 Task: Find connections with filter location Igarapé with filter topic #entrepreneurwith filter profile language Spanish with filter current company Atout France - The France Tourism Development Agency with filter school RVS College of Engineering and Technology with filter industry Lime and Gypsum Products Manufacturing with filter service category Negotiation with filter keywords title C-Level or C-Suite.
Action: Mouse moved to (507, 97)
Screenshot: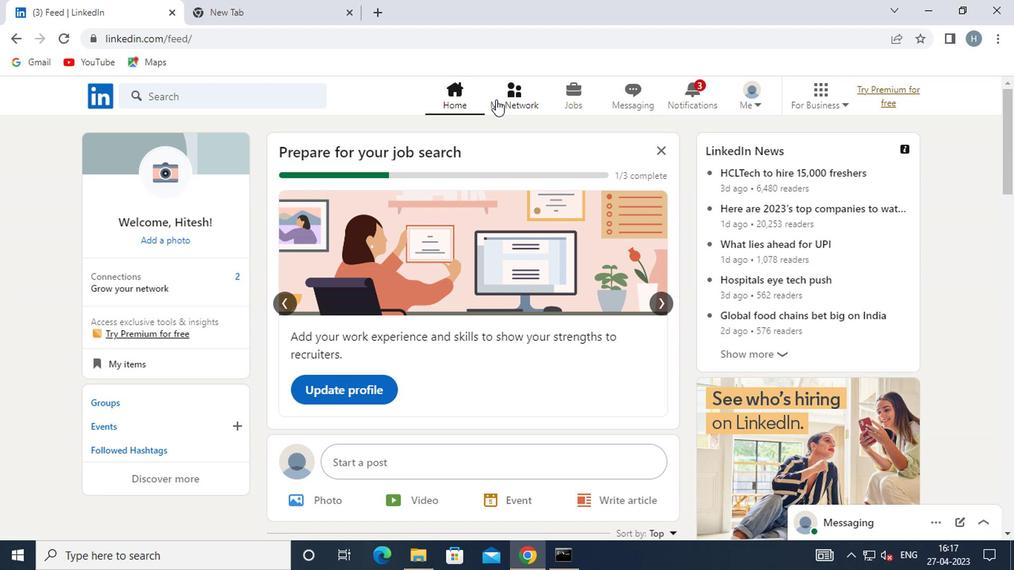 
Action: Mouse pressed left at (507, 97)
Screenshot: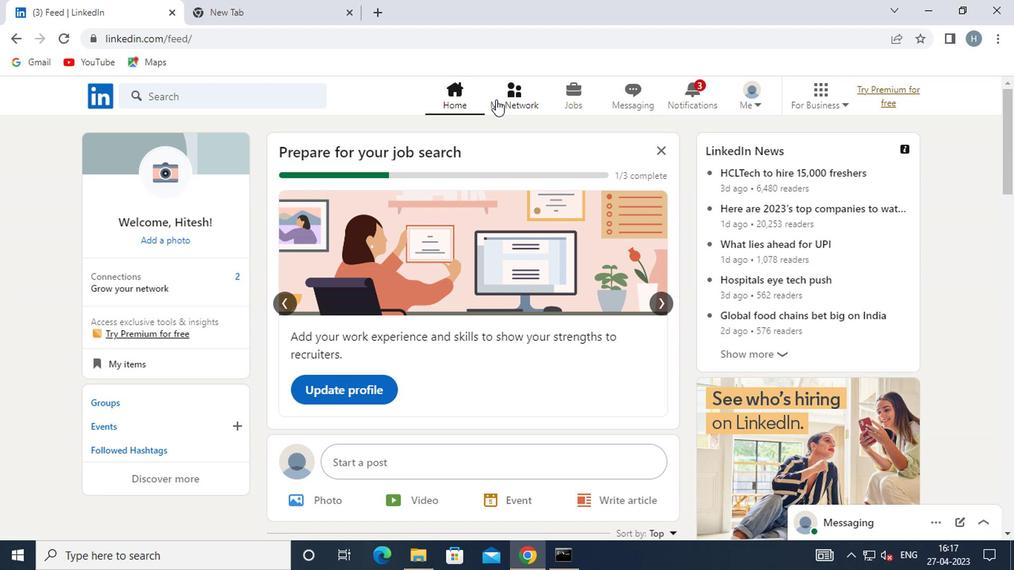 
Action: Mouse moved to (219, 176)
Screenshot: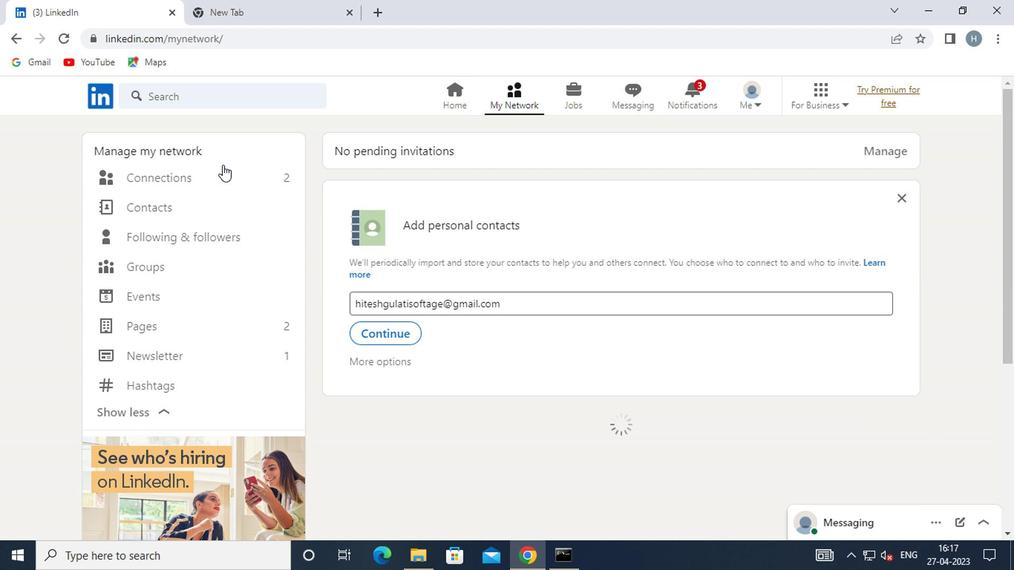 
Action: Mouse pressed left at (219, 176)
Screenshot: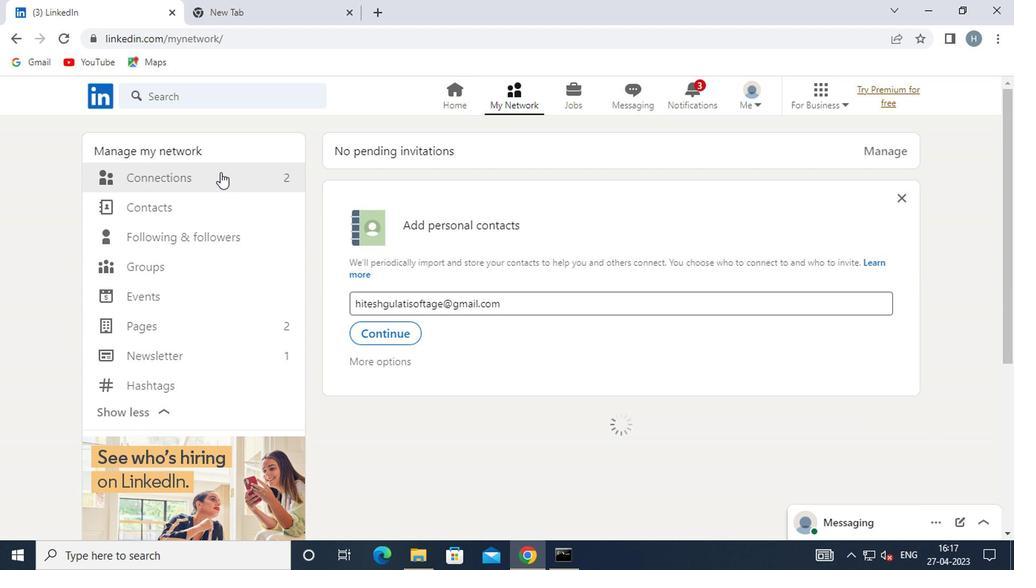 
Action: Mouse moved to (623, 181)
Screenshot: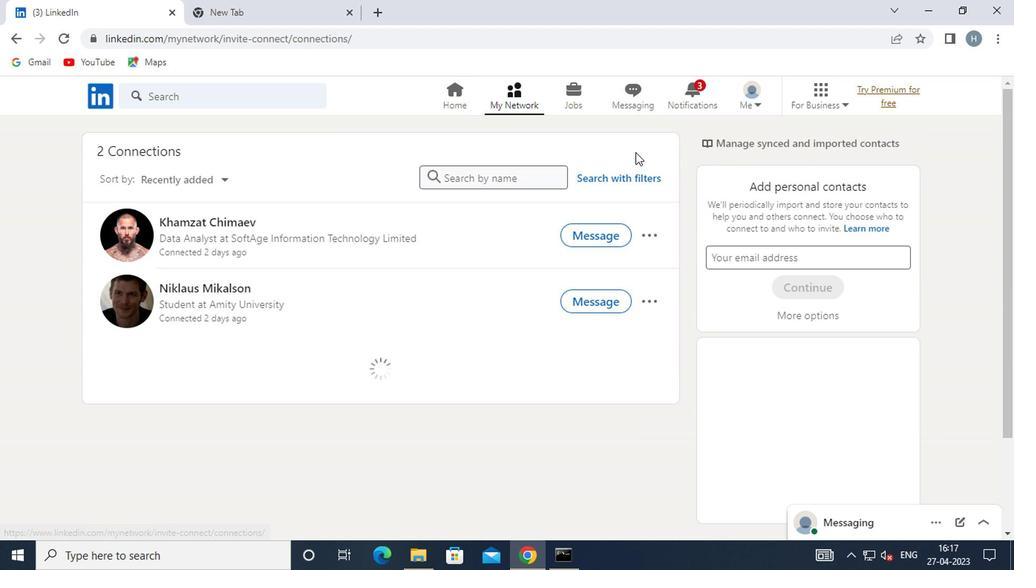 
Action: Mouse pressed left at (623, 181)
Screenshot: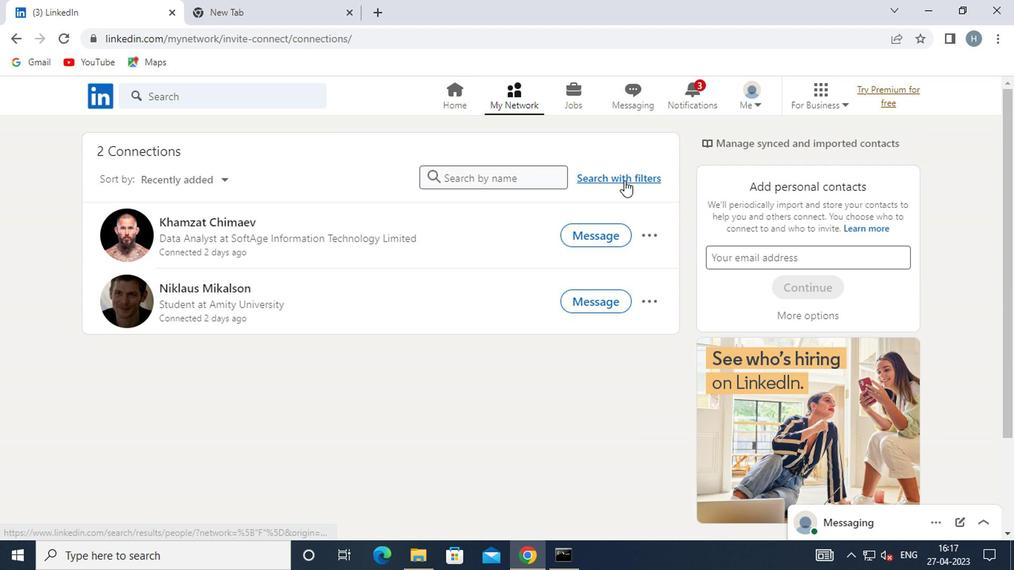 
Action: Mouse moved to (546, 132)
Screenshot: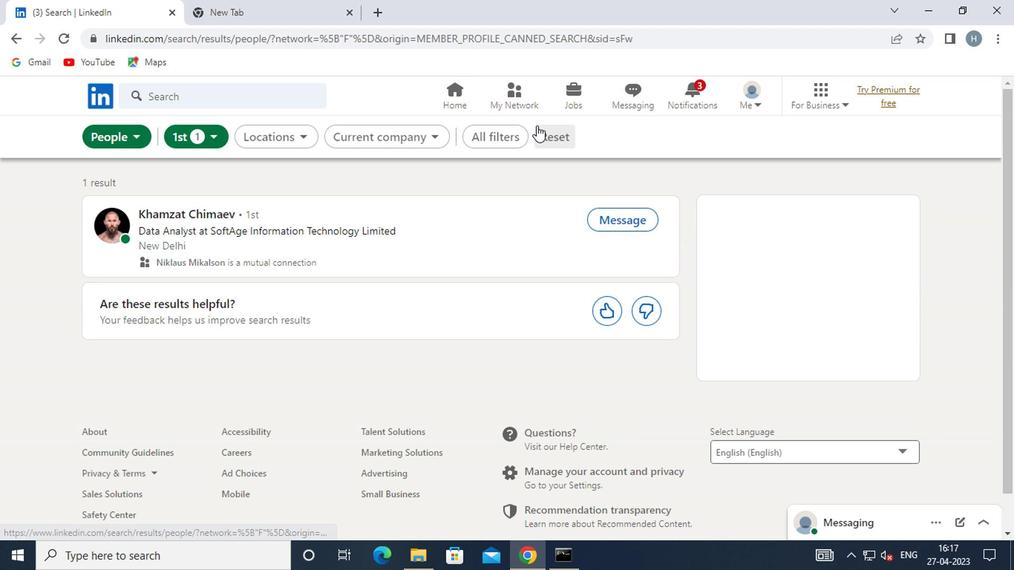 
Action: Mouse pressed left at (546, 132)
Screenshot: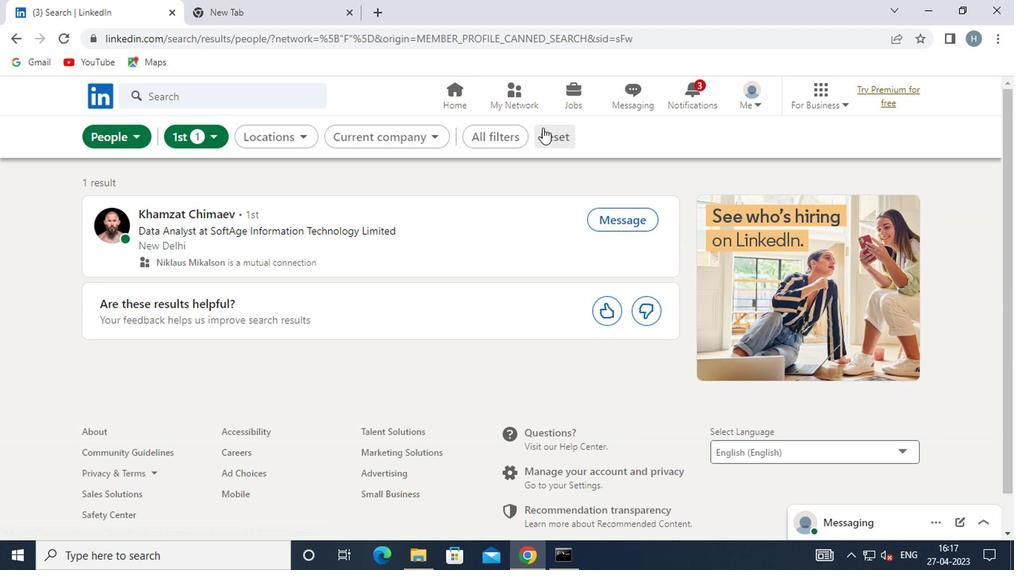 
Action: Mouse moved to (515, 133)
Screenshot: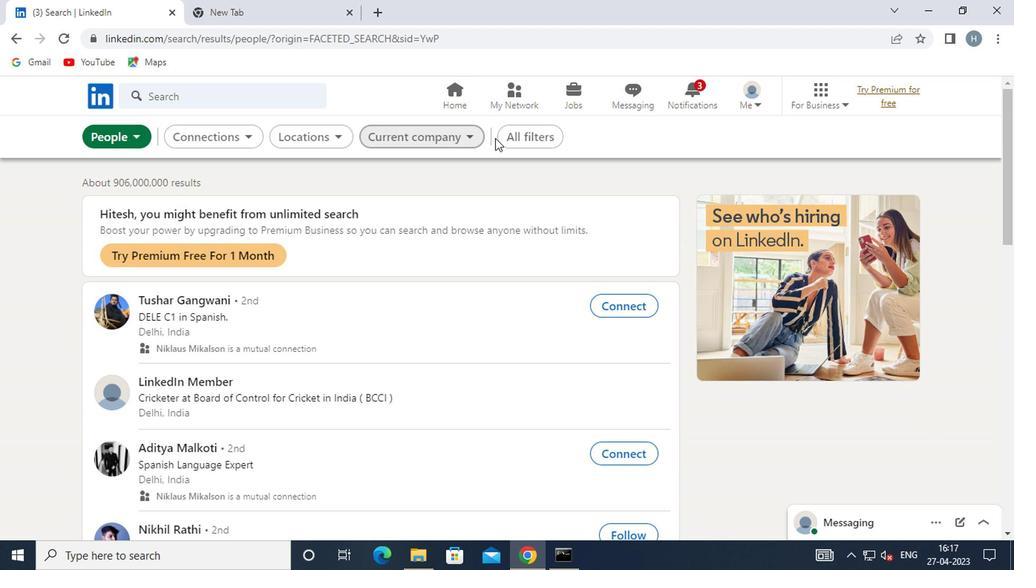 
Action: Mouse pressed left at (515, 133)
Screenshot: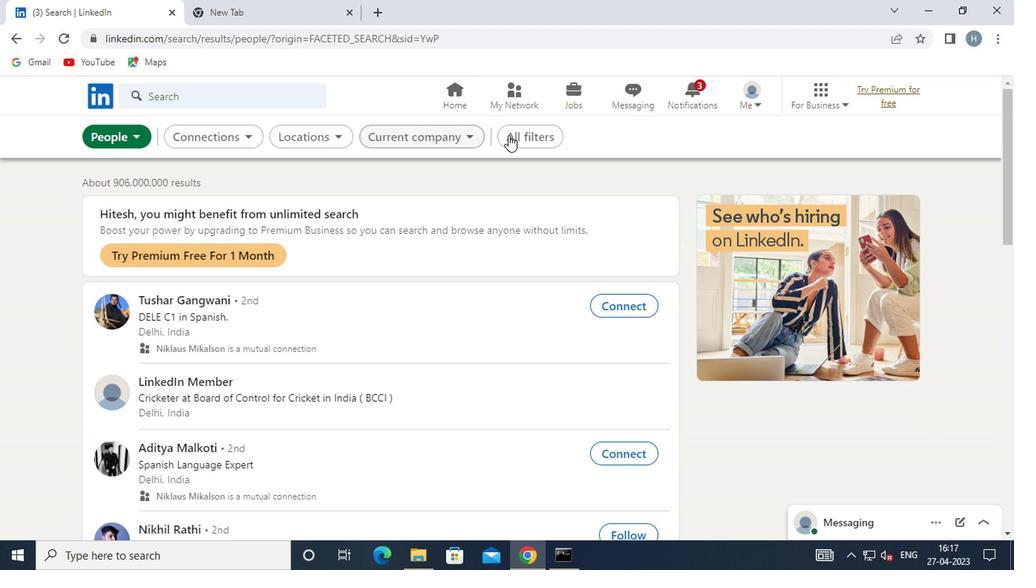 
Action: Mouse moved to (733, 282)
Screenshot: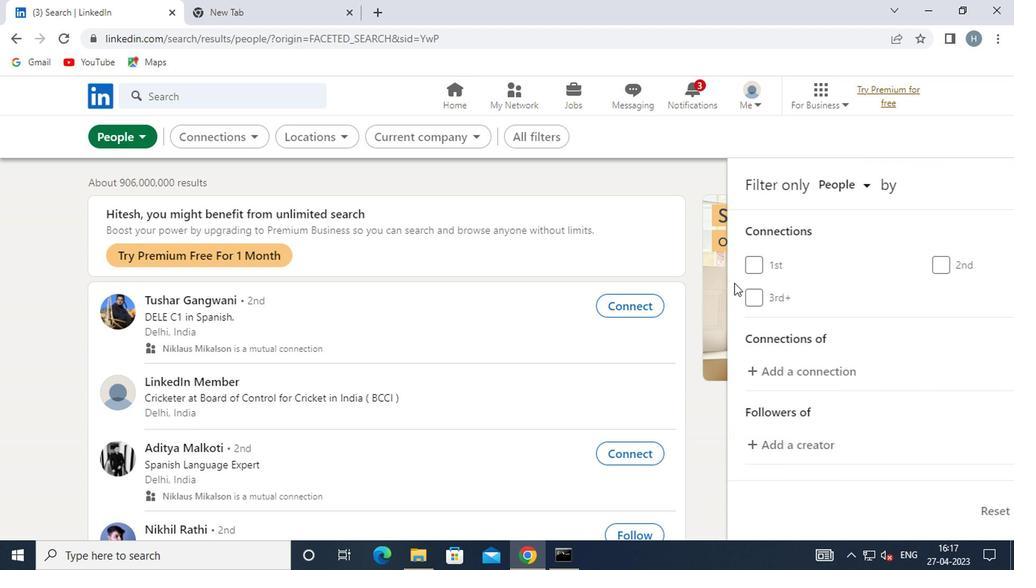 
Action: Mouse scrolled (733, 281) with delta (0, -1)
Screenshot: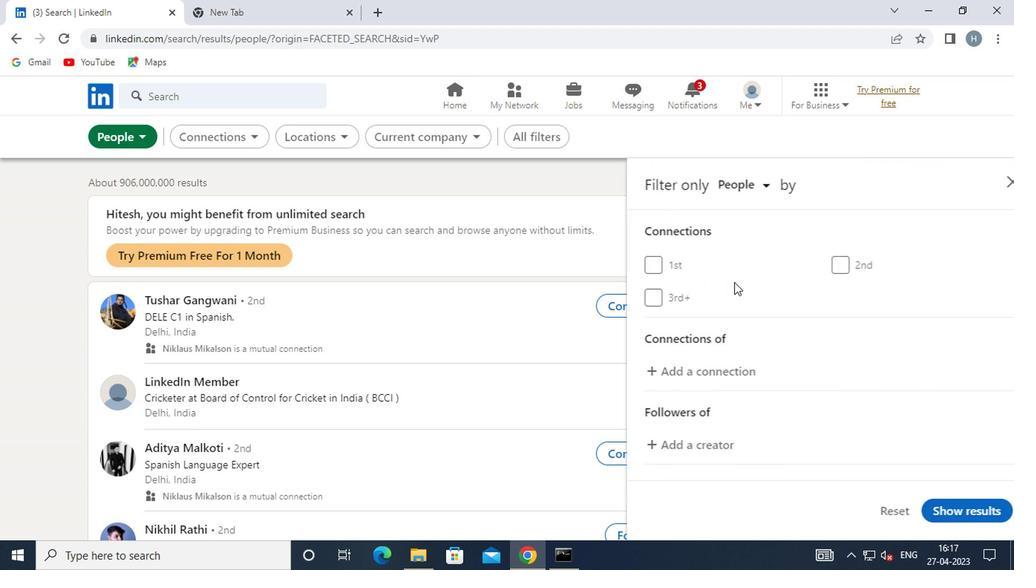 
Action: Mouse scrolled (733, 281) with delta (0, -1)
Screenshot: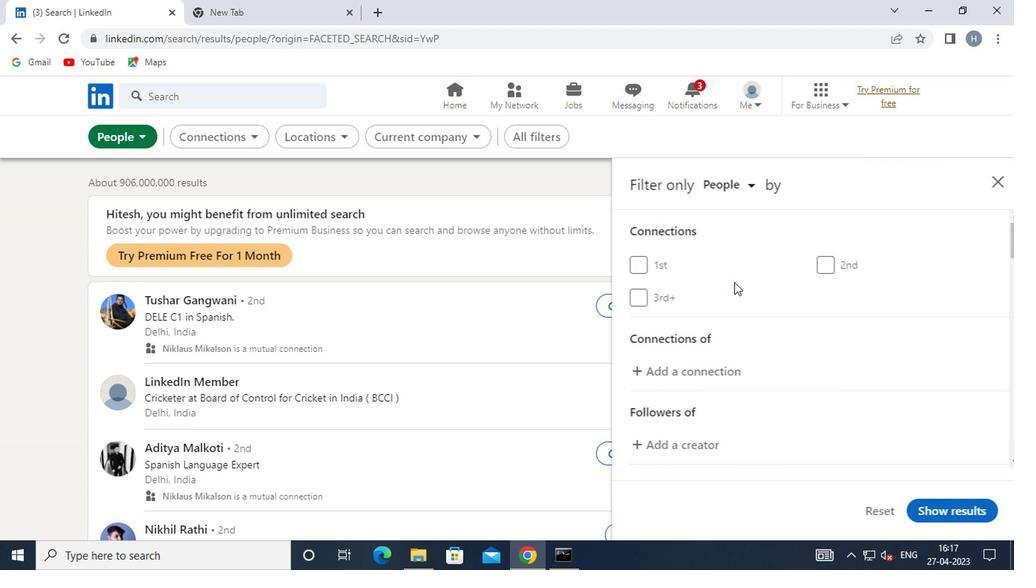 
Action: Mouse scrolled (733, 281) with delta (0, -1)
Screenshot: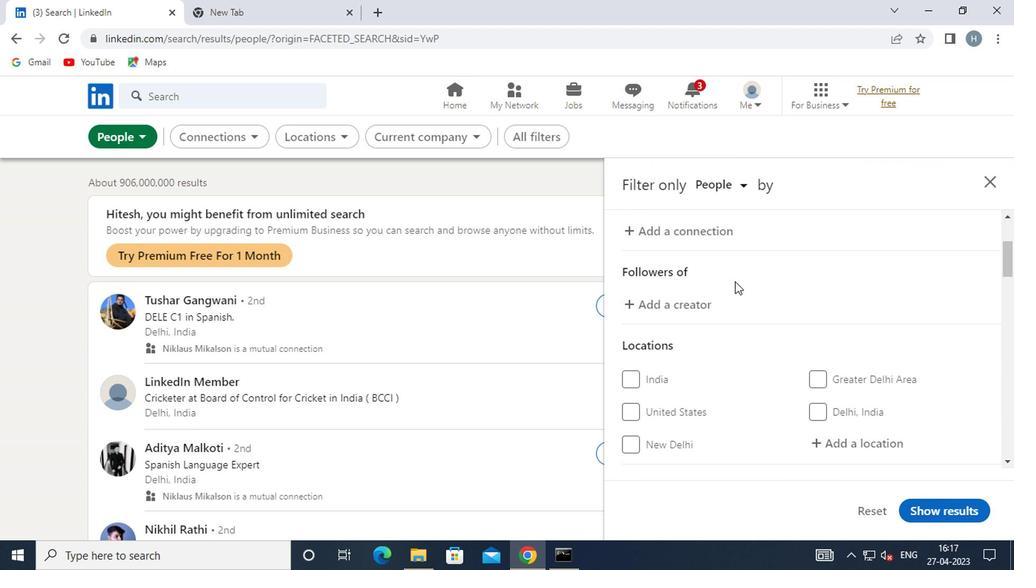 
Action: Mouse moved to (837, 356)
Screenshot: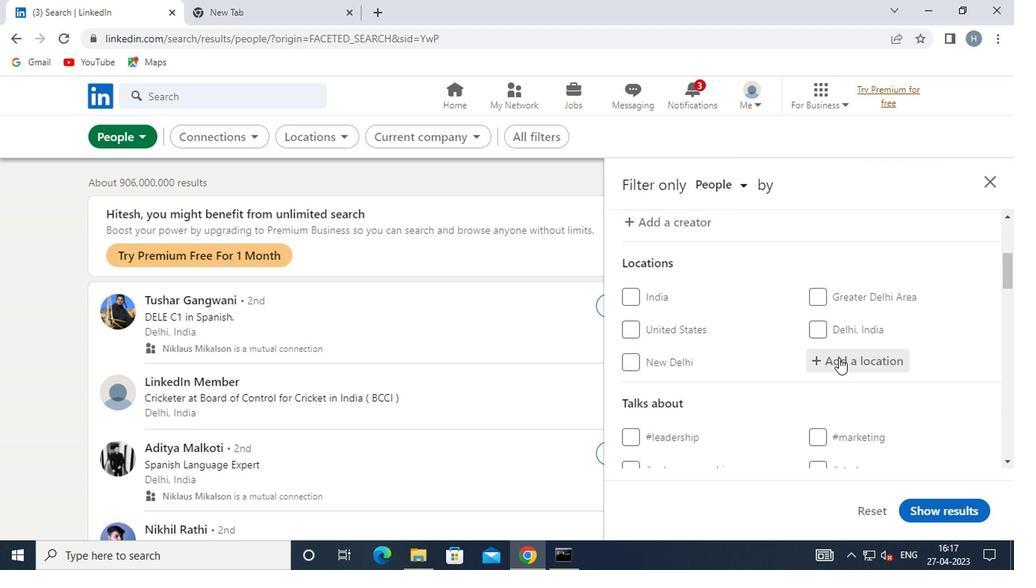 
Action: Mouse pressed left at (837, 356)
Screenshot: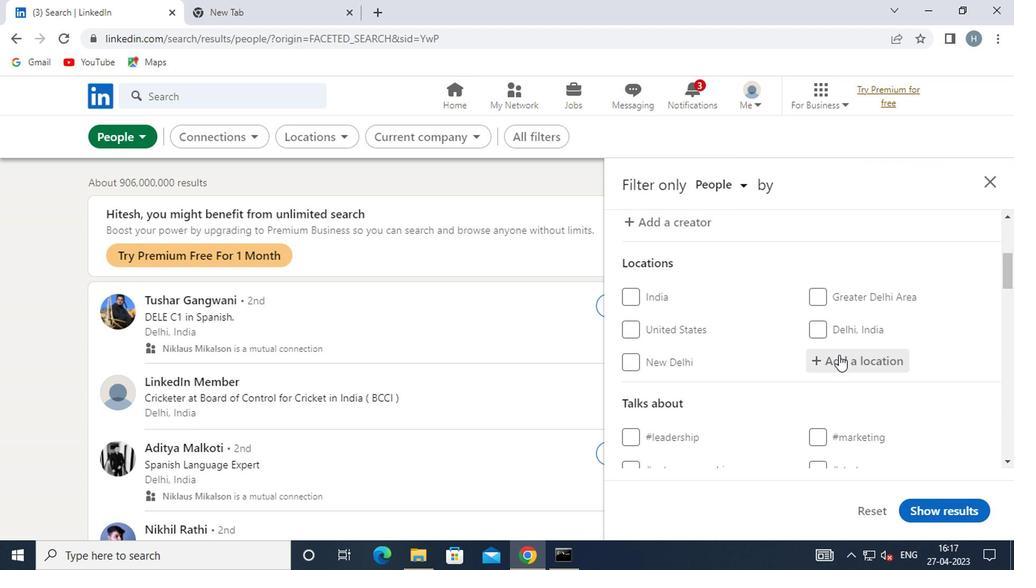 
Action: Mouse moved to (840, 352)
Screenshot: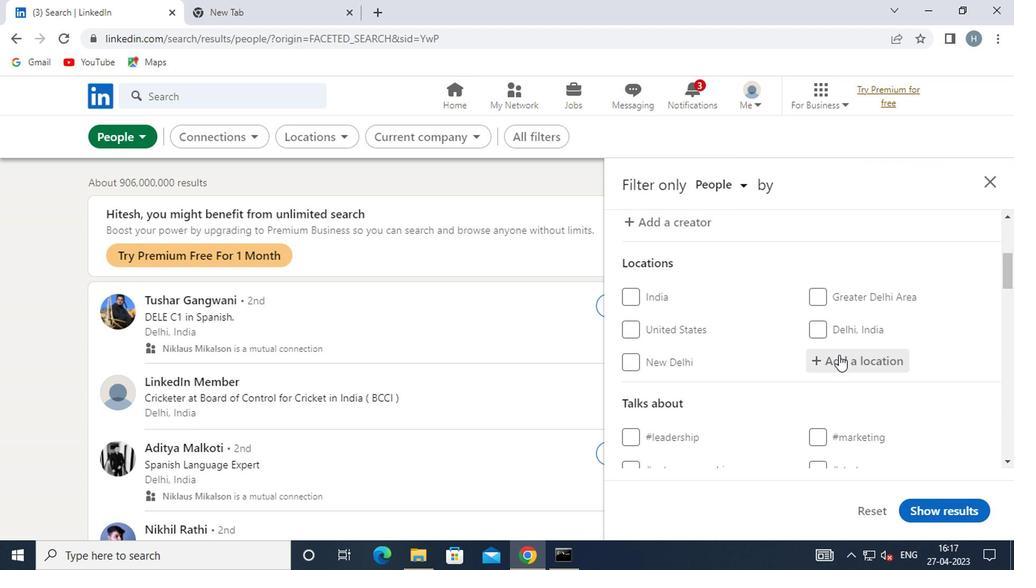 
Action: Key pressed <Key.shift>IGARAPE
Screenshot: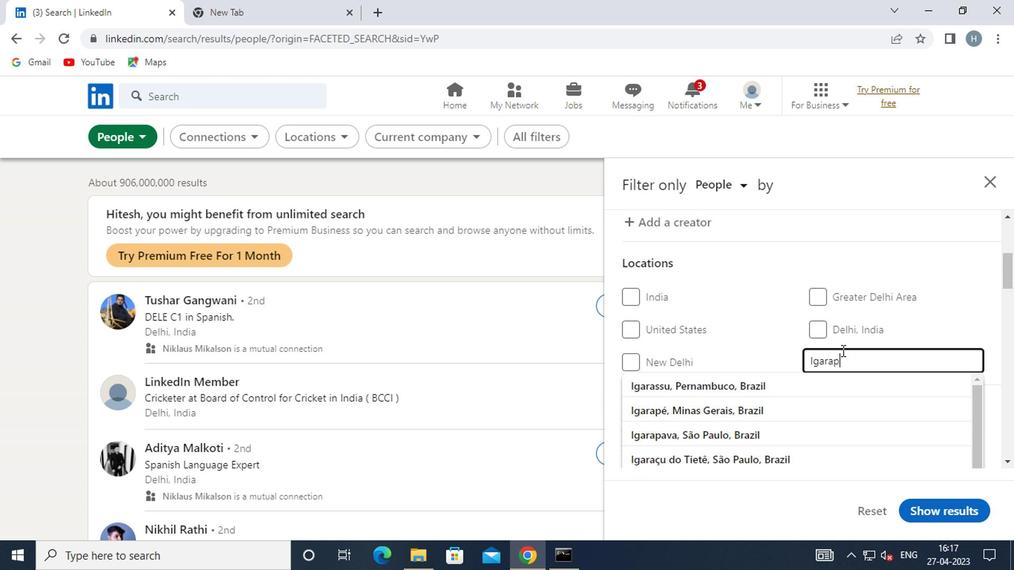 
Action: Mouse moved to (951, 302)
Screenshot: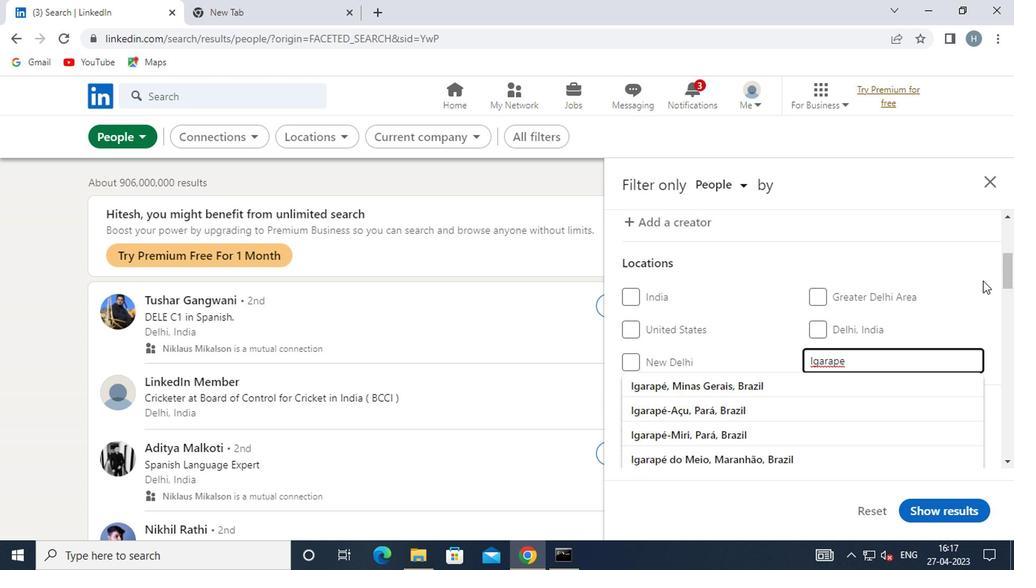 
Action: Mouse pressed left at (951, 302)
Screenshot: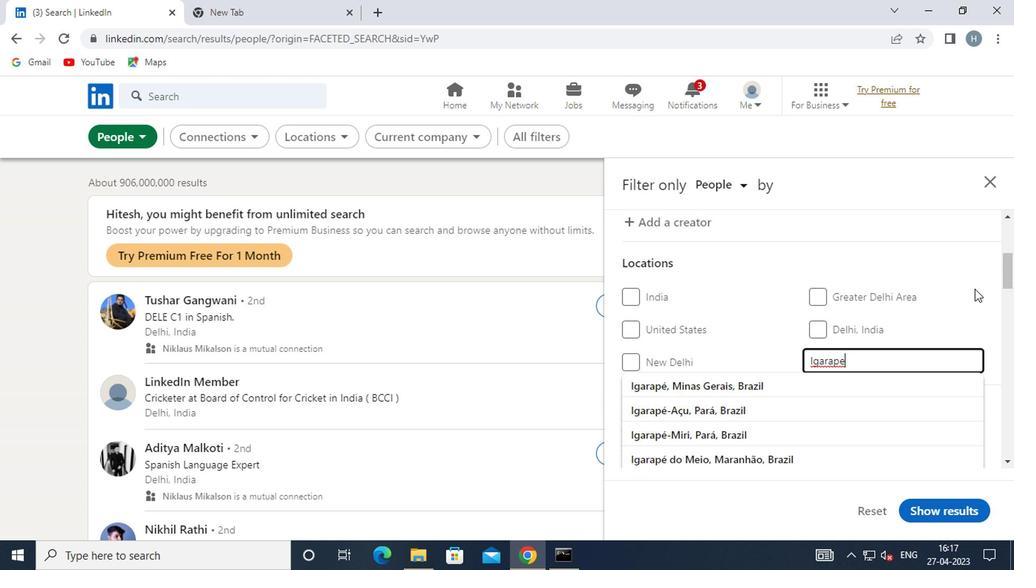 
Action: Mouse scrolled (951, 301) with delta (0, -1)
Screenshot: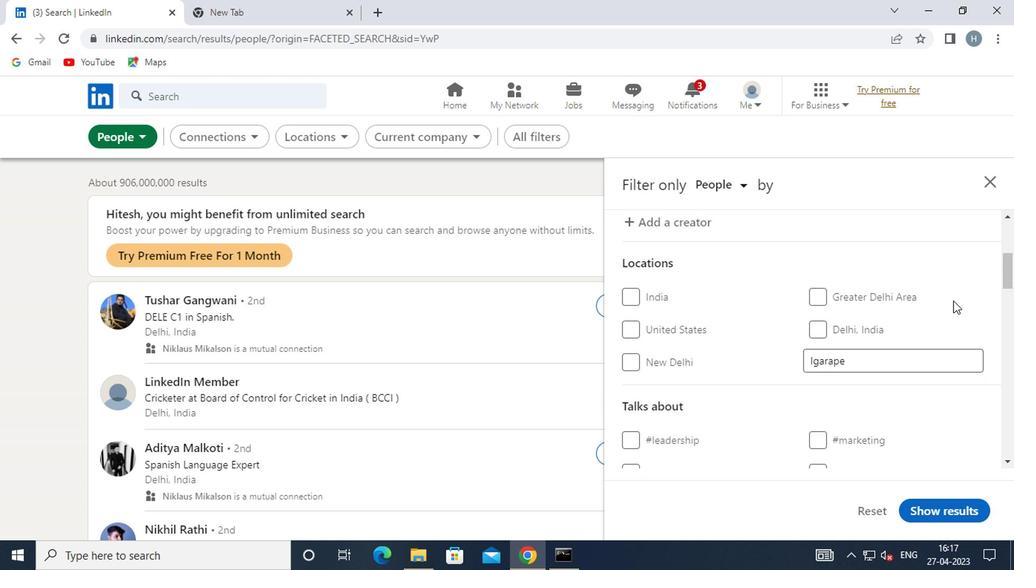 
Action: Mouse scrolled (951, 301) with delta (0, -1)
Screenshot: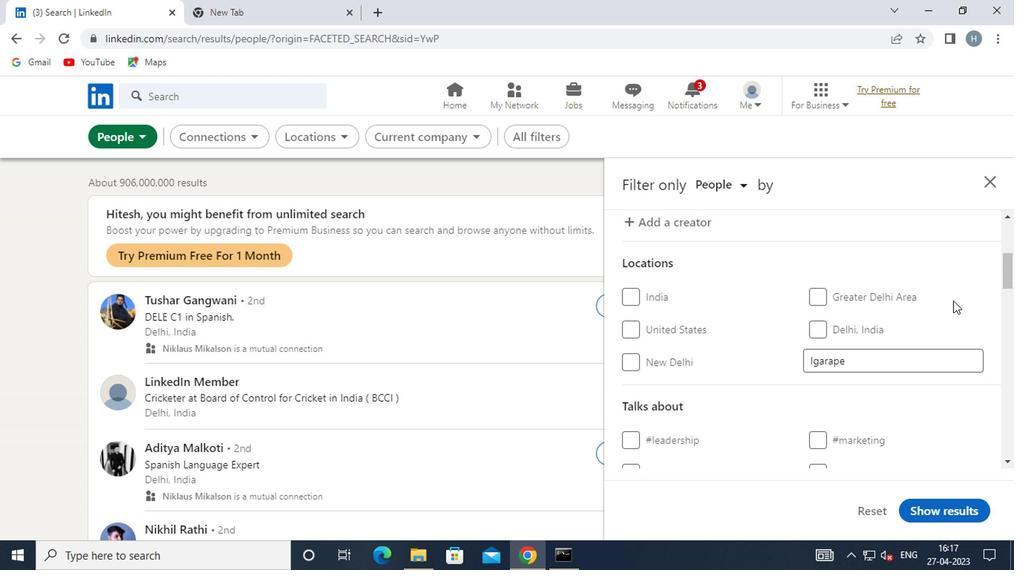
Action: Mouse moved to (946, 297)
Screenshot: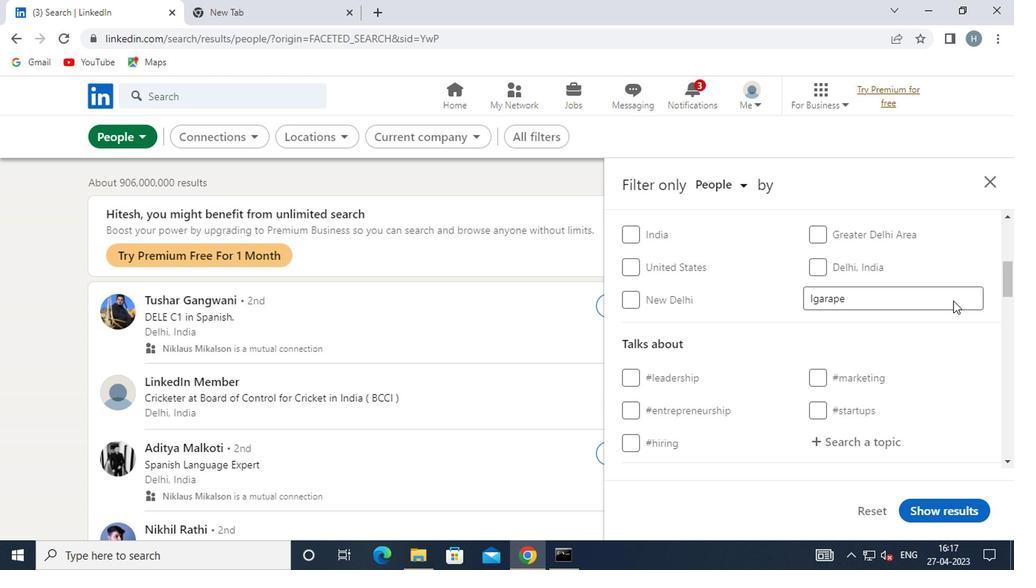 
Action: Mouse scrolled (946, 297) with delta (0, 0)
Screenshot: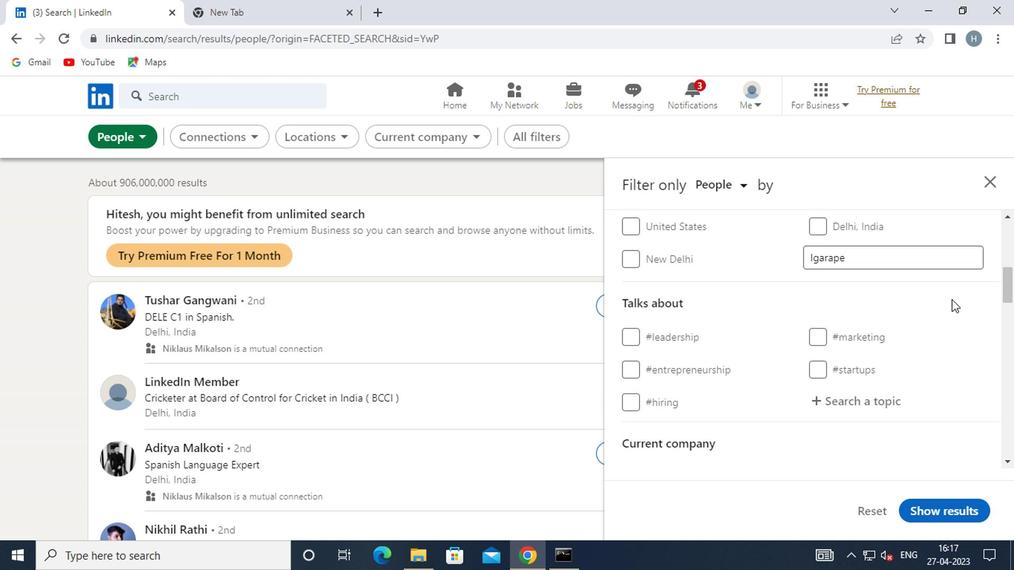 
Action: Mouse moved to (891, 276)
Screenshot: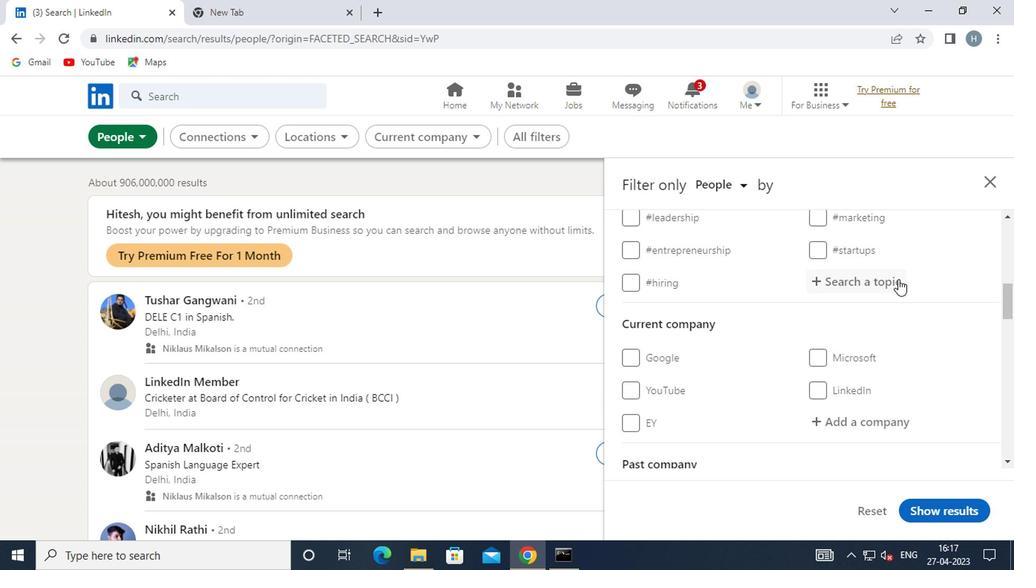 
Action: Mouse pressed left at (891, 276)
Screenshot: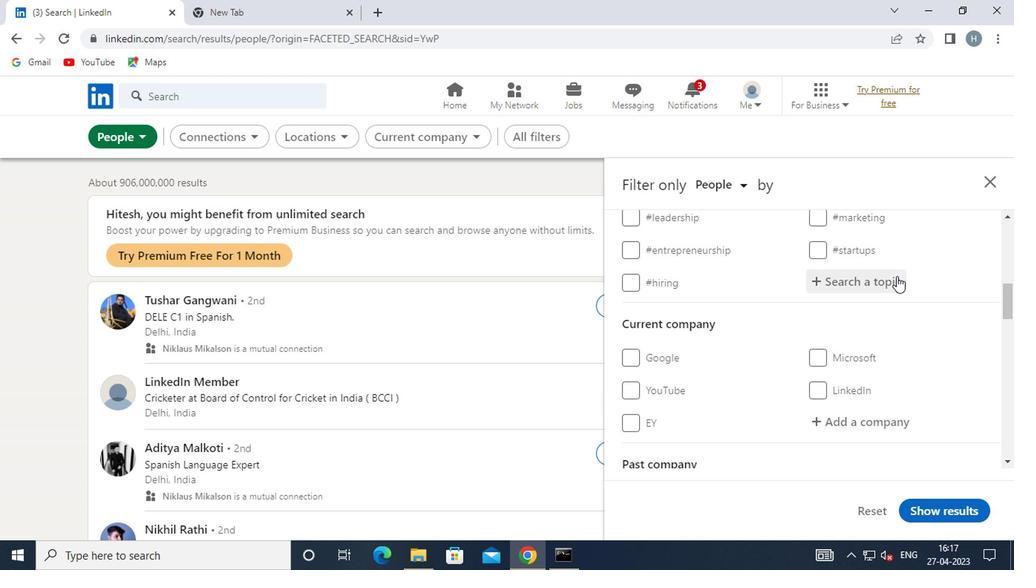 
Action: Mouse moved to (889, 276)
Screenshot: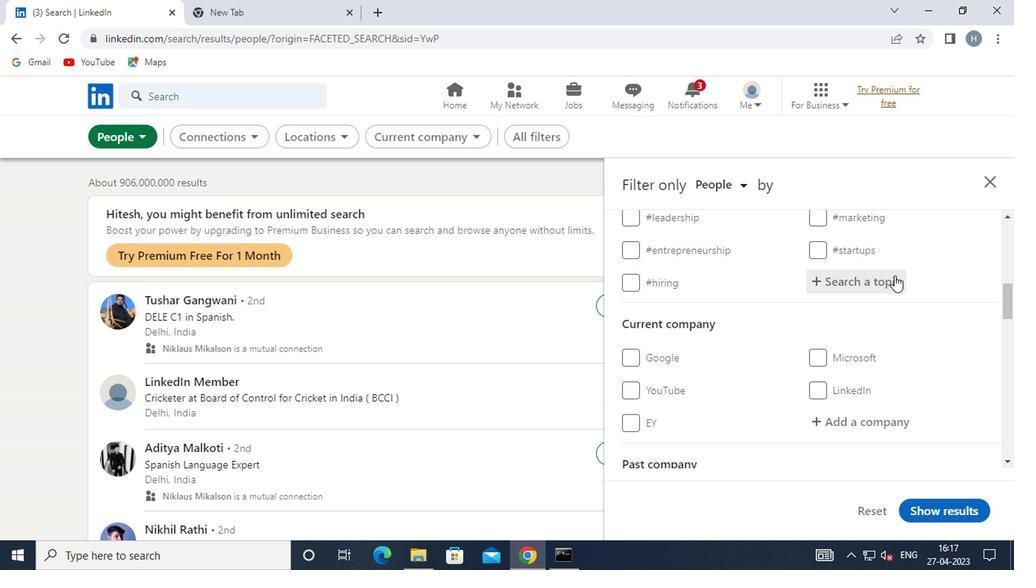 
Action: Key pressed <Key.shift><Key.shift><Key.shift><Key.shift><Key.shift>#ENTREPRENEURWITH
Screenshot: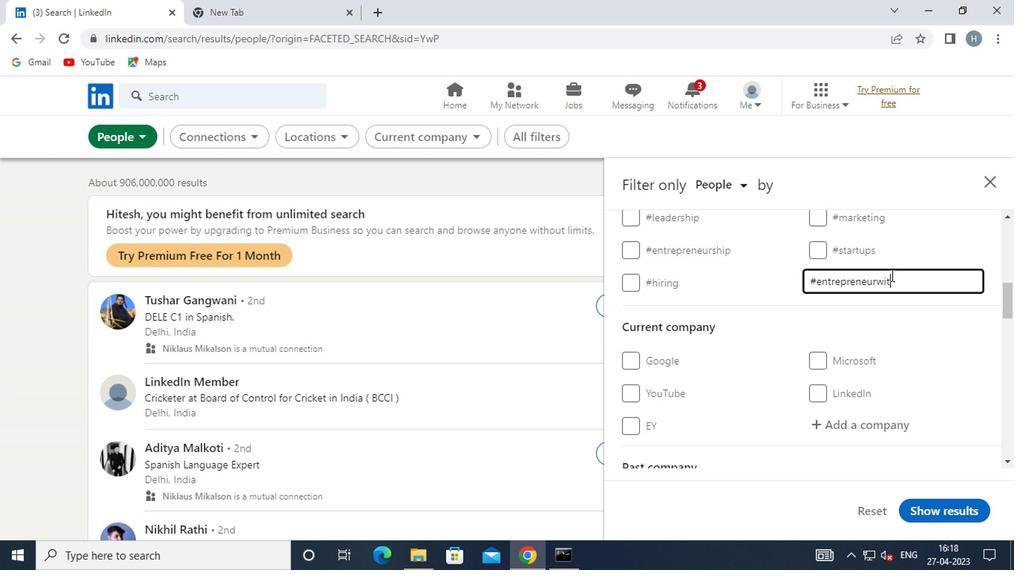 
Action: Mouse moved to (956, 243)
Screenshot: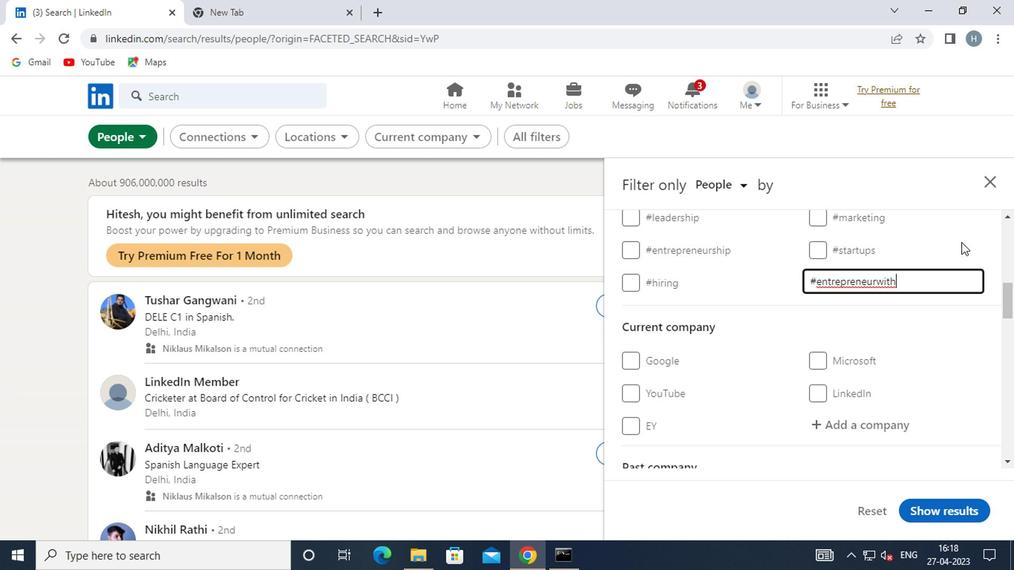
Action: Mouse pressed left at (956, 243)
Screenshot: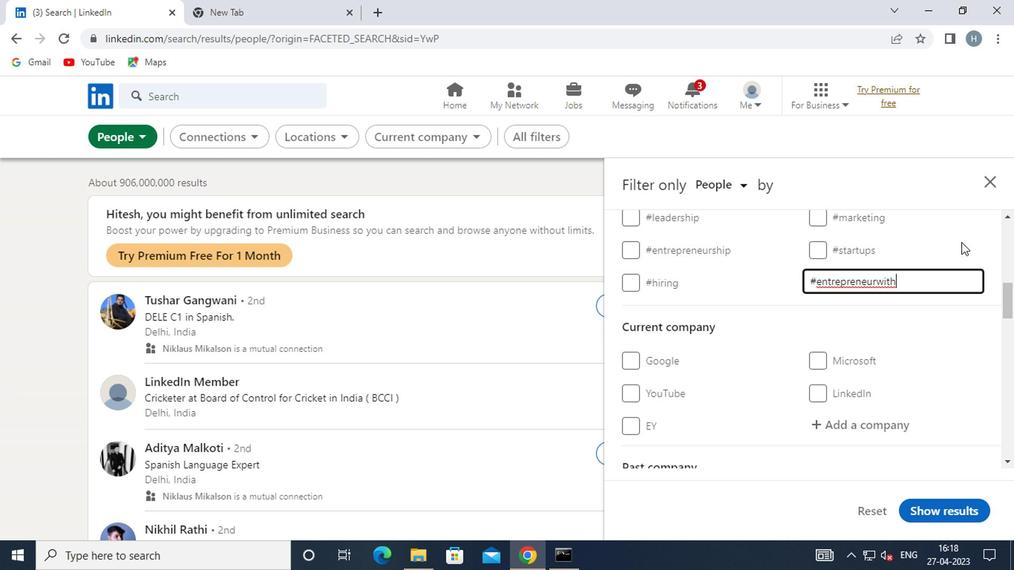 
Action: Mouse moved to (885, 275)
Screenshot: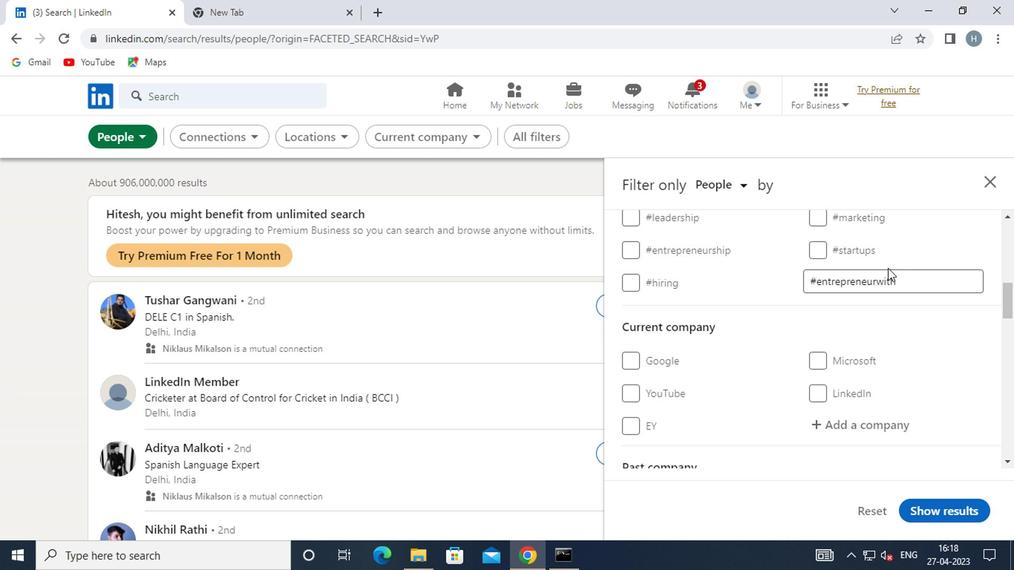
Action: Mouse scrolled (885, 274) with delta (0, -1)
Screenshot: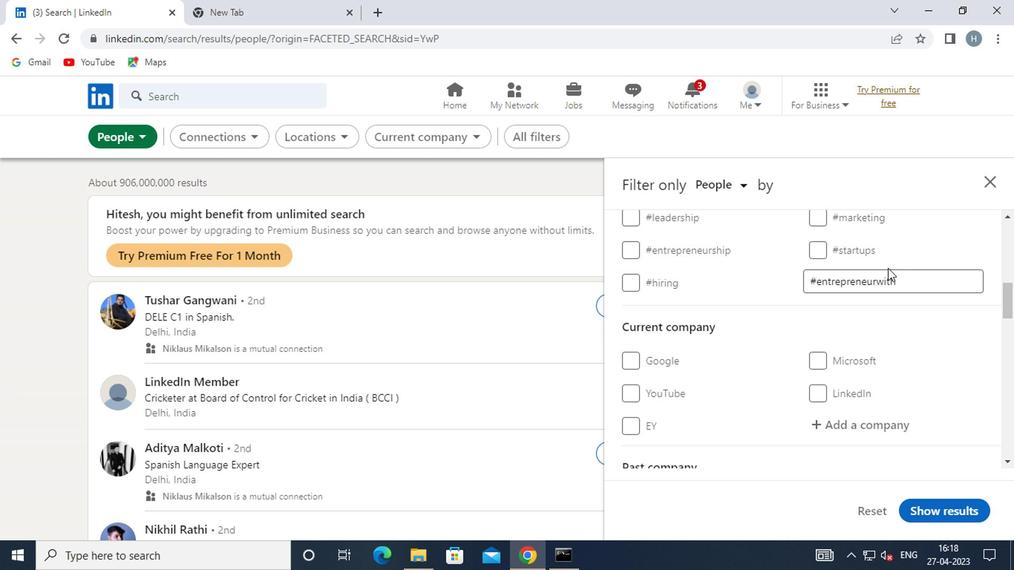 
Action: Mouse moved to (885, 278)
Screenshot: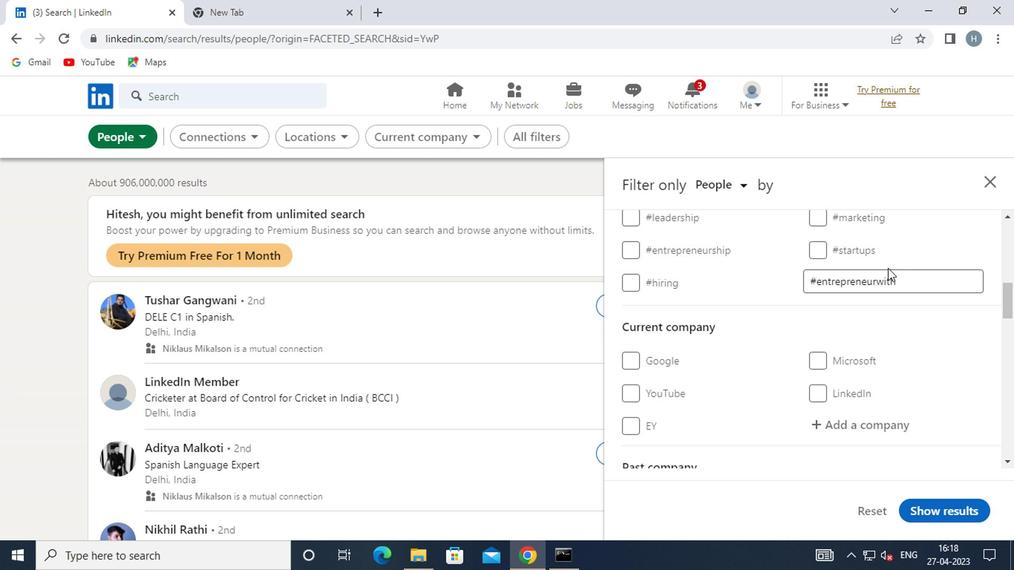 
Action: Mouse scrolled (885, 277) with delta (0, 0)
Screenshot: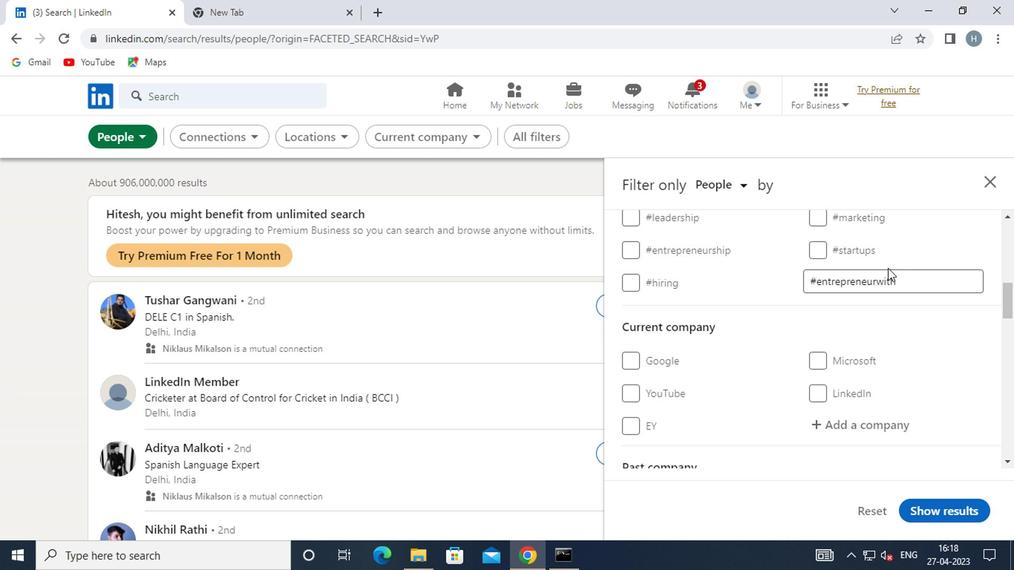 
Action: Mouse scrolled (885, 277) with delta (0, 0)
Screenshot: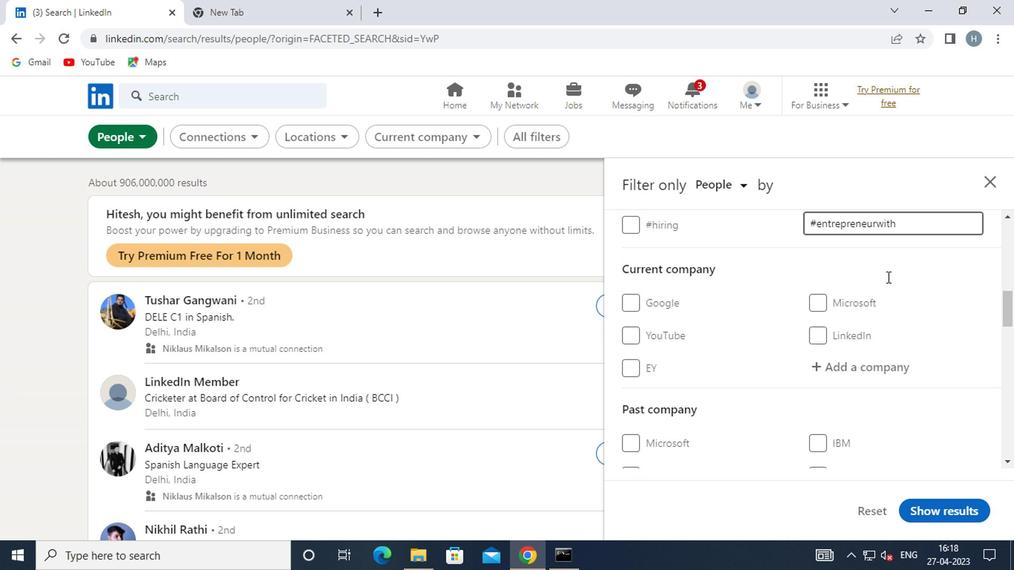 
Action: Mouse scrolled (885, 277) with delta (0, 0)
Screenshot: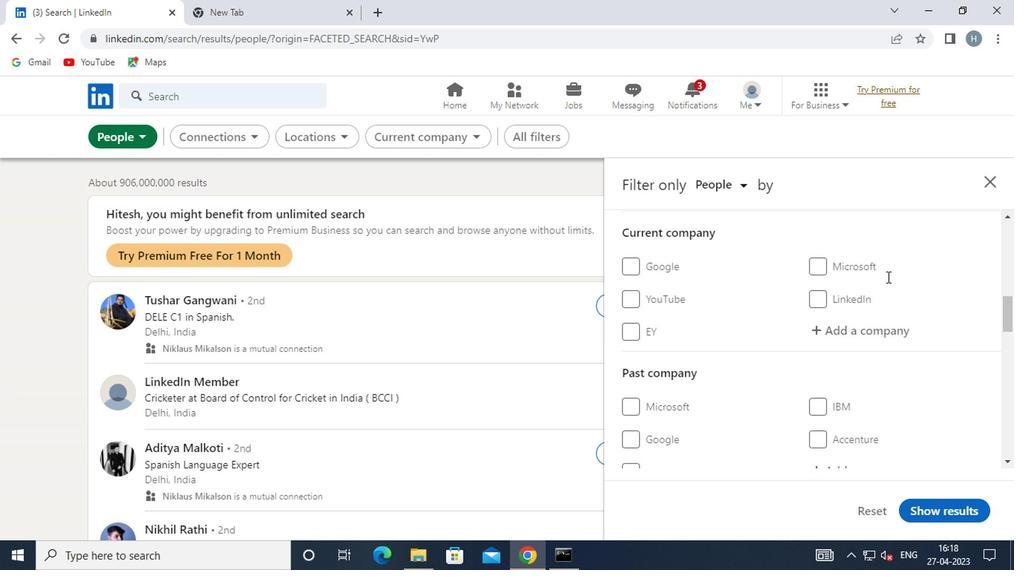 
Action: Mouse moved to (886, 279)
Screenshot: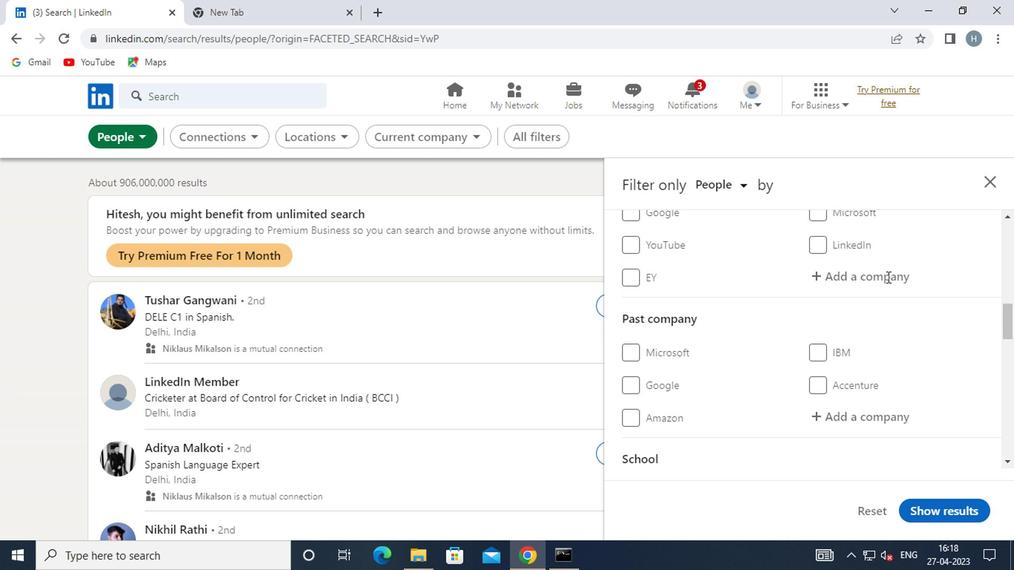 
Action: Mouse scrolled (886, 278) with delta (0, -1)
Screenshot: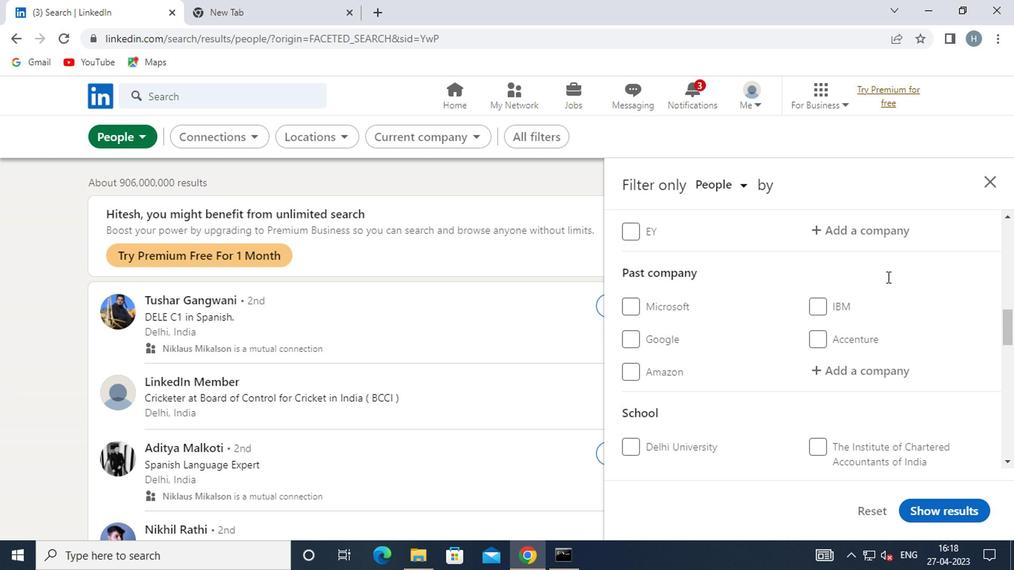 
Action: Mouse moved to (886, 279)
Screenshot: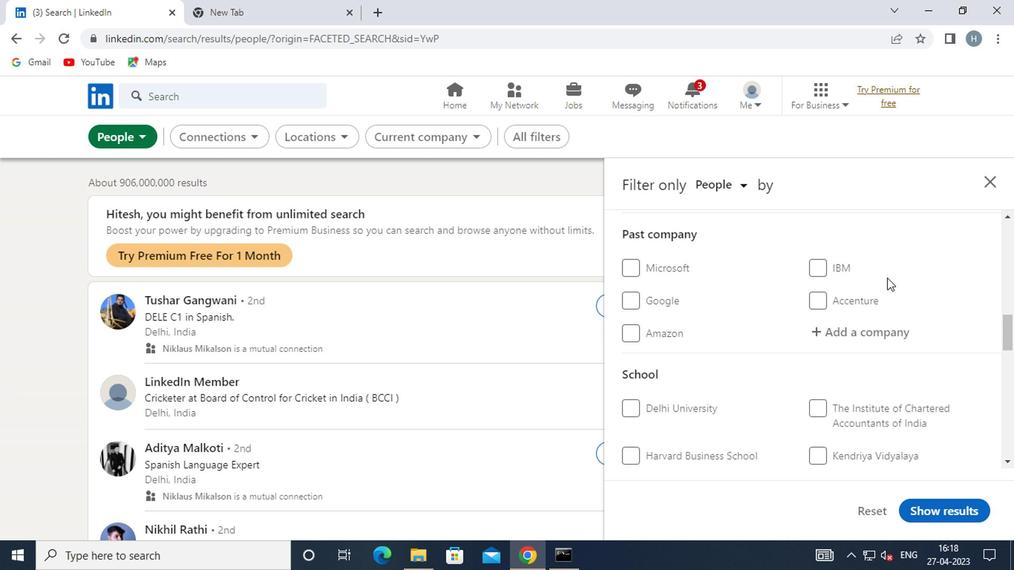 
Action: Mouse scrolled (886, 278) with delta (0, -1)
Screenshot: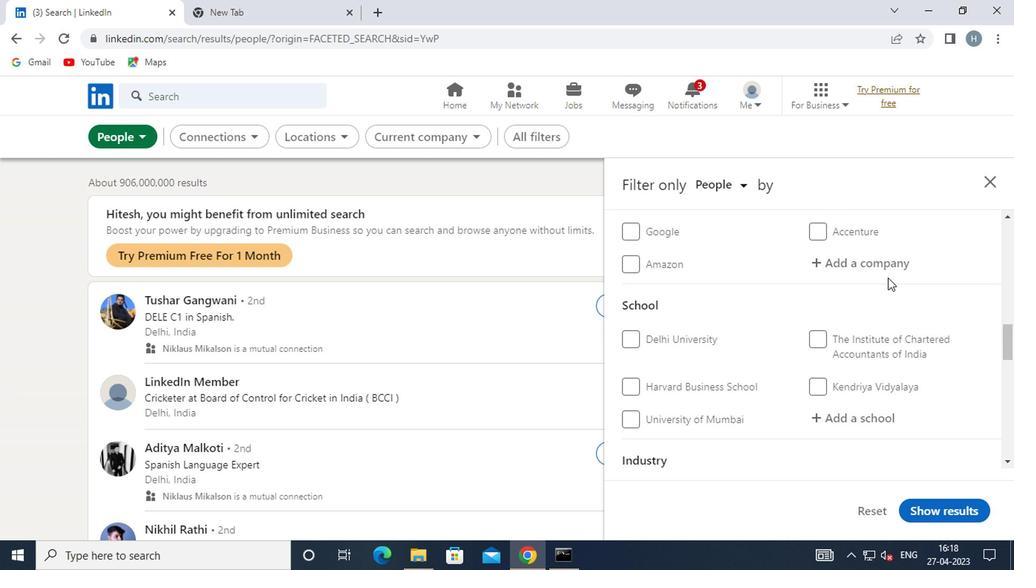 
Action: Mouse scrolled (886, 278) with delta (0, -1)
Screenshot: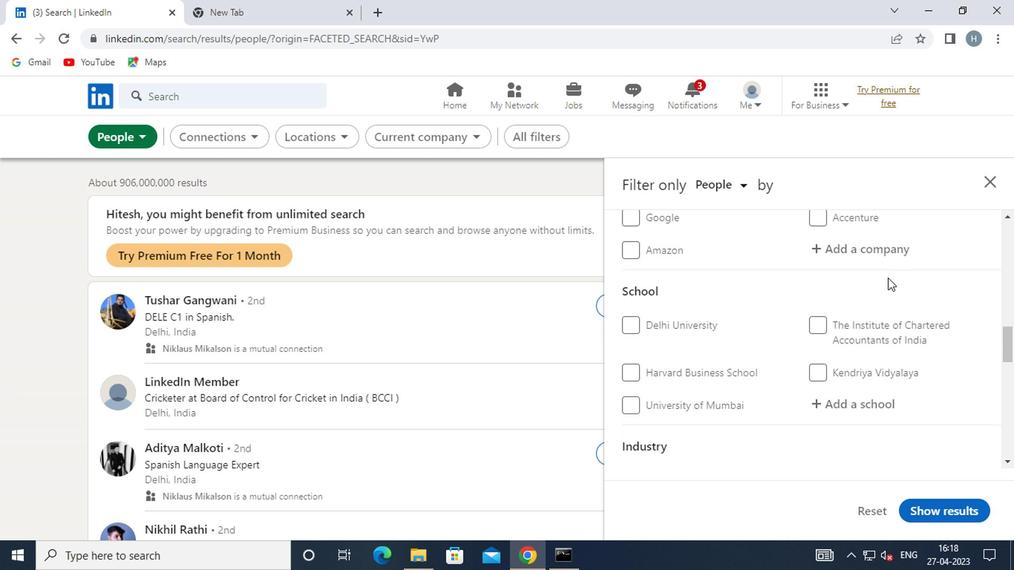 
Action: Mouse moved to (887, 279)
Screenshot: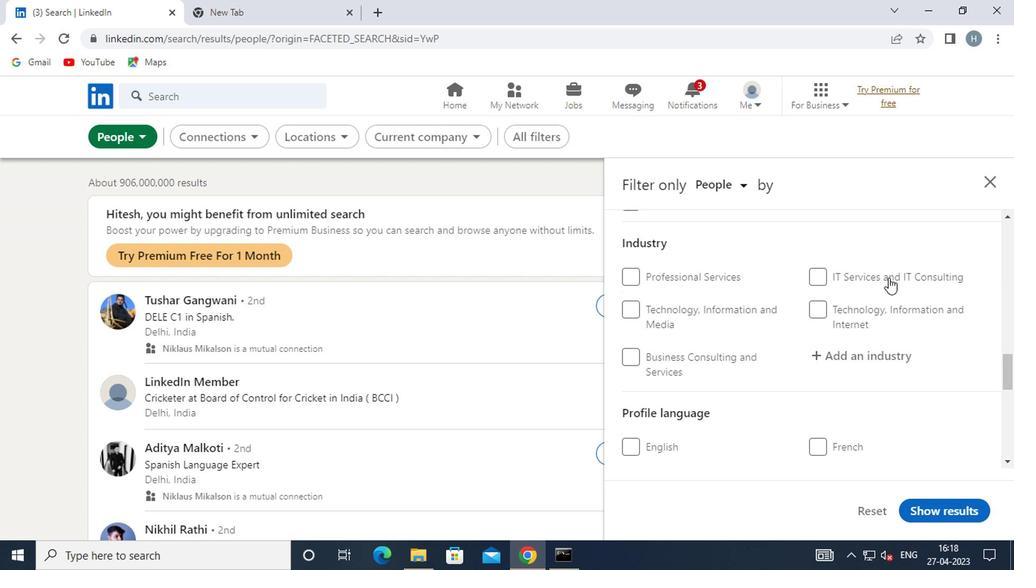 
Action: Mouse scrolled (887, 278) with delta (0, -1)
Screenshot: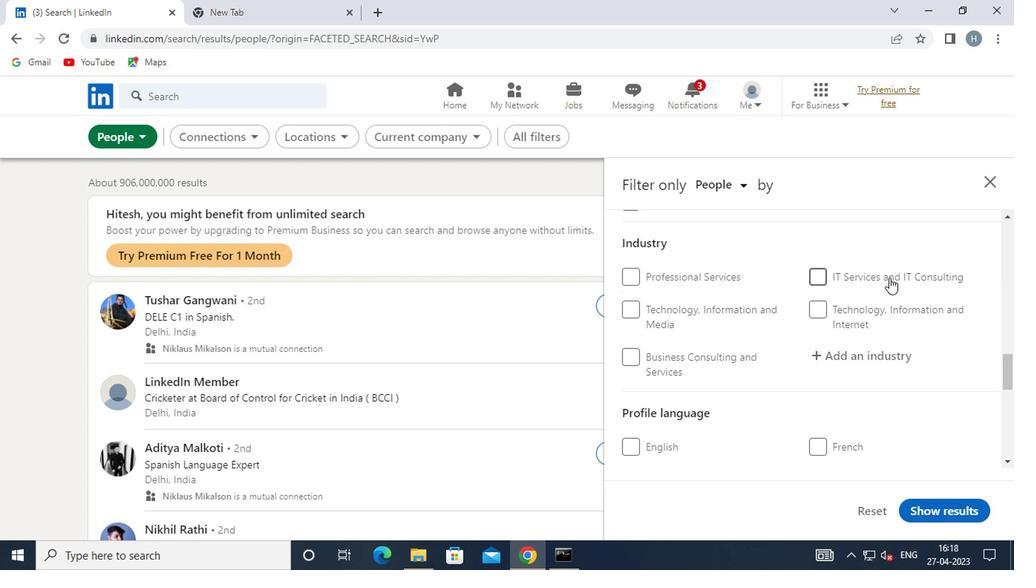 
Action: Mouse moved to (669, 406)
Screenshot: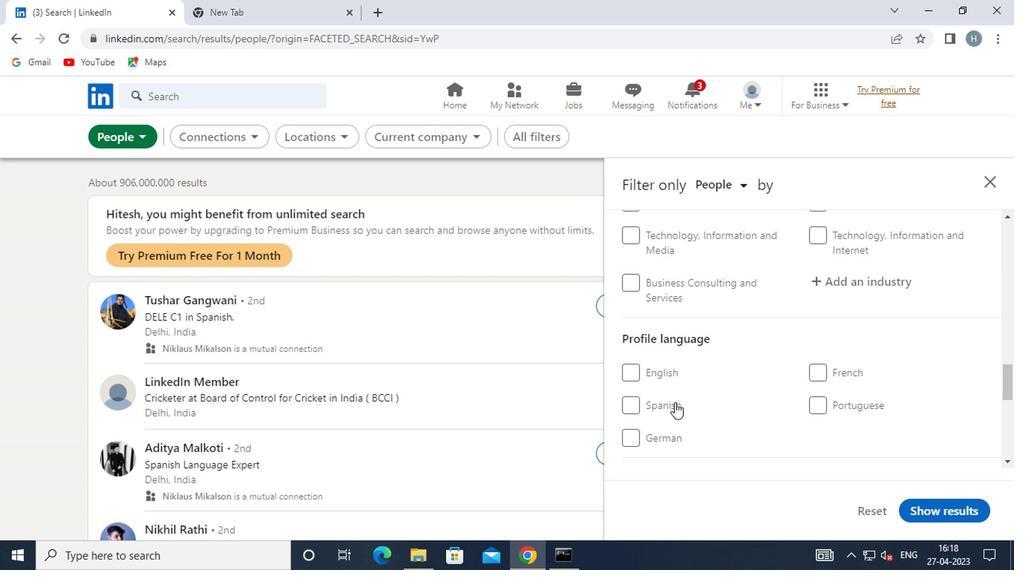 
Action: Mouse pressed left at (669, 406)
Screenshot: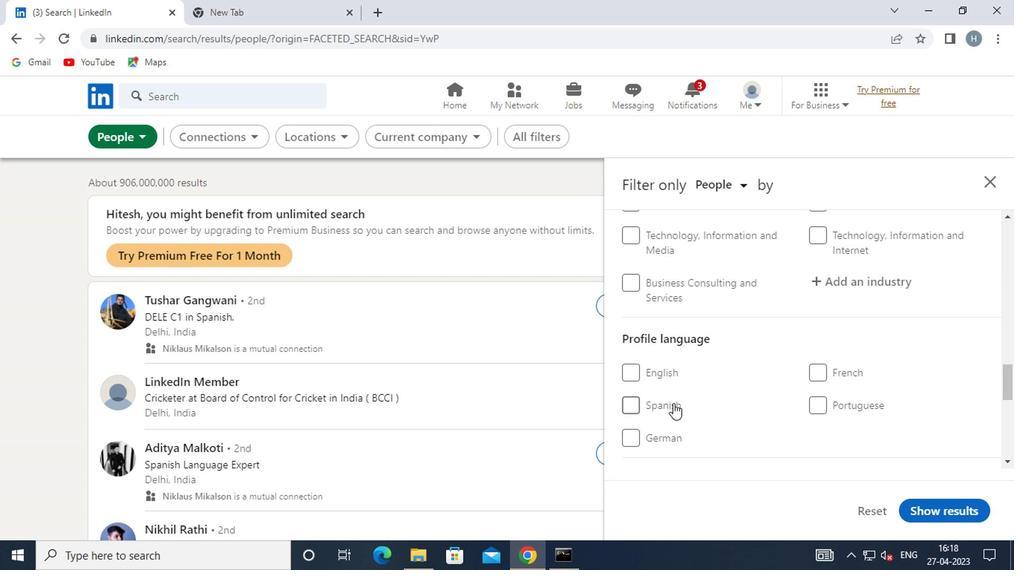 
Action: Mouse moved to (854, 357)
Screenshot: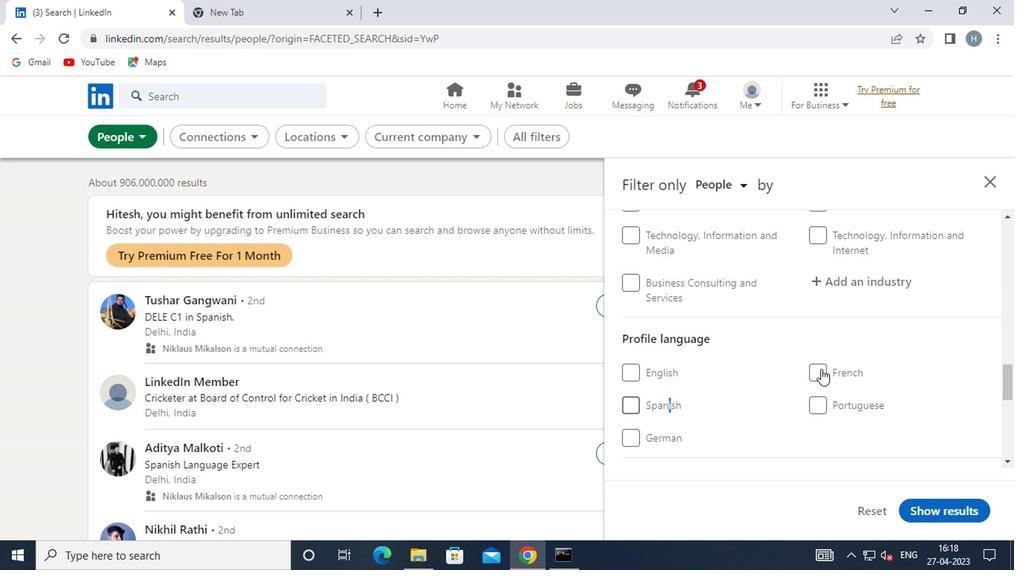 
Action: Mouse scrolled (854, 357) with delta (0, 0)
Screenshot: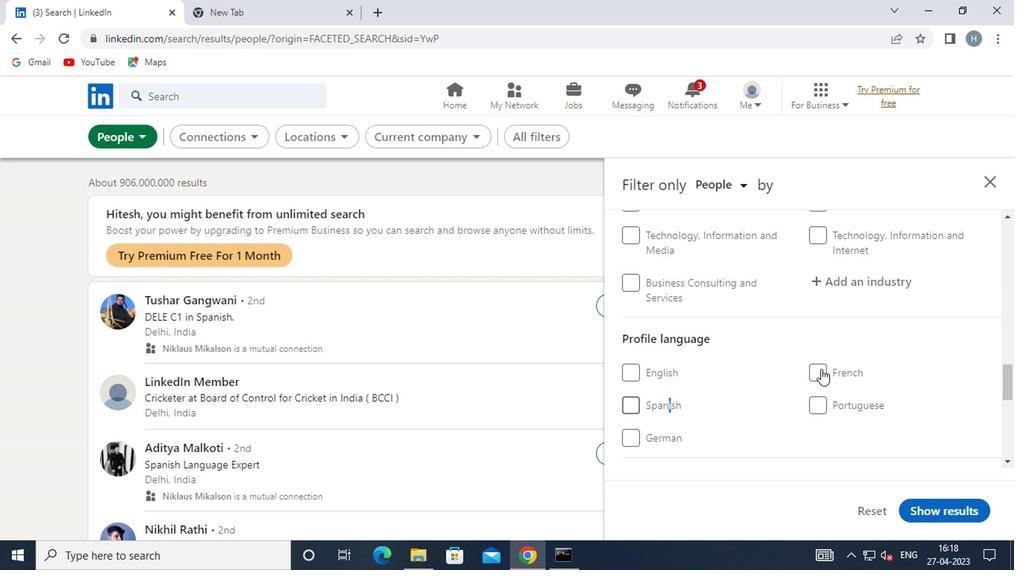 
Action: Mouse moved to (854, 356)
Screenshot: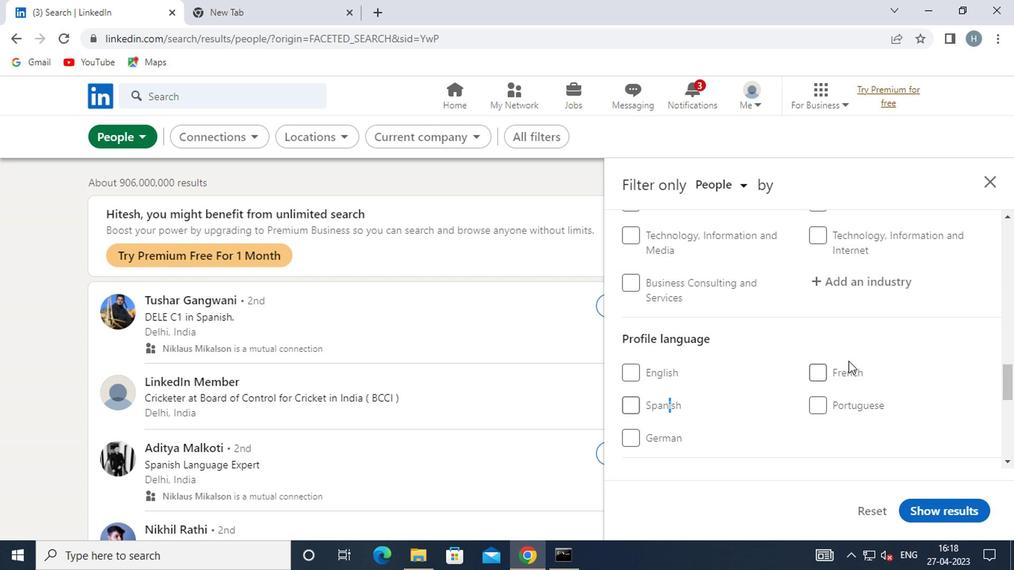 
Action: Mouse scrolled (854, 357) with delta (0, 0)
Screenshot: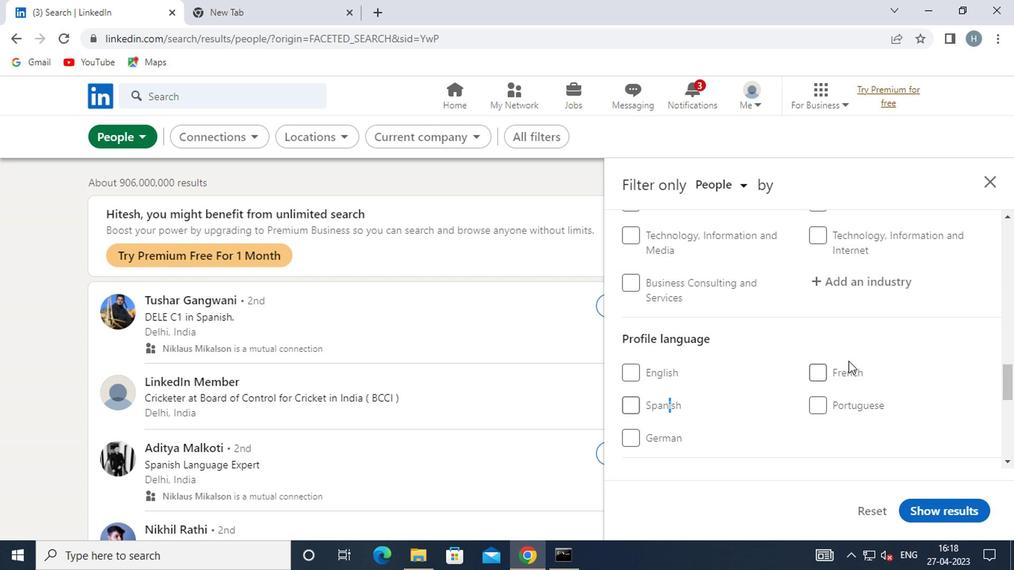 
Action: Mouse scrolled (854, 357) with delta (0, 0)
Screenshot: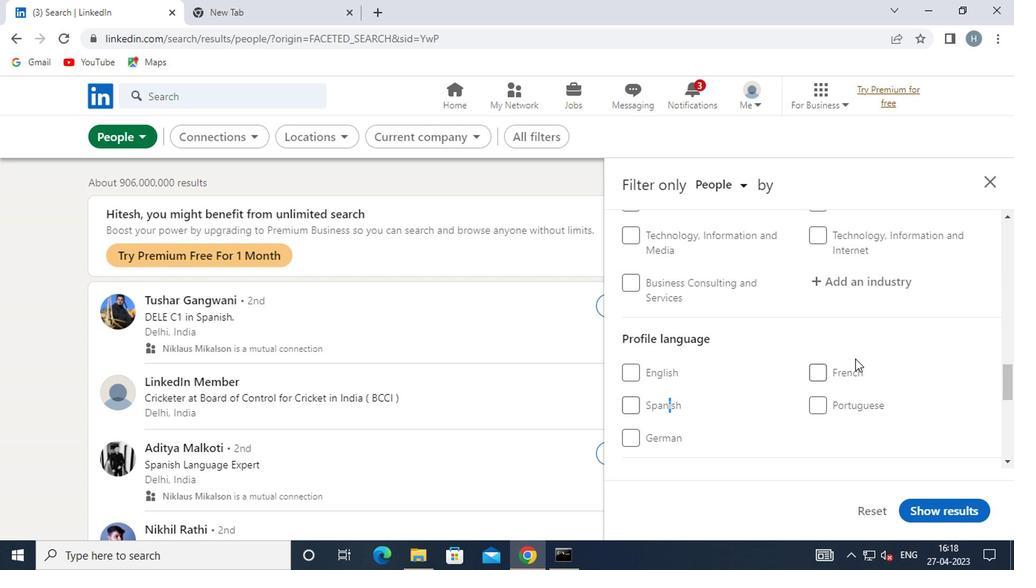 
Action: Mouse scrolled (854, 357) with delta (0, 0)
Screenshot: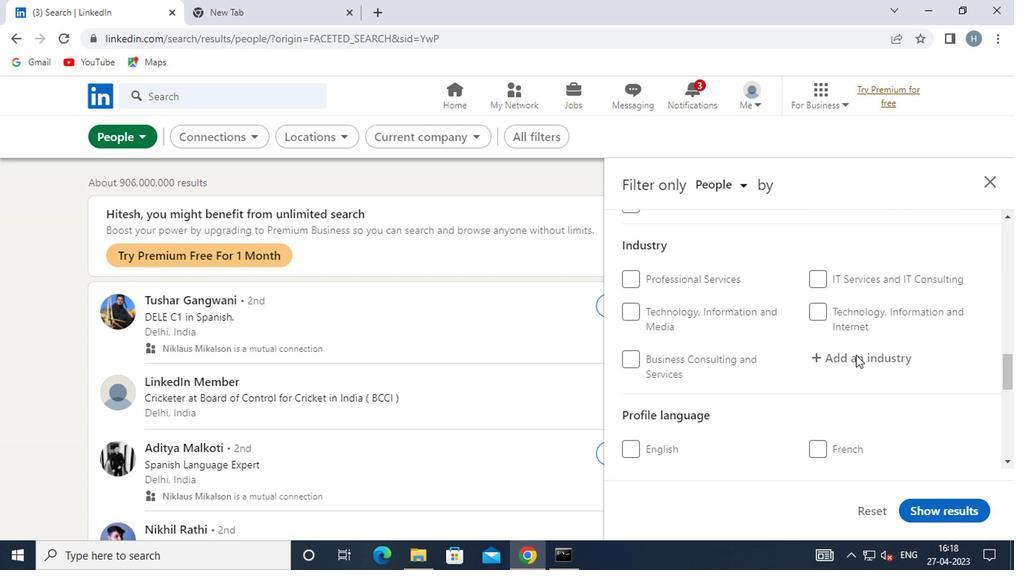 
Action: Mouse scrolled (854, 357) with delta (0, 0)
Screenshot: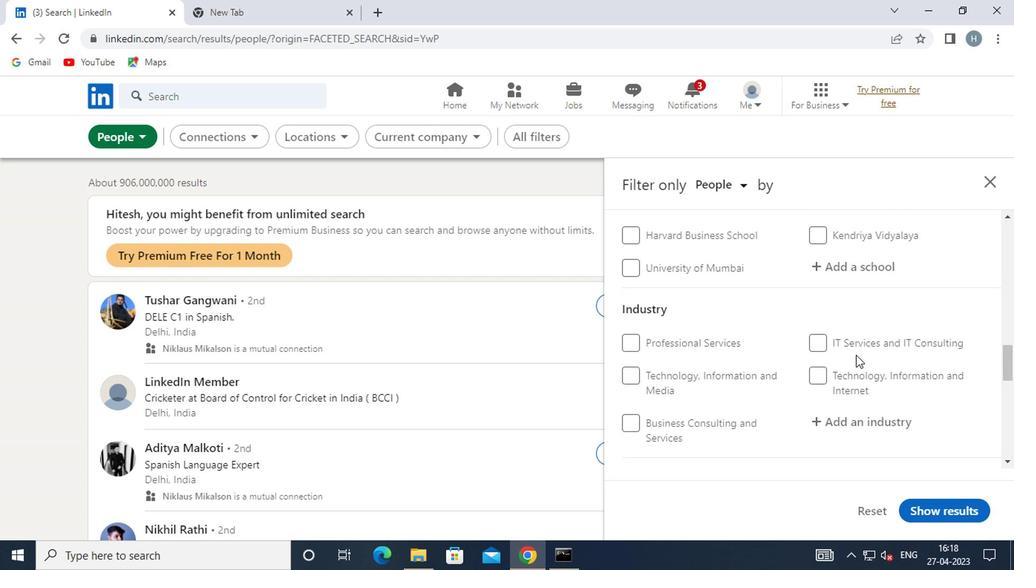 
Action: Mouse scrolled (854, 357) with delta (0, 0)
Screenshot: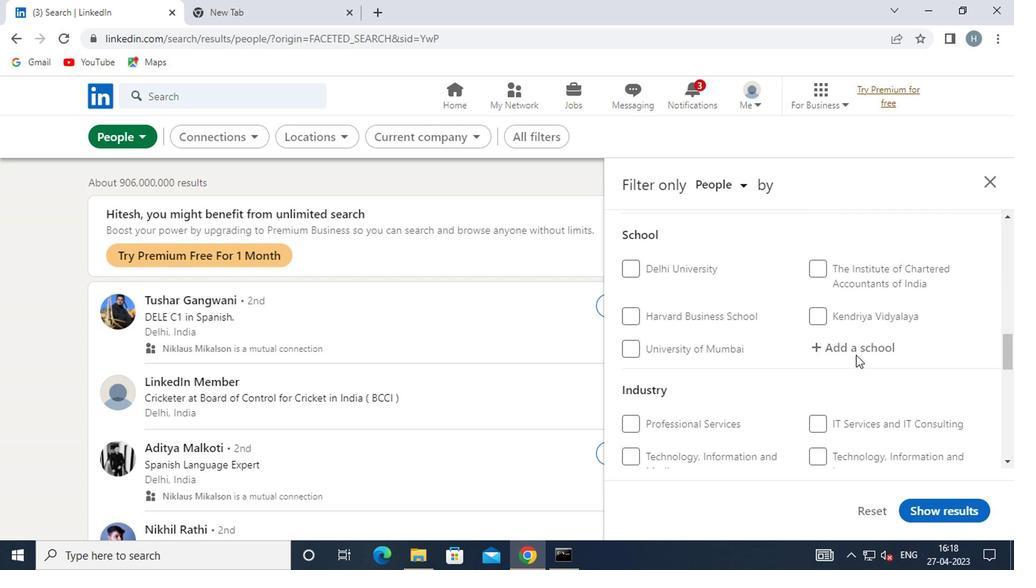 
Action: Mouse moved to (855, 355)
Screenshot: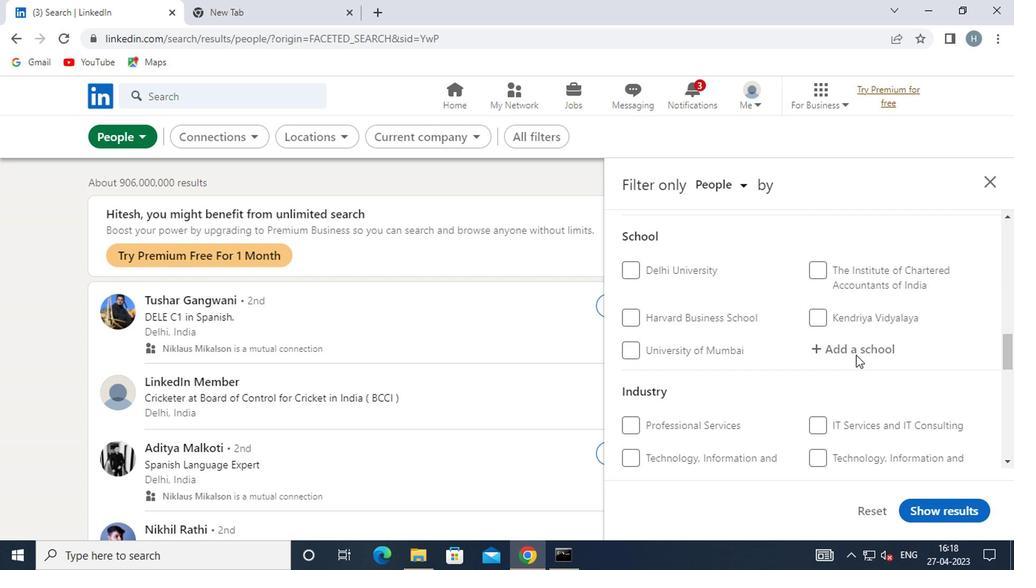 
Action: Mouse scrolled (855, 355) with delta (0, 0)
Screenshot: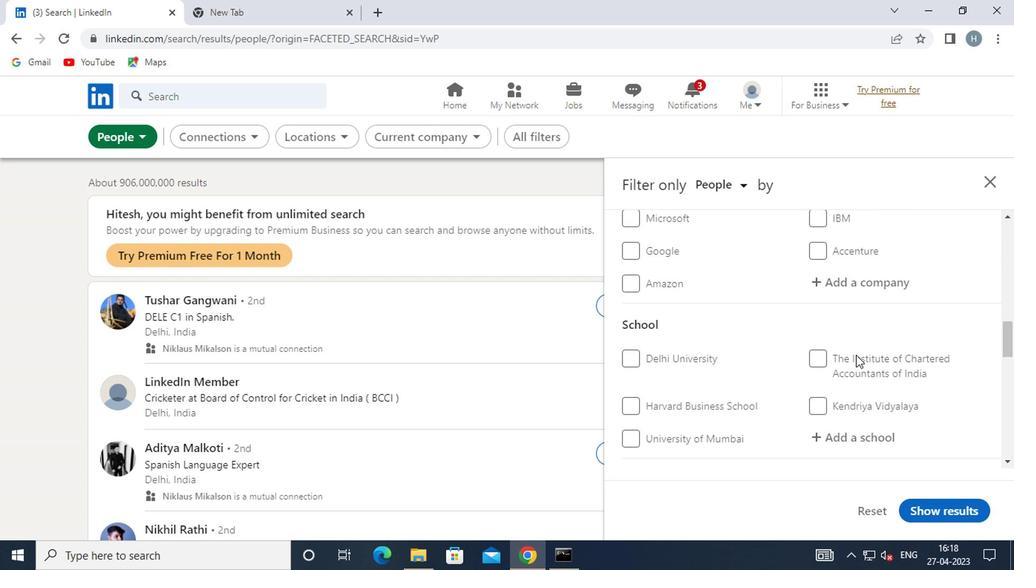 
Action: Mouse scrolled (855, 355) with delta (0, 0)
Screenshot: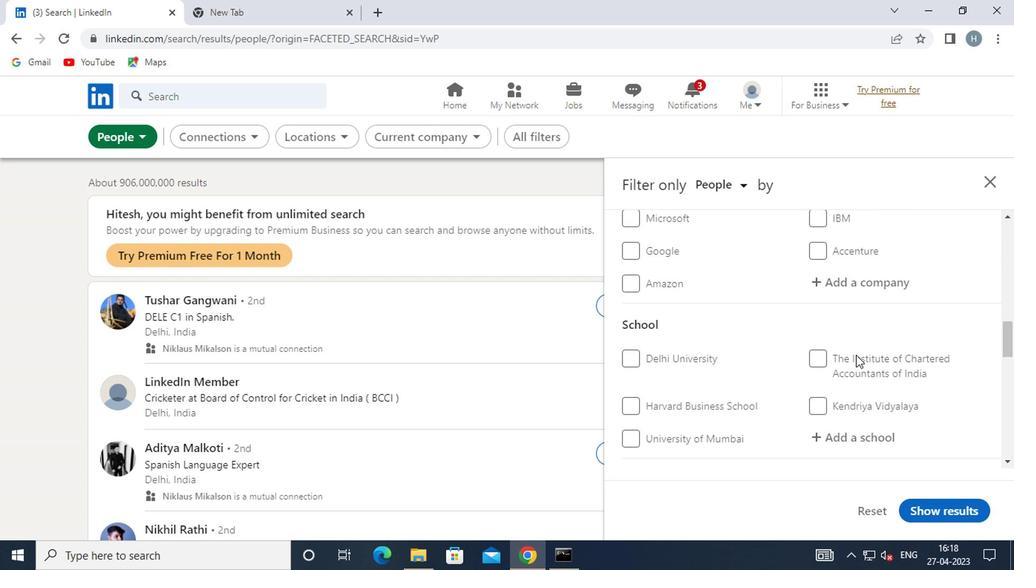 
Action: Mouse scrolled (855, 355) with delta (0, 0)
Screenshot: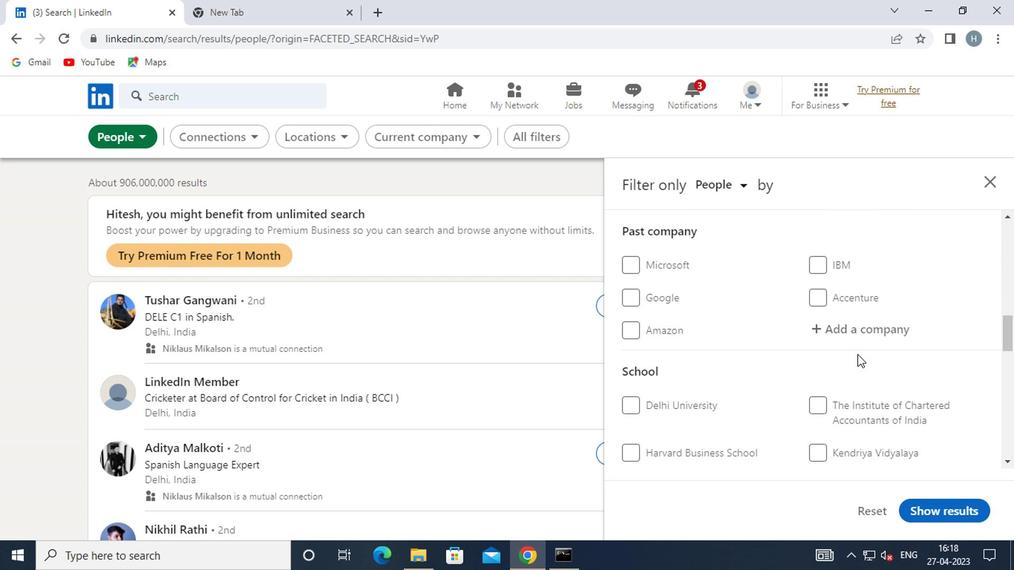
Action: Mouse scrolled (855, 355) with delta (0, 0)
Screenshot: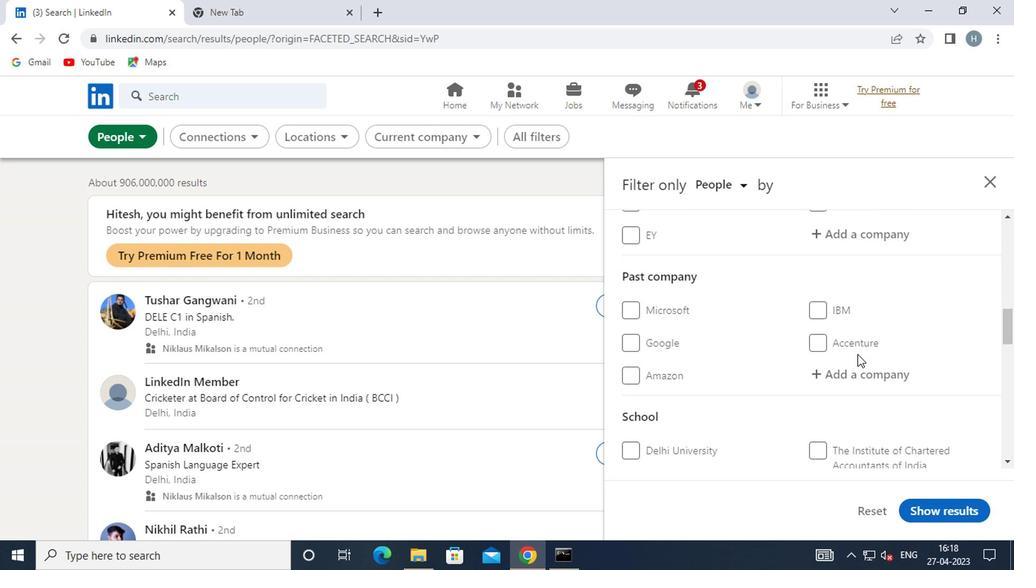 
Action: Mouse moved to (855, 353)
Screenshot: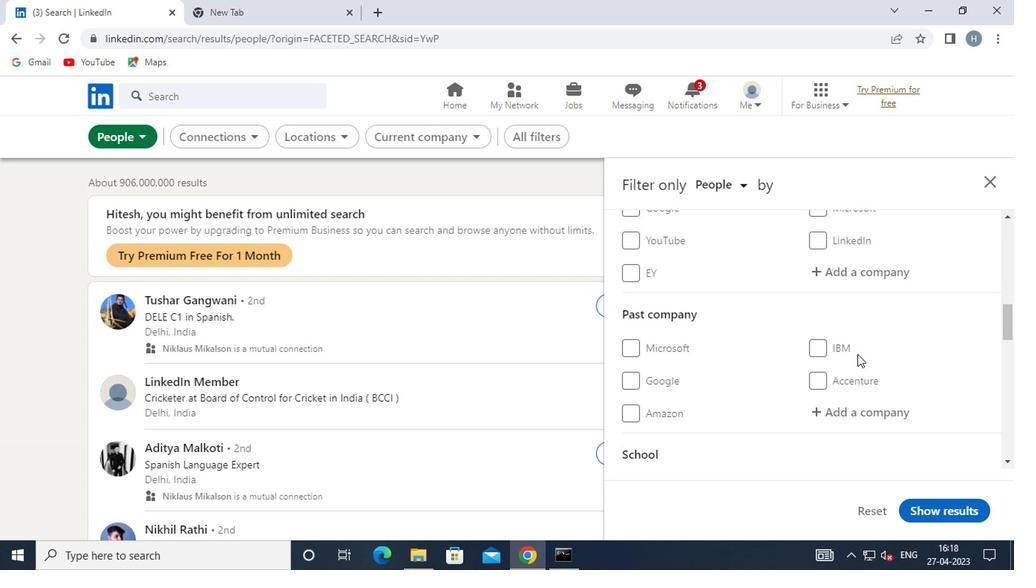 
Action: Mouse scrolled (855, 353) with delta (0, 0)
Screenshot: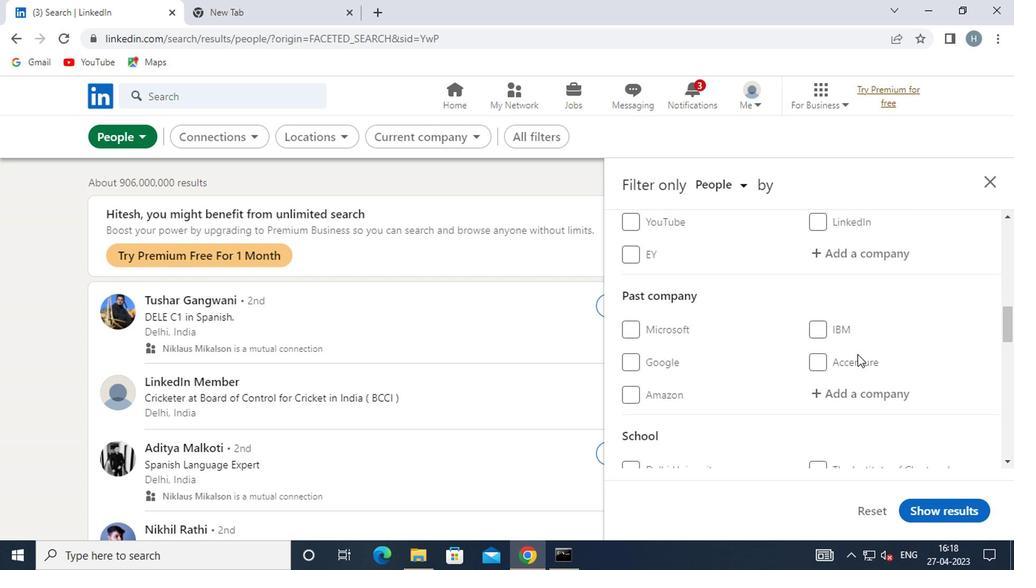 
Action: Mouse moved to (853, 353)
Screenshot: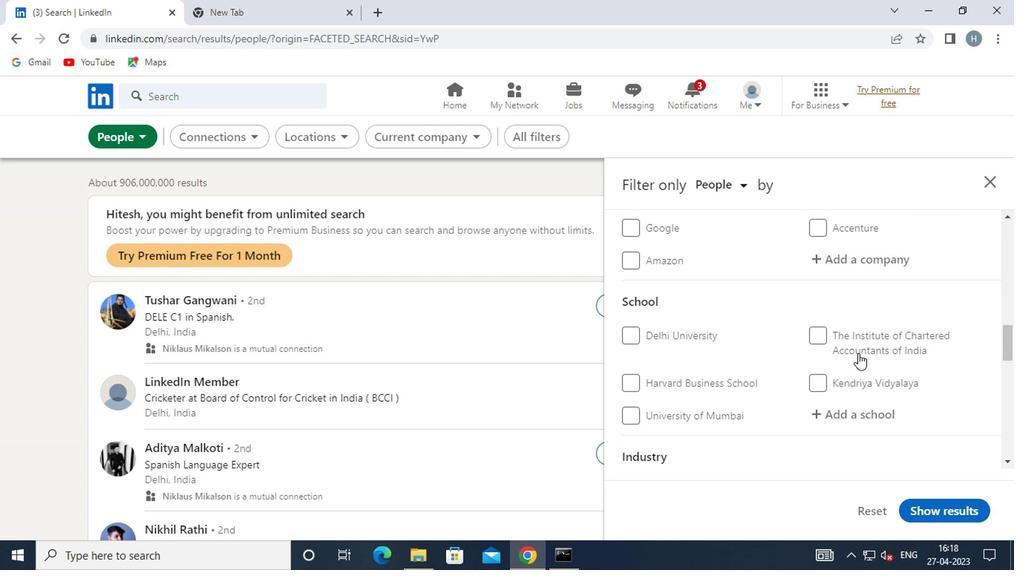 
Action: Mouse scrolled (853, 353) with delta (0, 0)
Screenshot: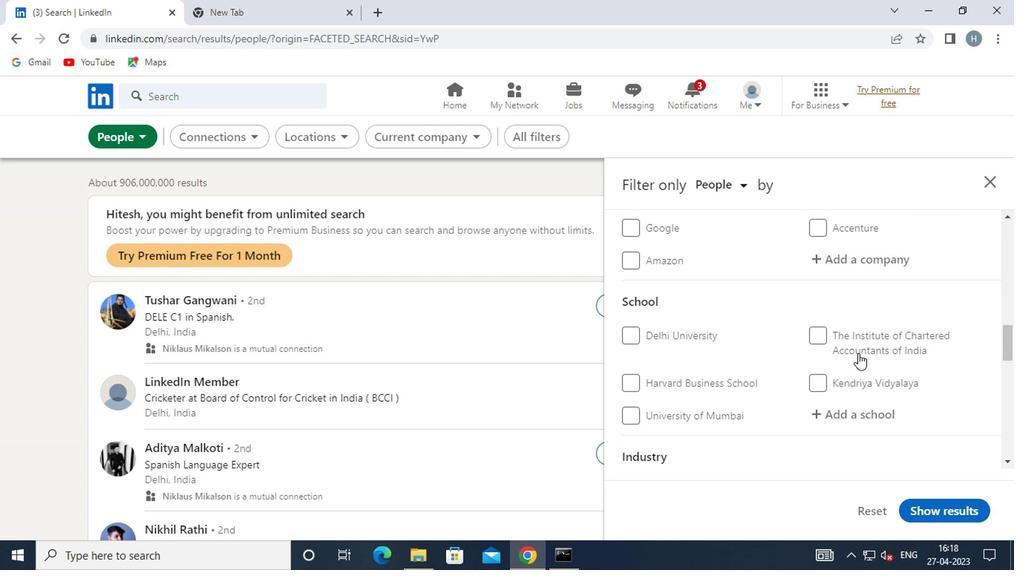 
Action: Mouse moved to (851, 353)
Screenshot: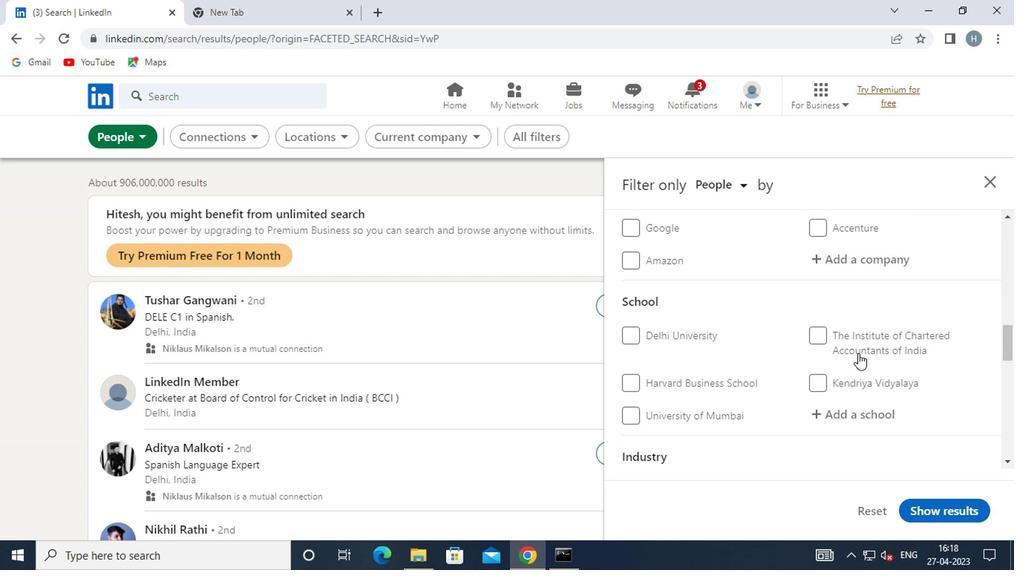 
Action: Mouse scrolled (851, 353) with delta (0, 0)
Screenshot: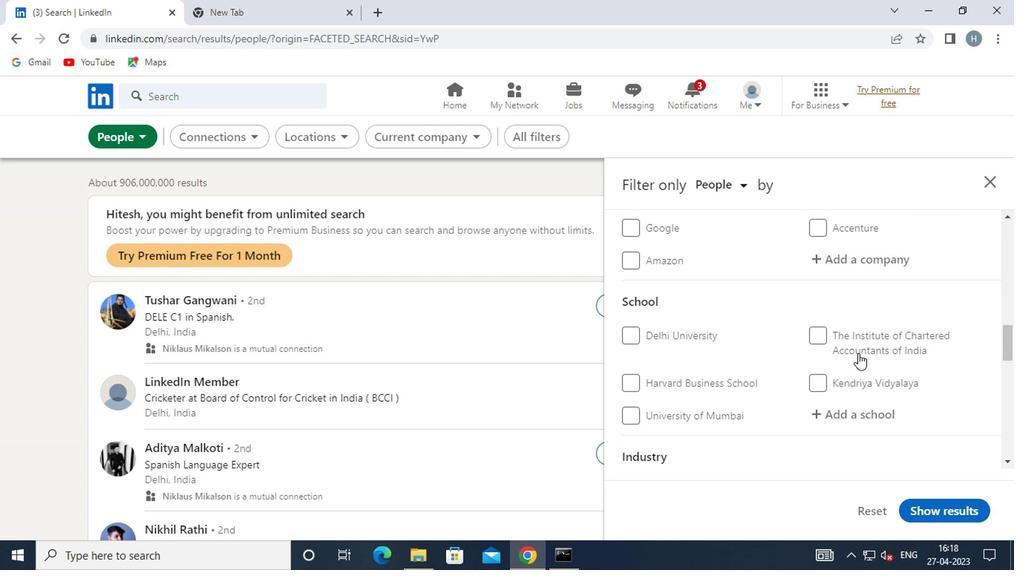 
Action: Mouse moved to (846, 353)
Screenshot: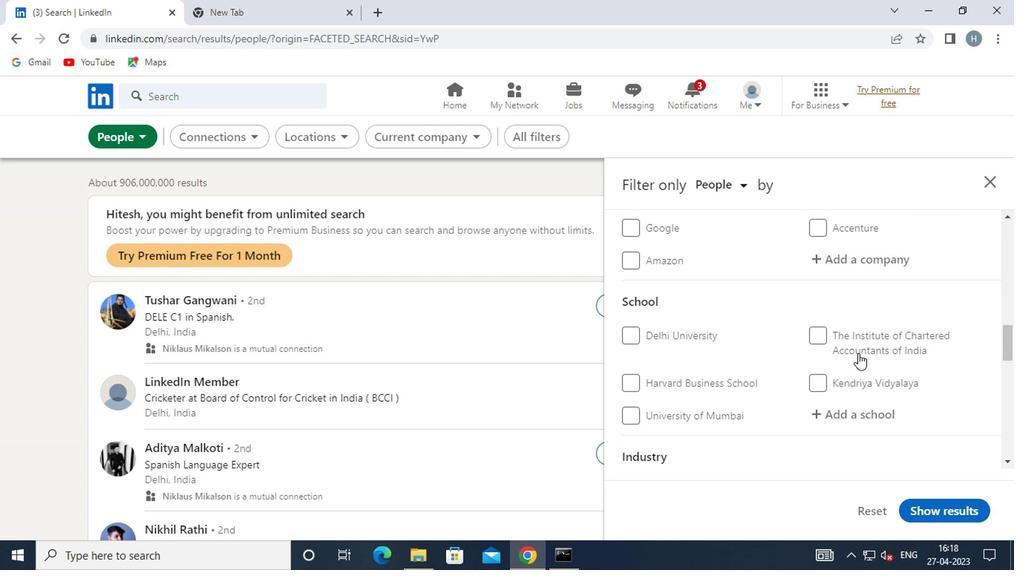 
Action: Mouse scrolled (846, 353) with delta (0, 0)
Screenshot: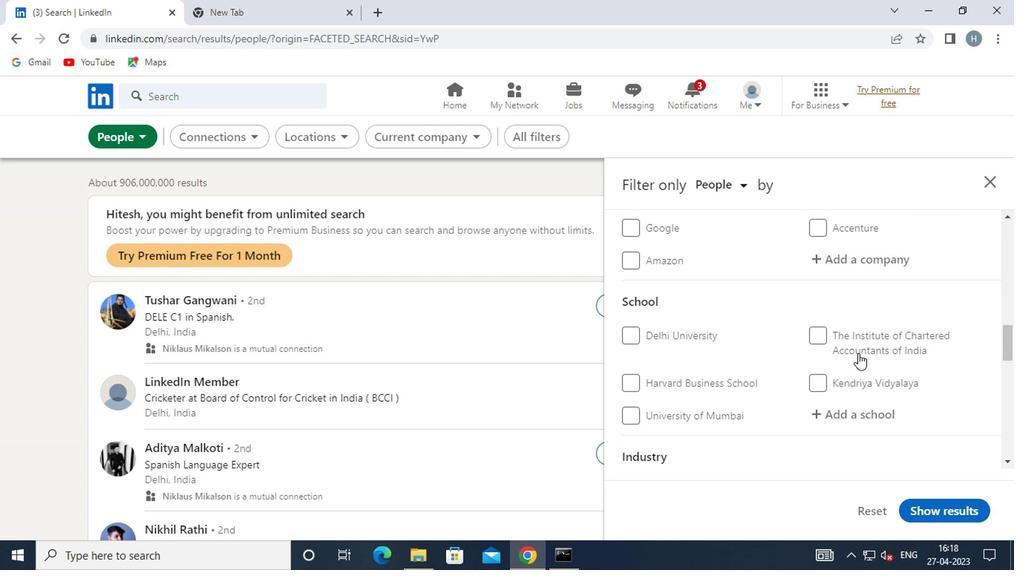 
Action: Mouse moved to (831, 357)
Screenshot: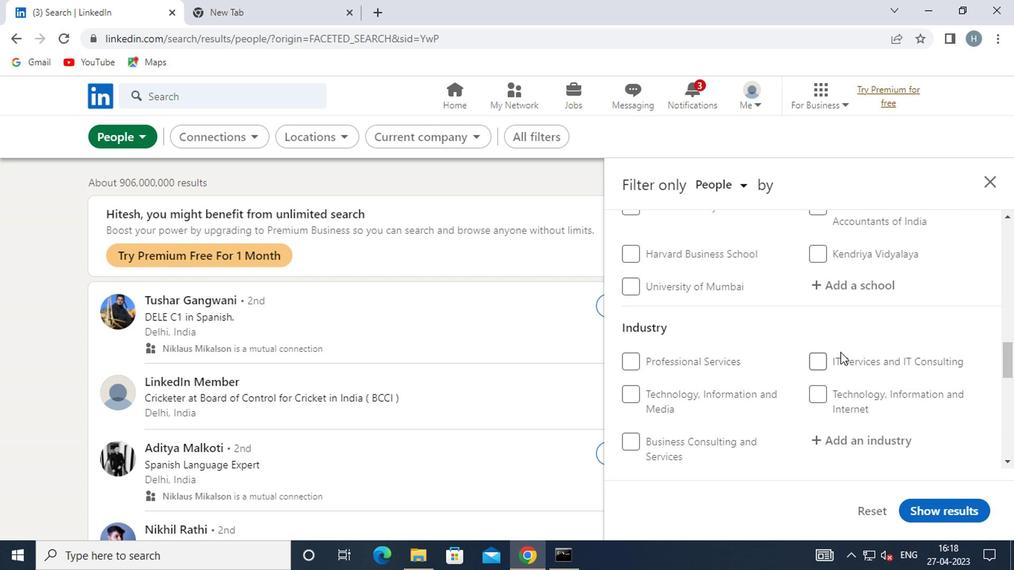 
Action: Mouse scrolled (831, 357) with delta (0, 0)
Screenshot: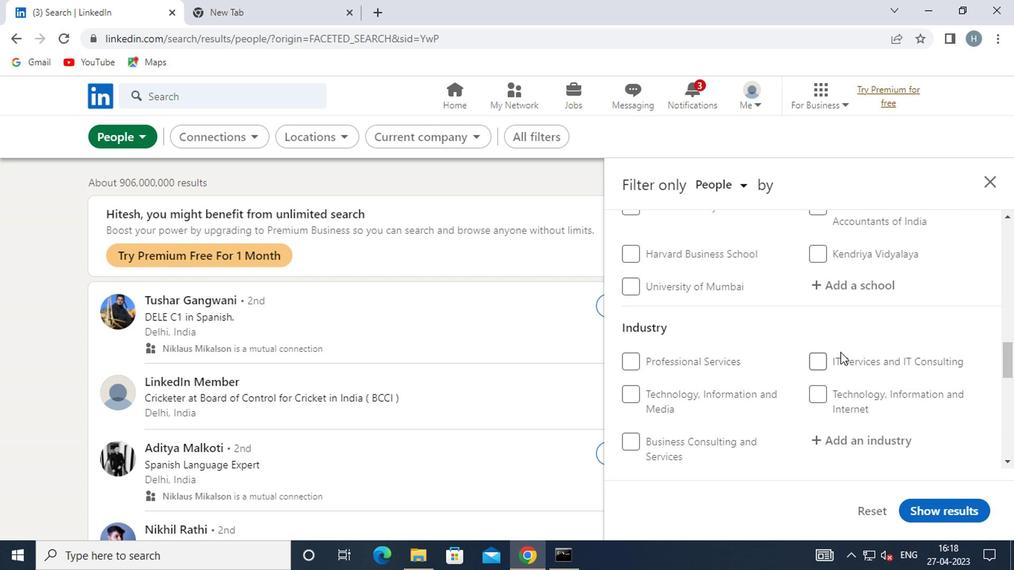 
Action: Mouse moved to (827, 361)
Screenshot: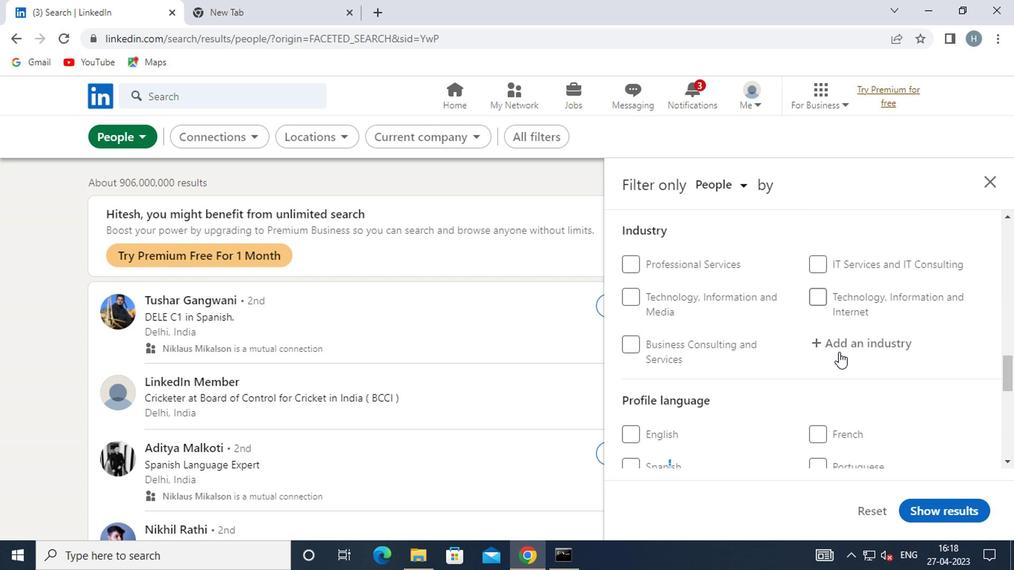 
Action: Mouse scrolled (827, 361) with delta (0, 0)
Screenshot: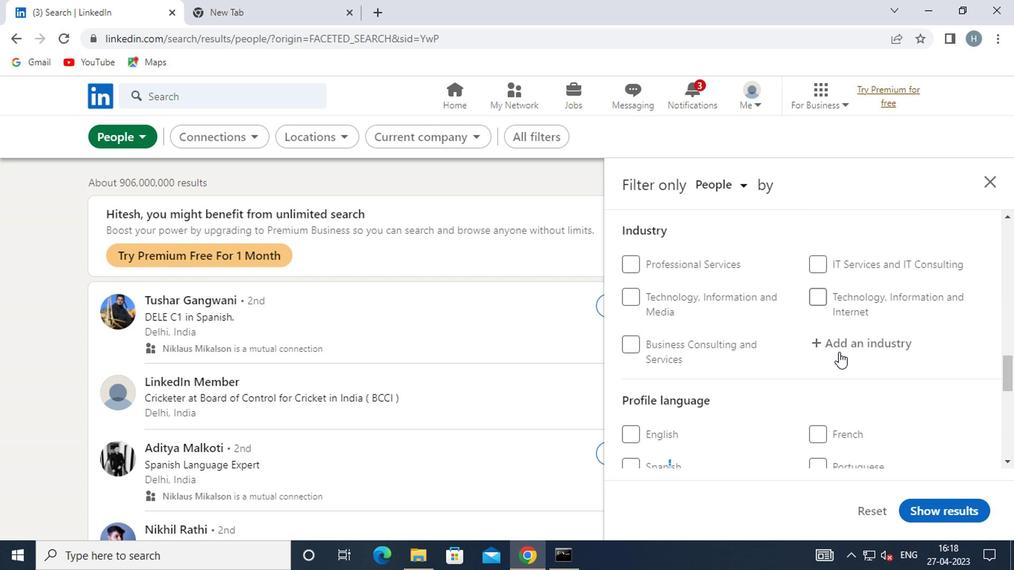 
Action: Mouse moved to (613, 404)
Screenshot: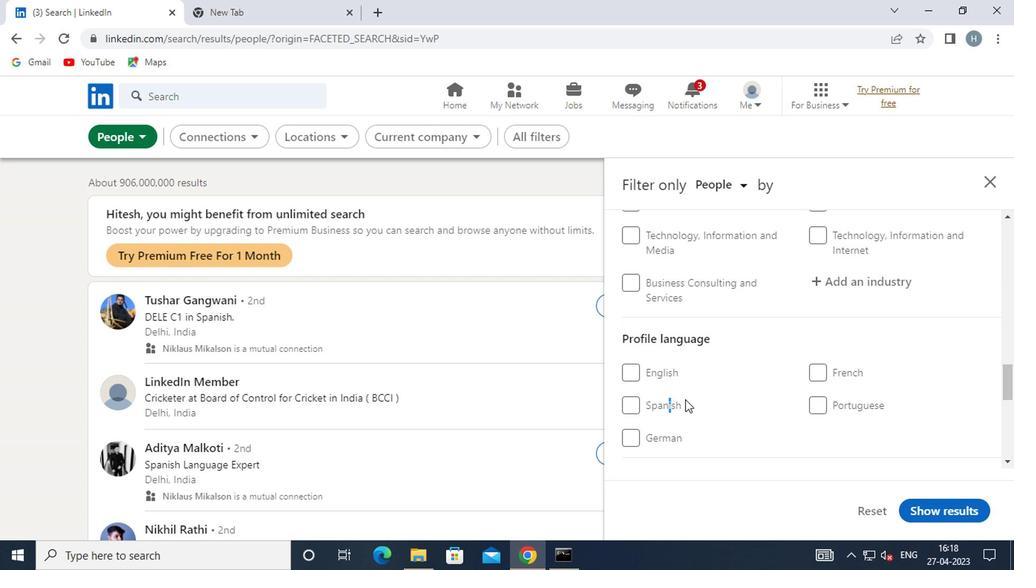 
Action: Mouse pressed left at (613, 404)
Screenshot: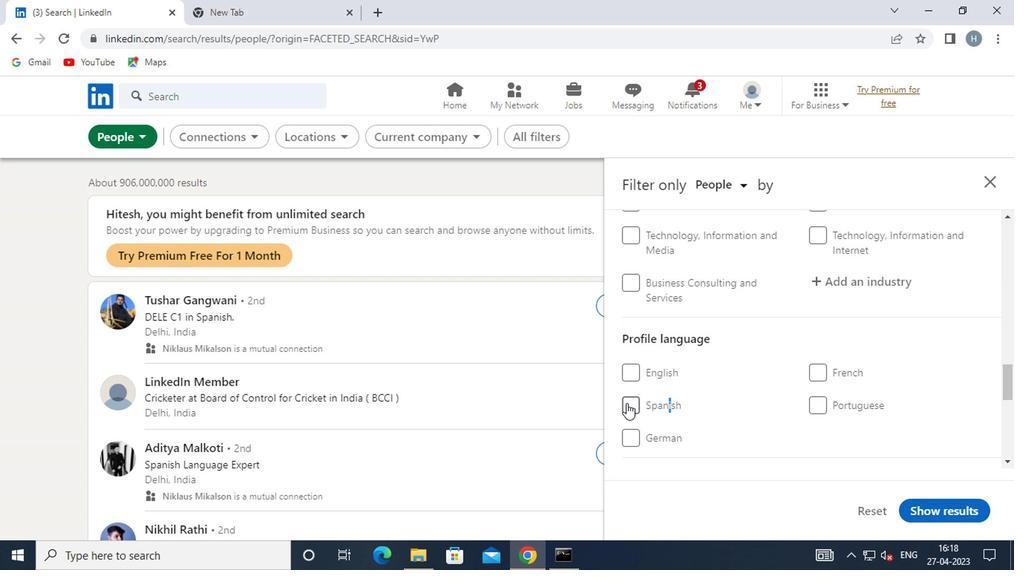 
Action: Mouse moved to (635, 404)
Screenshot: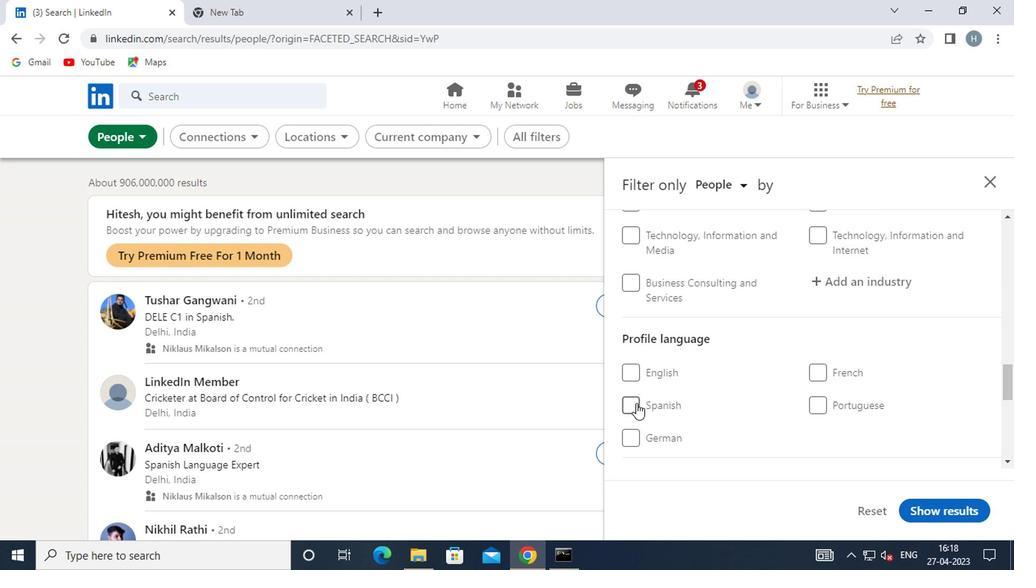 
Action: Mouse pressed left at (635, 404)
Screenshot: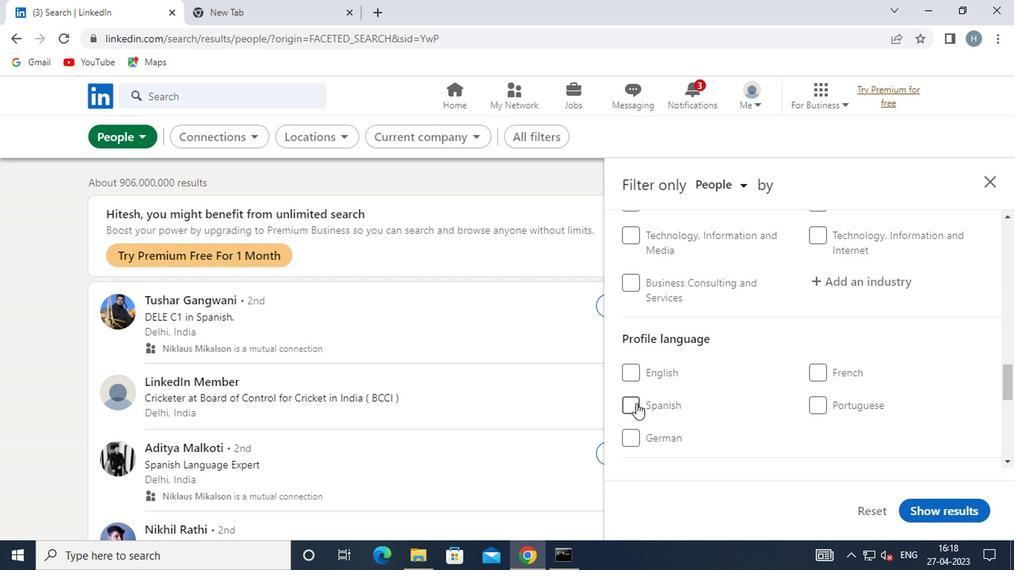 
Action: Mouse moved to (723, 386)
Screenshot: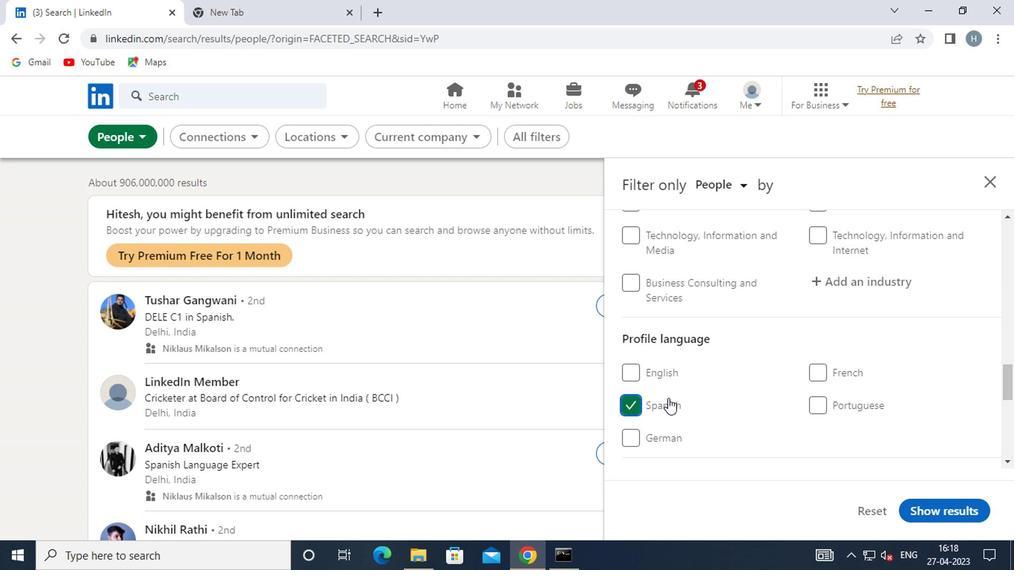 
Action: Mouse scrolled (723, 388) with delta (0, 1)
Screenshot: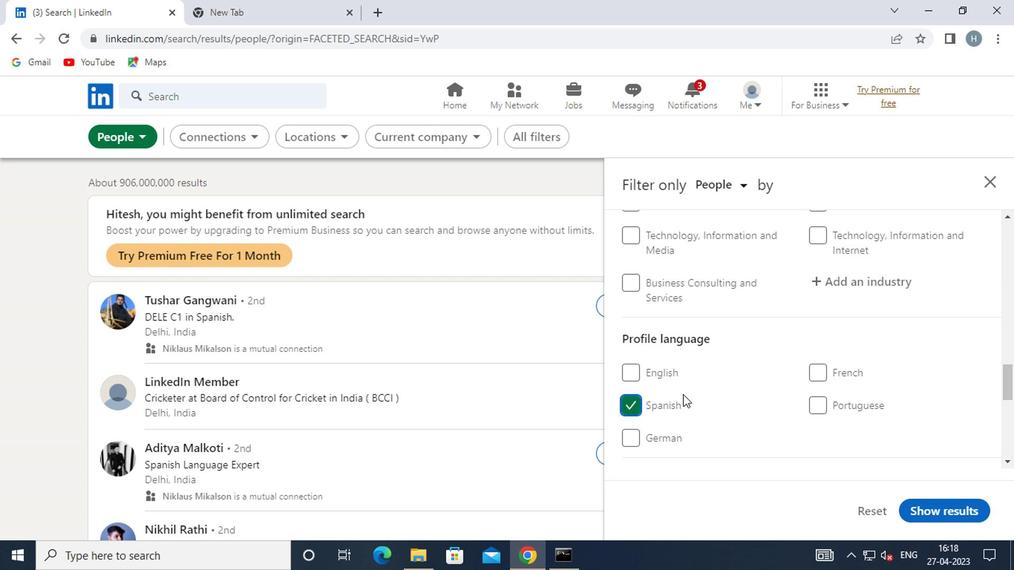 
Action: Mouse scrolled (723, 388) with delta (0, 1)
Screenshot: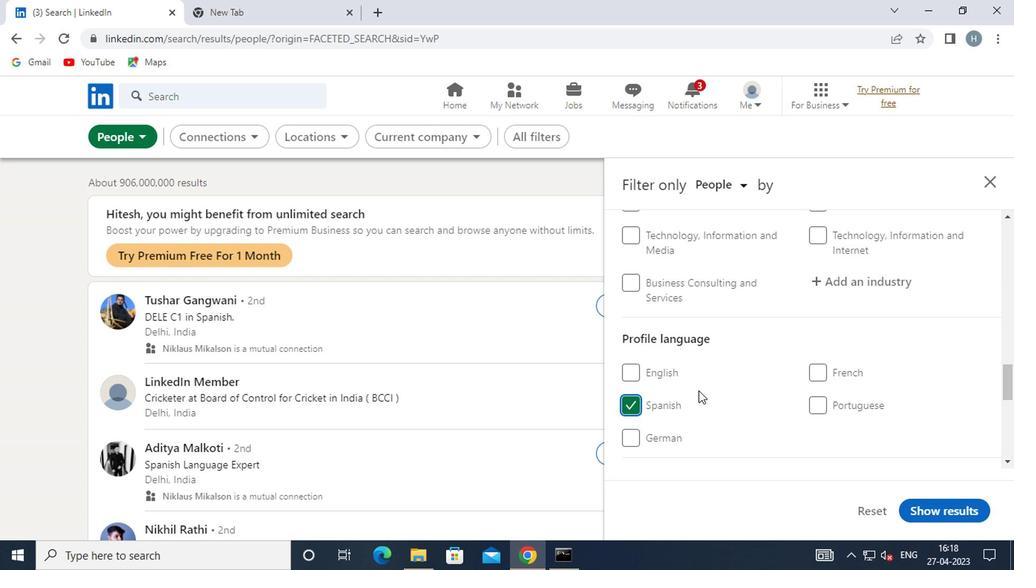
Action: Mouse moved to (724, 386)
Screenshot: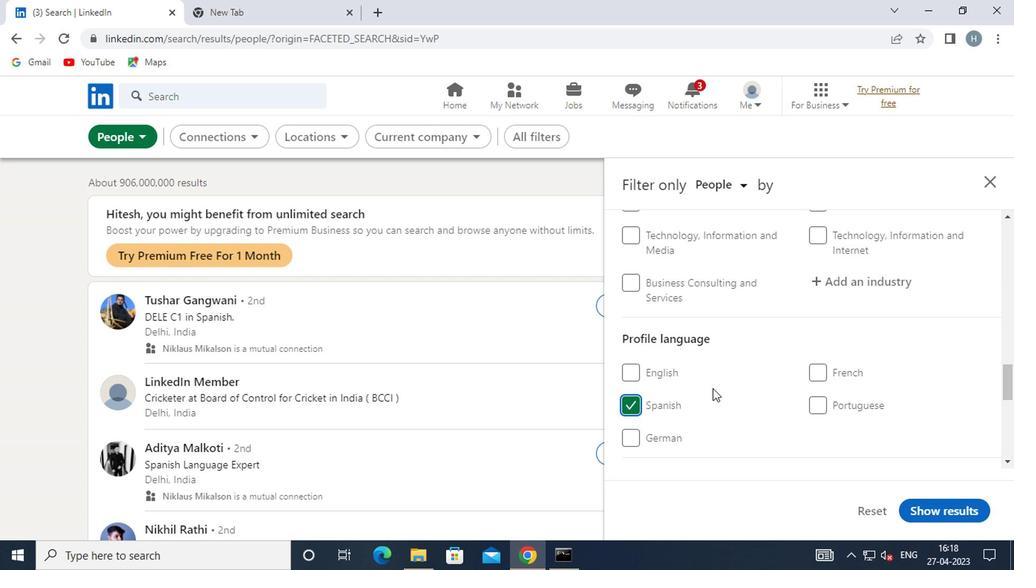 
Action: Mouse scrolled (724, 386) with delta (0, 0)
Screenshot: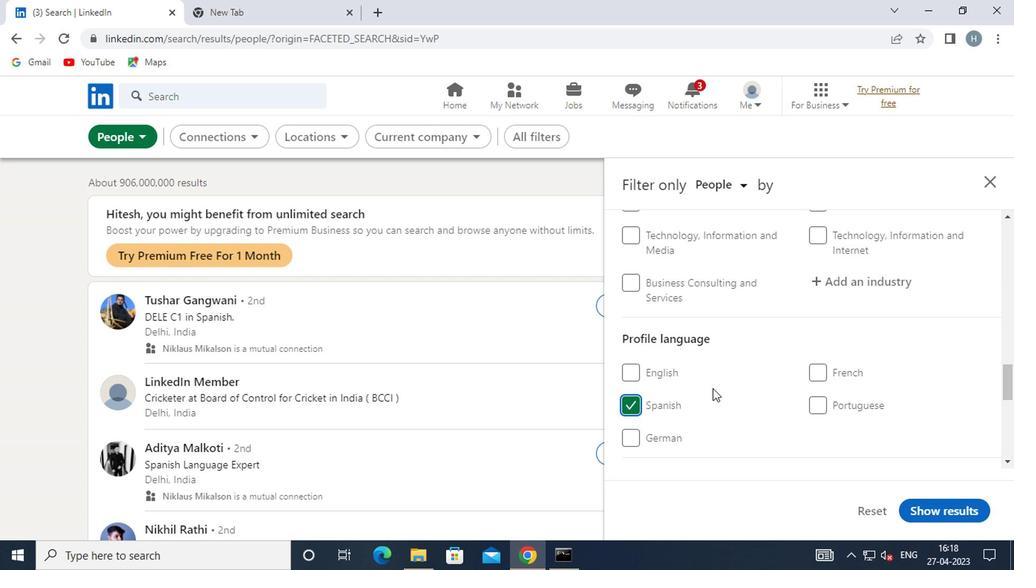 
Action: Mouse moved to (751, 376)
Screenshot: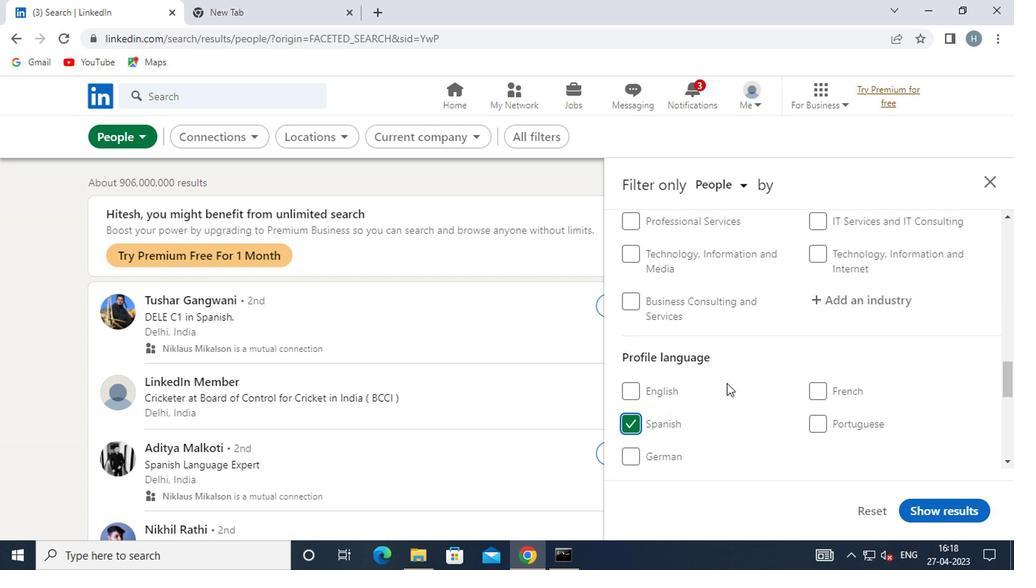 
Action: Mouse scrolled (751, 377) with delta (0, 0)
Screenshot: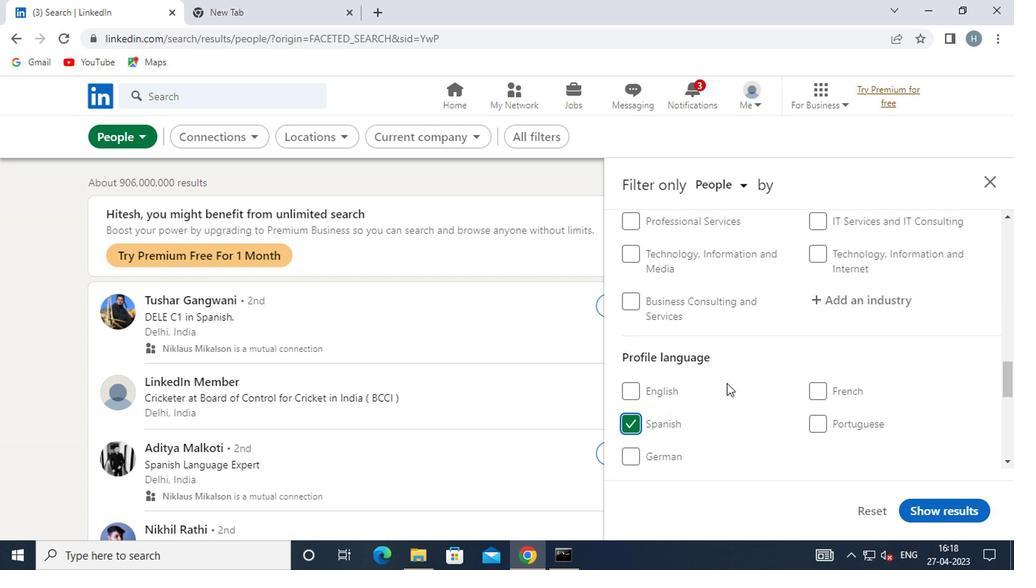 
Action: Mouse scrolled (751, 377) with delta (0, 0)
Screenshot: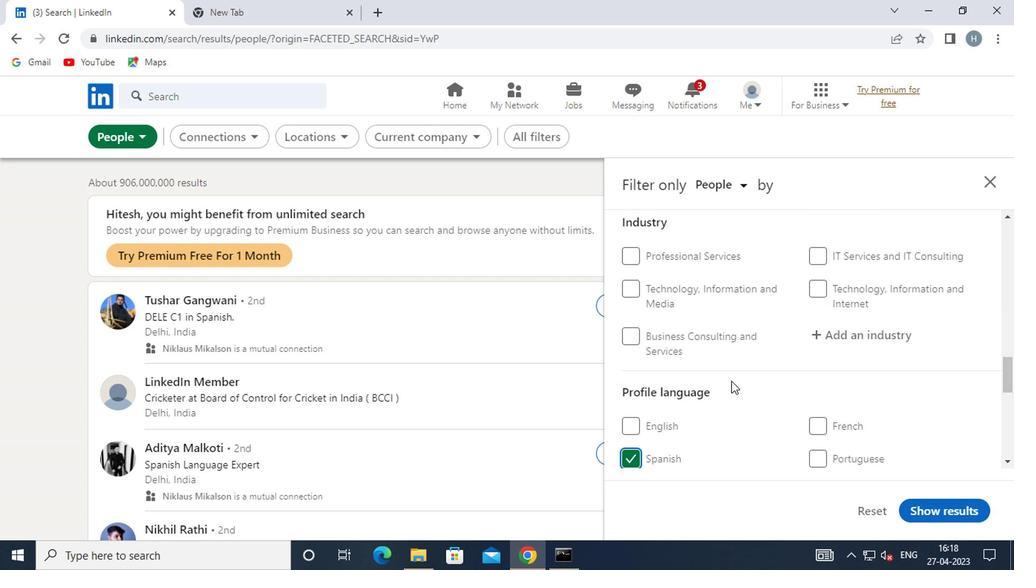 
Action: Mouse scrolled (751, 377) with delta (0, 0)
Screenshot: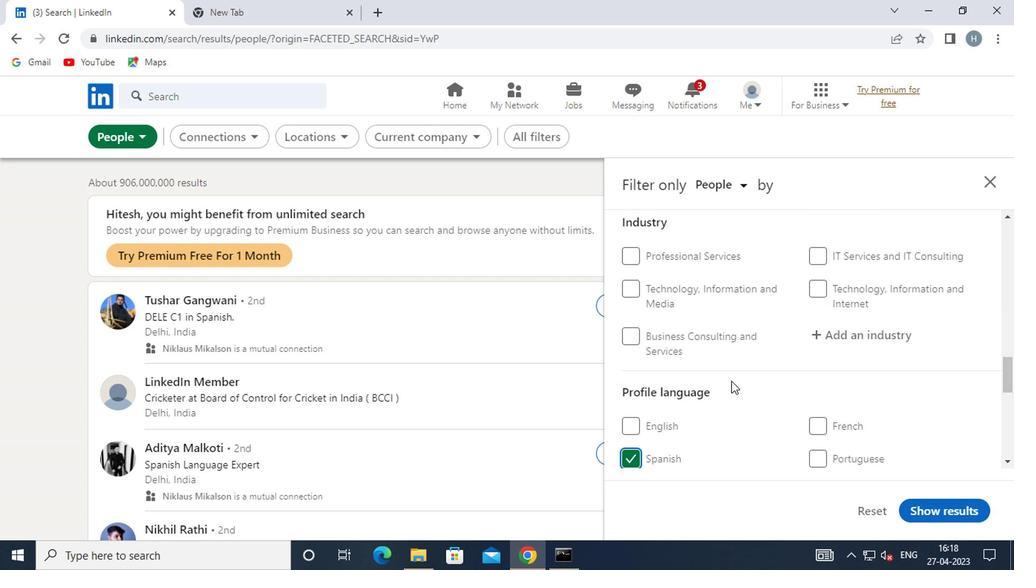 
Action: Mouse moved to (754, 372)
Screenshot: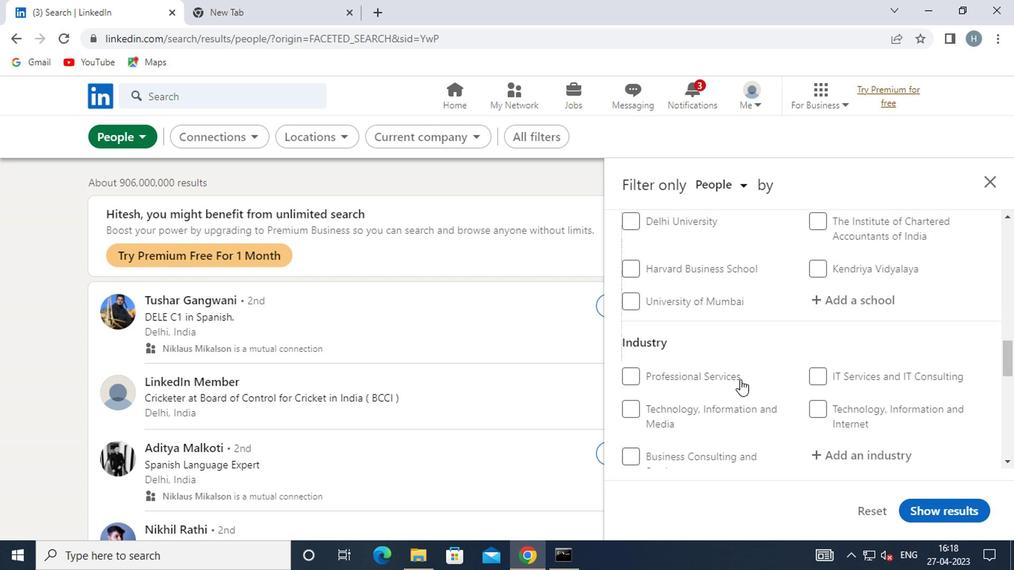
Action: Mouse scrolled (754, 373) with delta (0, 1)
Screenshot: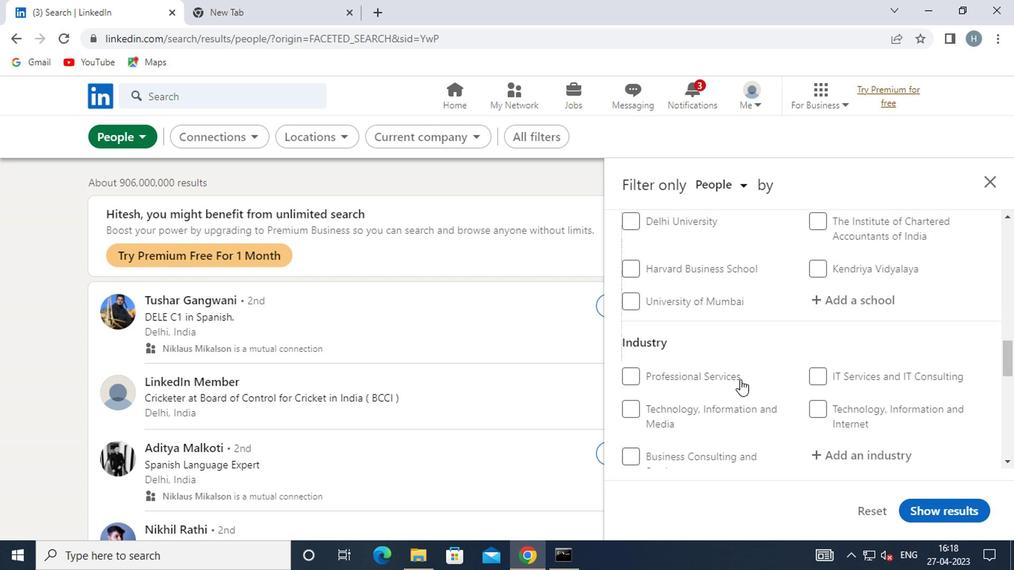 
Action: Mouse moved to (756, 370)
Screenshot: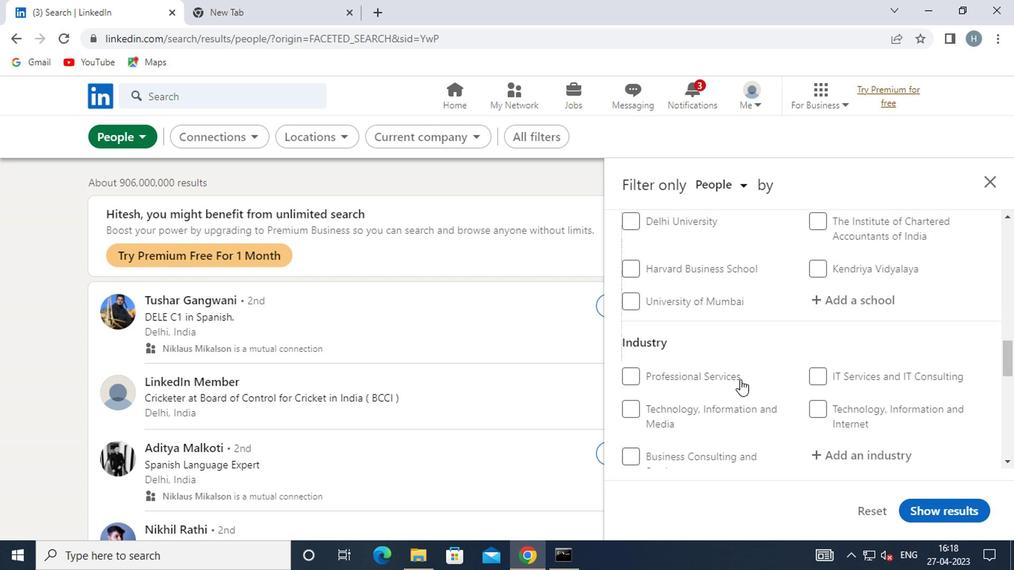 
Action: Mouse scrolled (756, 371) with delta (0, 1)
Screenshot: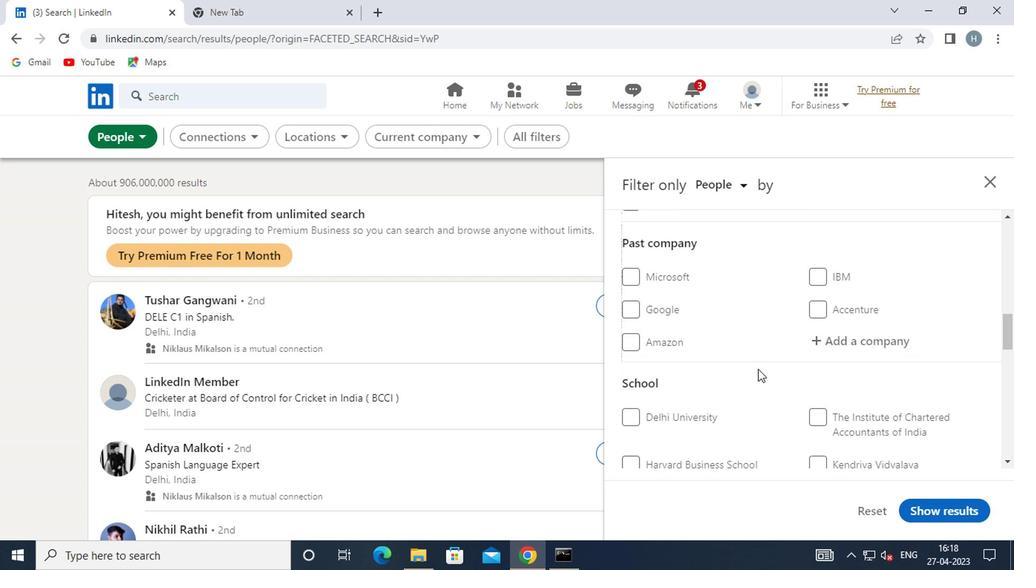 
Action: Mouse moved to (770, 377)
Screenshot: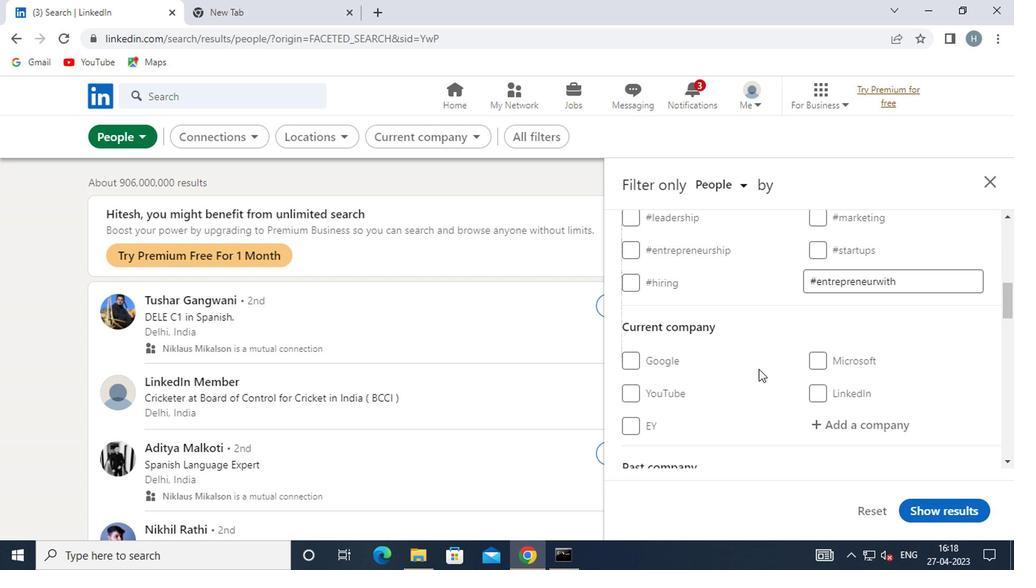 
Action: Mouse scrolled (770, 376) with delta (0, 0)
Screenshot: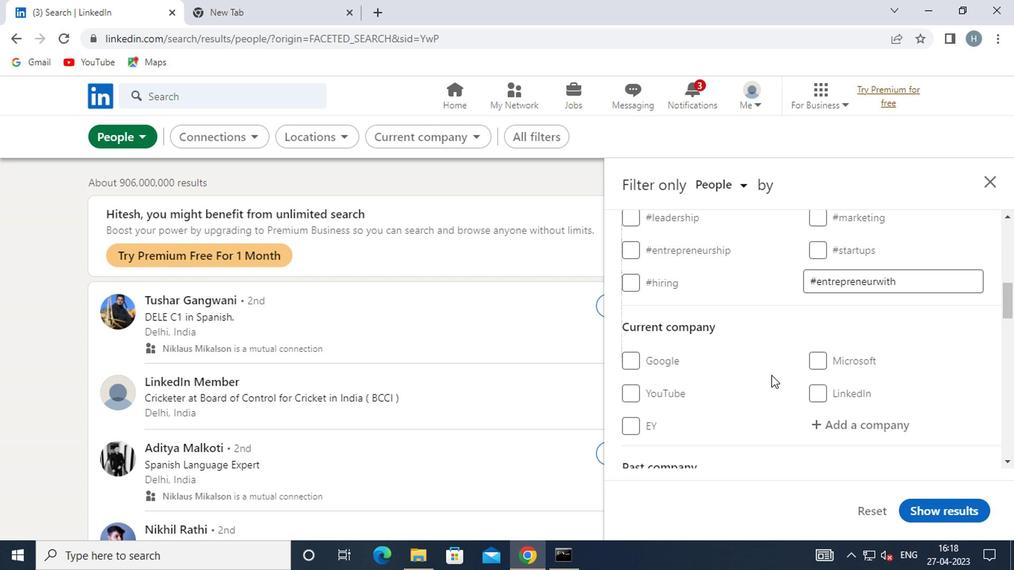 
Action: Mouse moved to (826, 353)
Screenshot: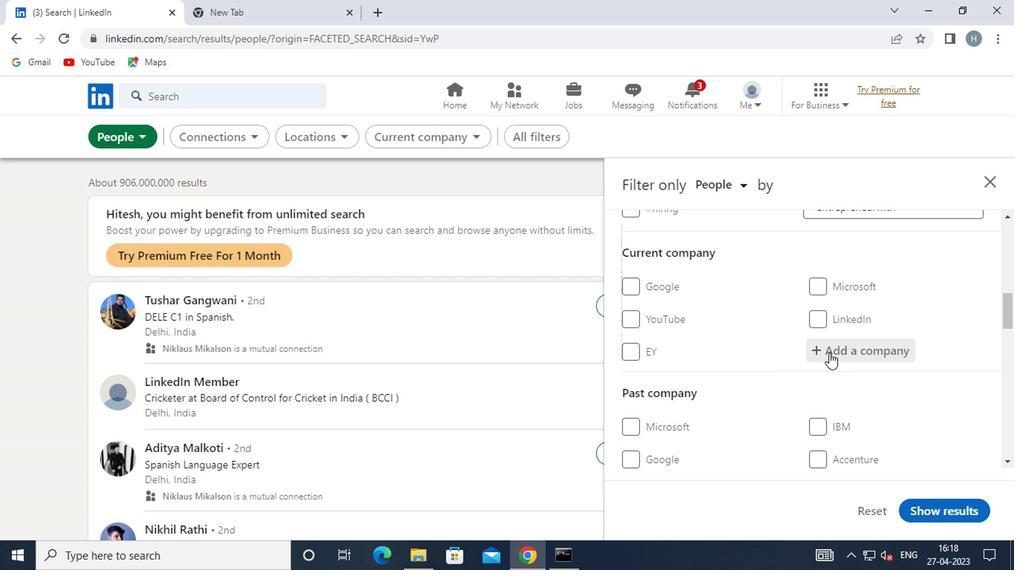 
Action: Mouse pressed left at (826, 353)
Screenshot: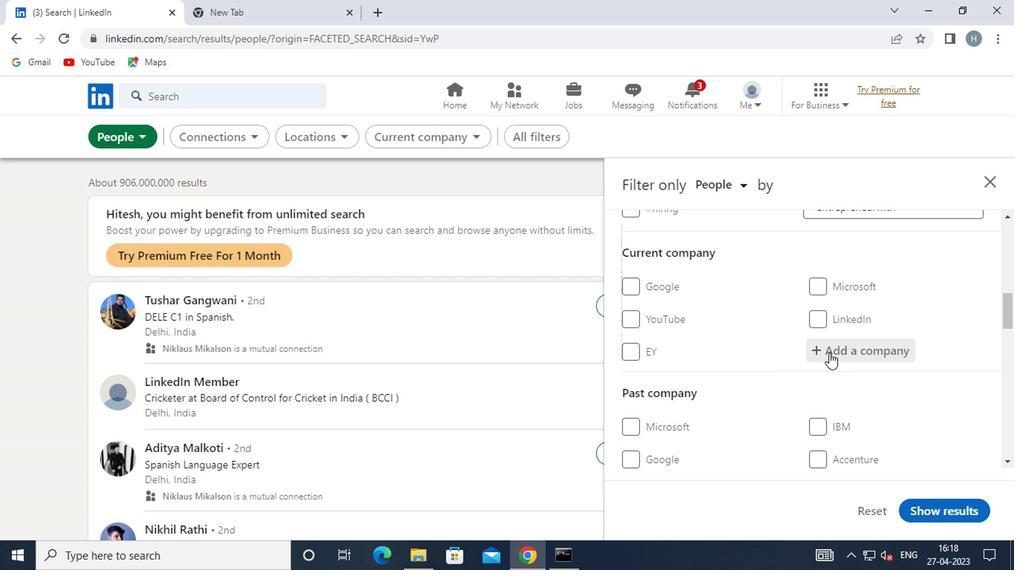 
Action: Mouse moved to (824, 348)
Screenshot: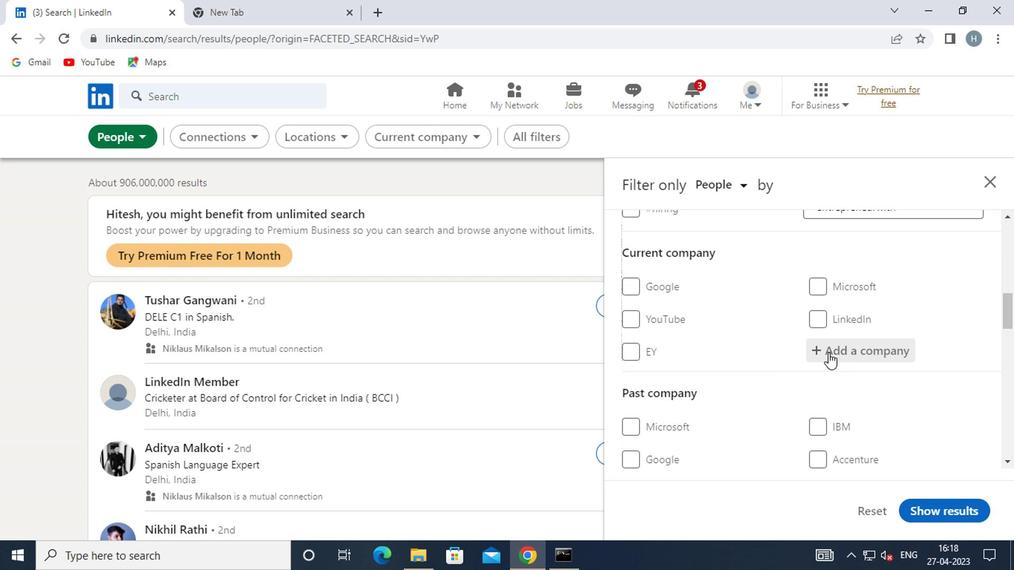 
Action: Key pressed <Key.shift>ATOUT
Screenshot: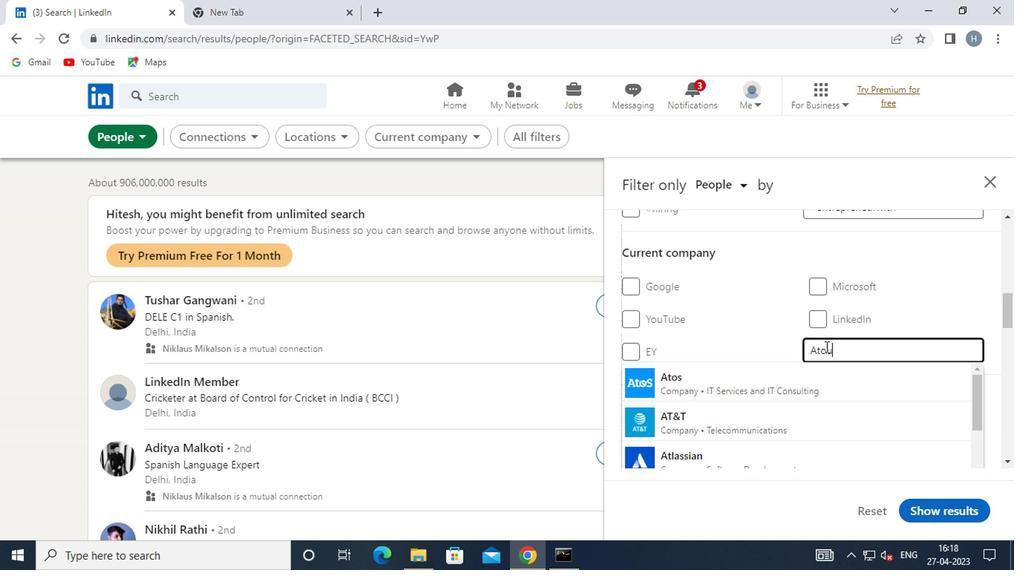 
Action: Mouse moved to (830, 346)
Screenshot: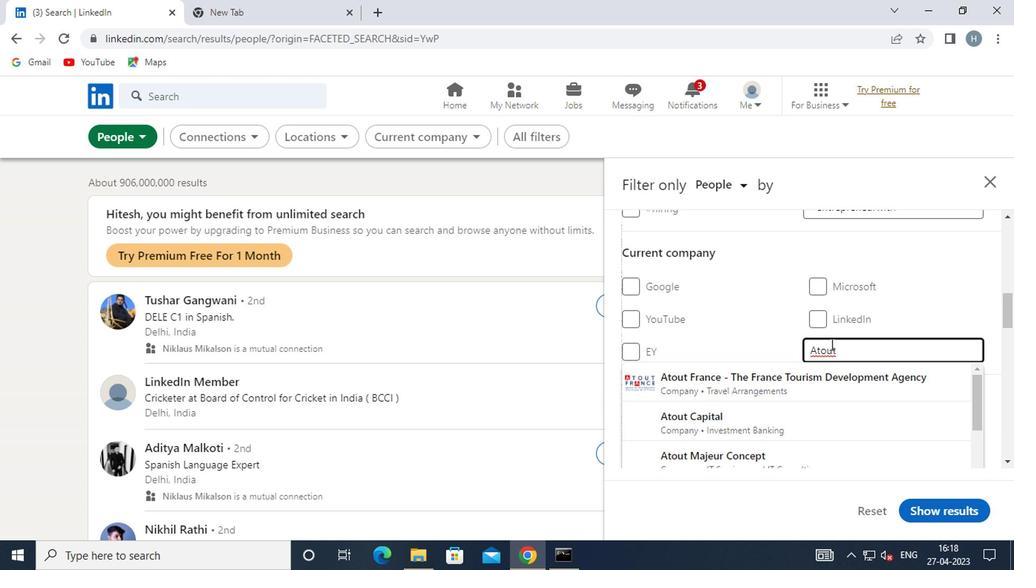 
Action: Key pressed <Key.space><Key.shift>FR
Screenshot: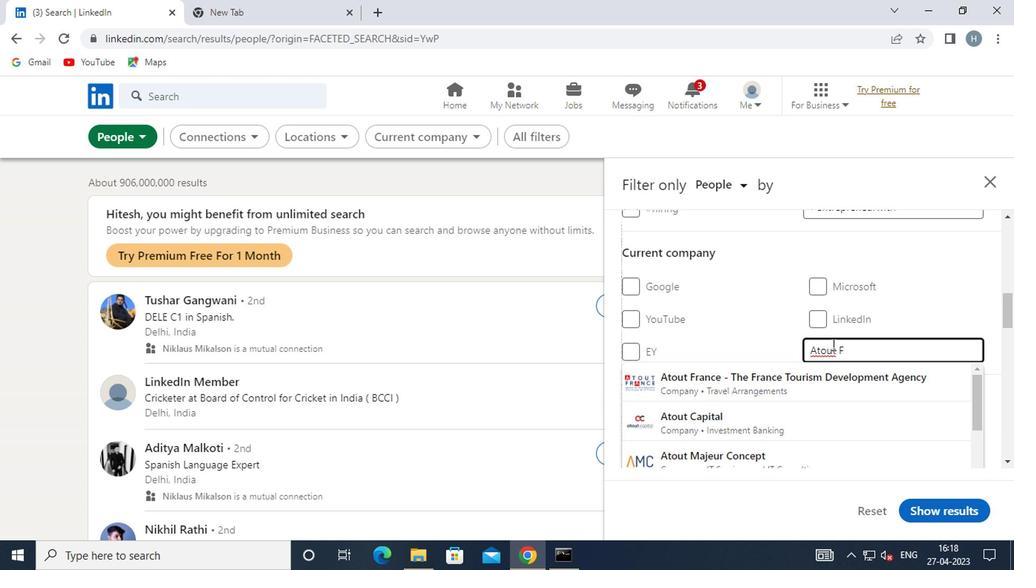 
Action: Mouse moved to (822, 379)
Screenshot: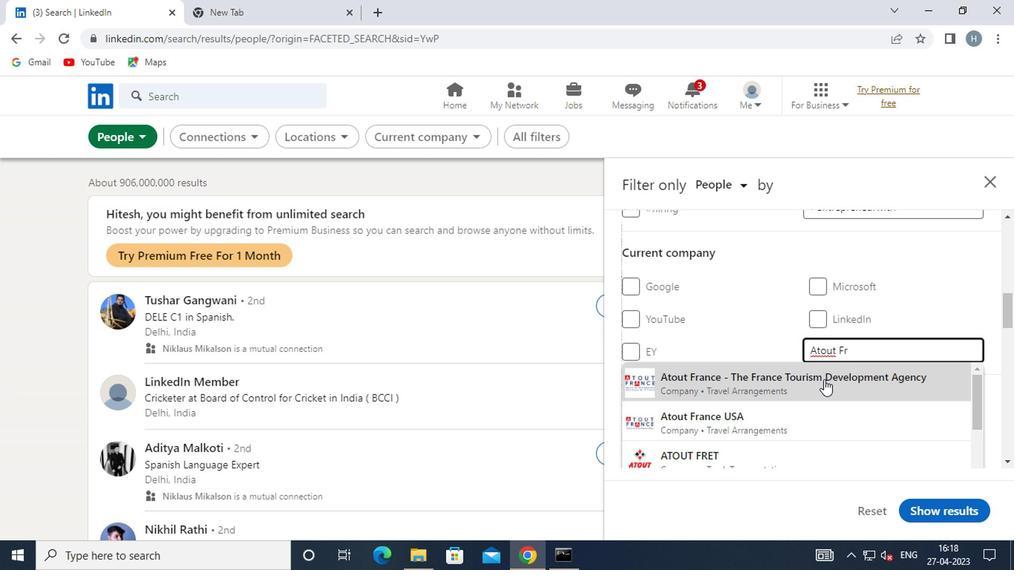 
Action: Mouse pressed left at (822, 379)
Screenshot: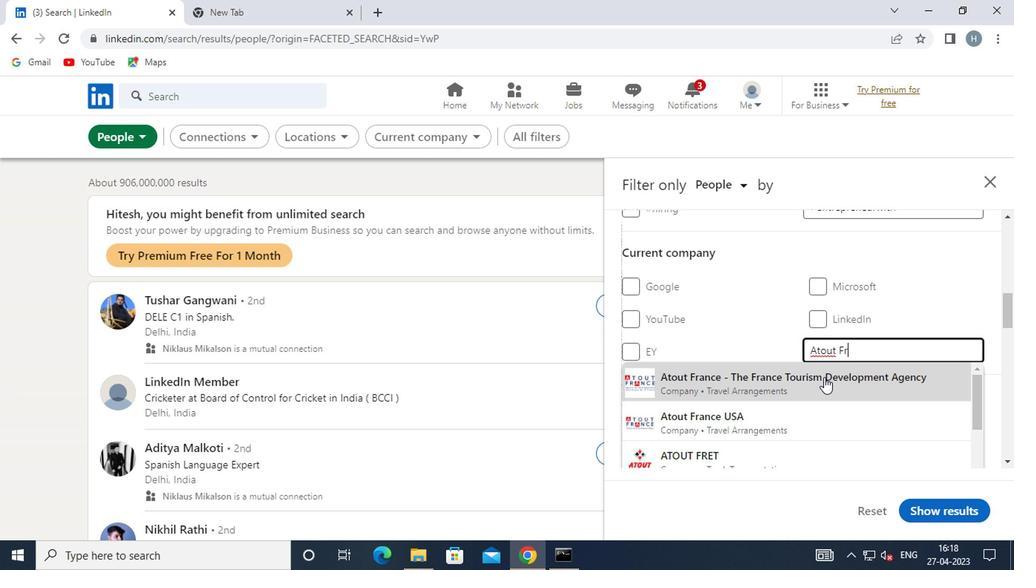 
Action: Mouse moved to (804, 364)
Screenshot: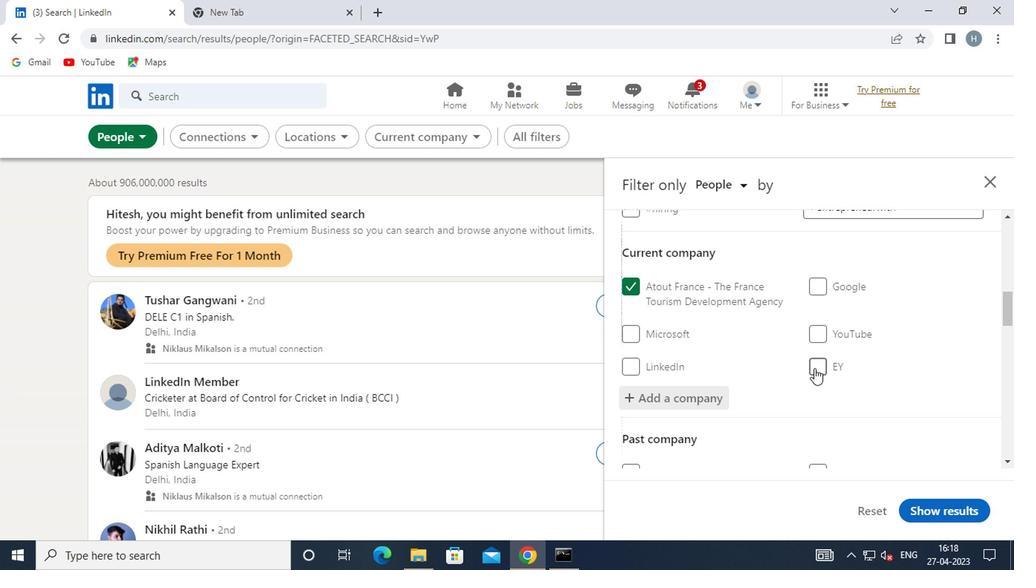 
Action: Mouse scrolled (804, 363) with delta (0, -1)
Screenshot: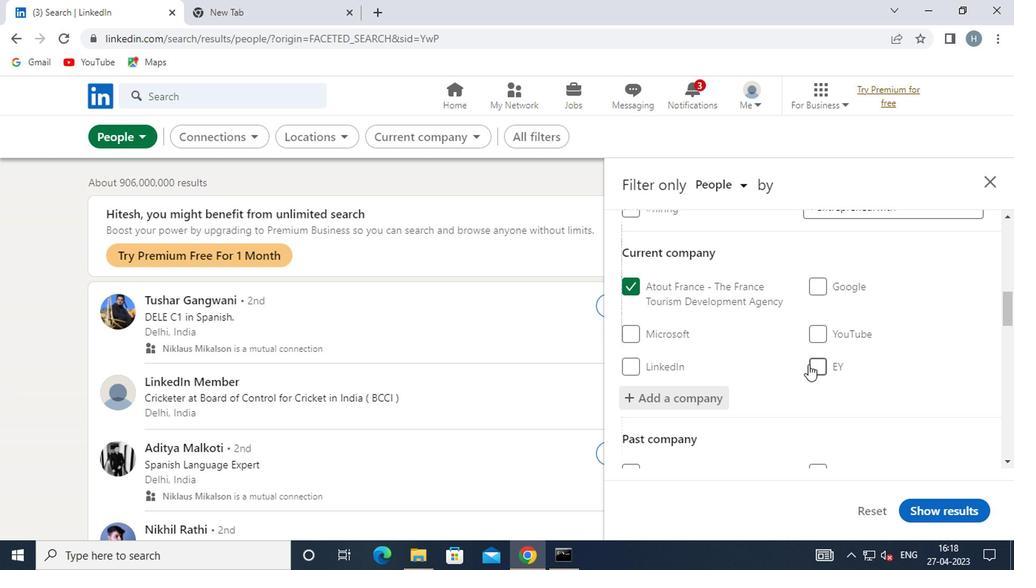 
Action: Mouse moved to (803, 364)
Screenshot: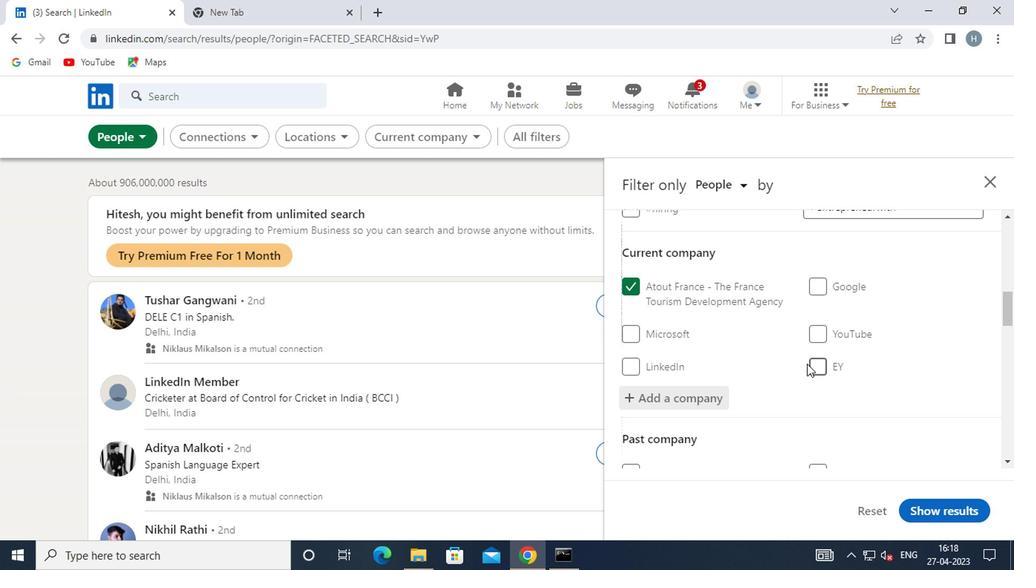 
Action: Mouse scrolled (803, 363) with delta (0, -1)
Screenshot: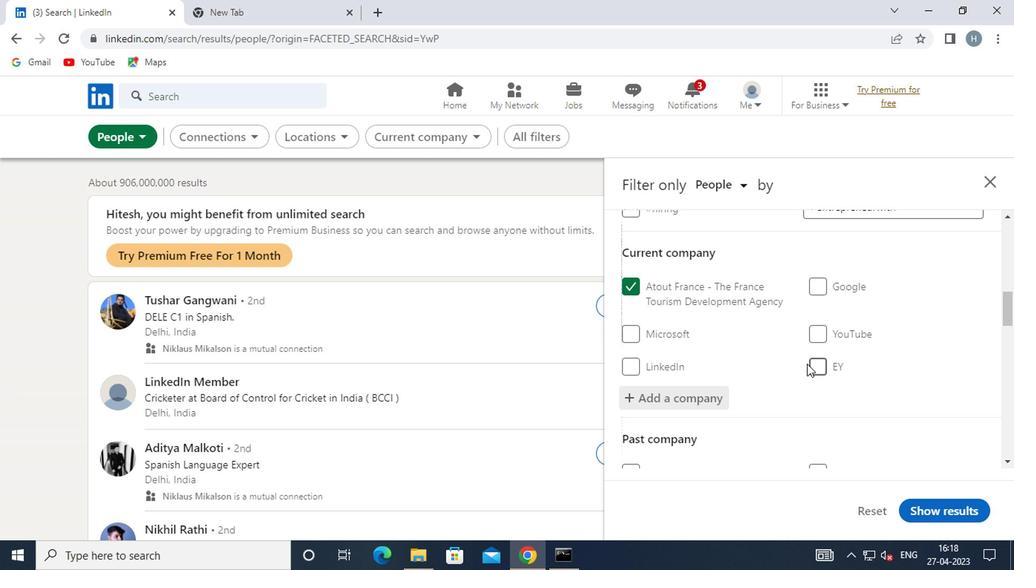 
Action: Mouse moved to (824, 343)
Screenshot: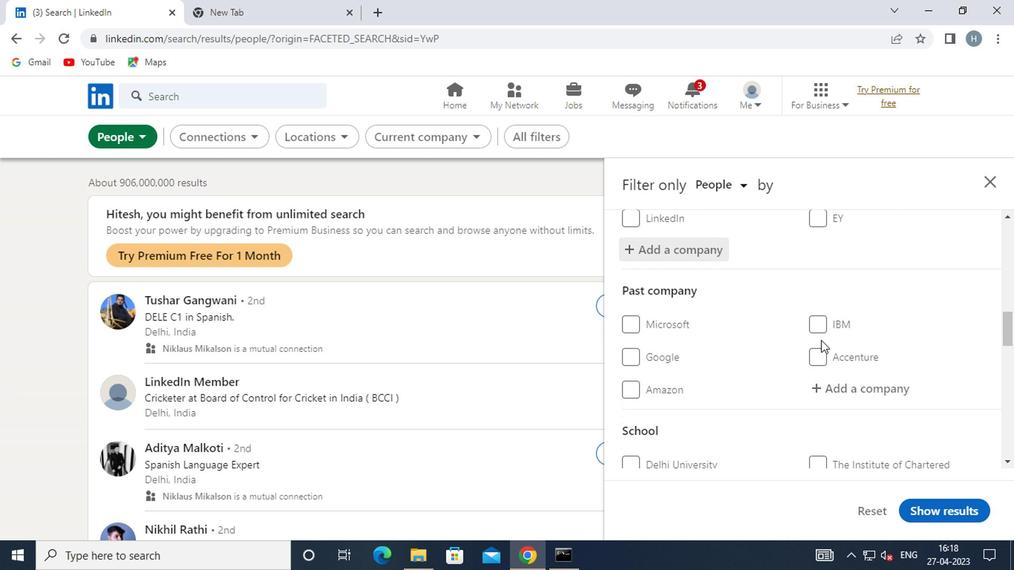 
Action: Mouse scrolled (824, 342) with delta (0, 0)
Screenshot: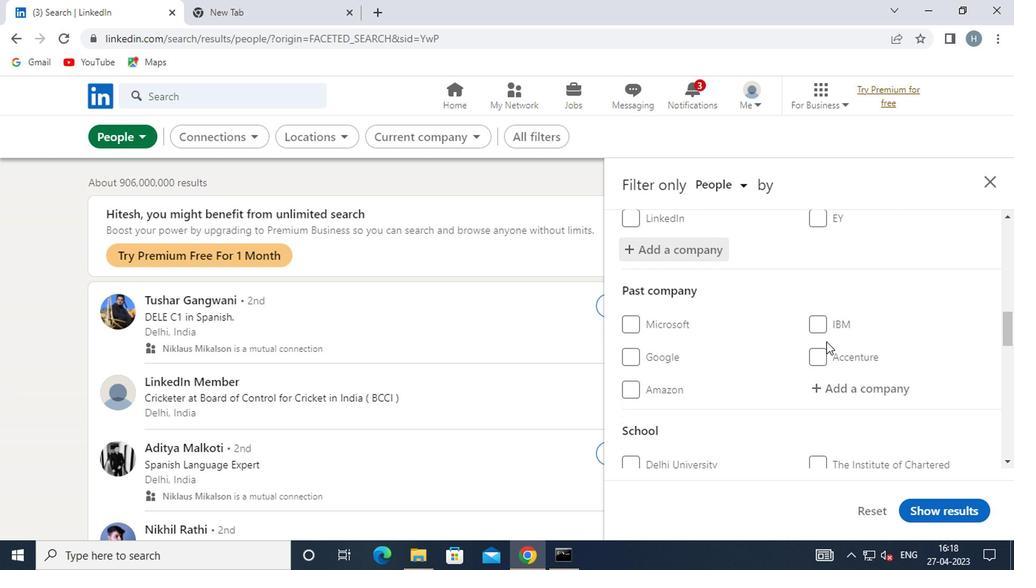 
Action: Mouse scrolled (824, 342) with delta (0, 0)
Screenshot: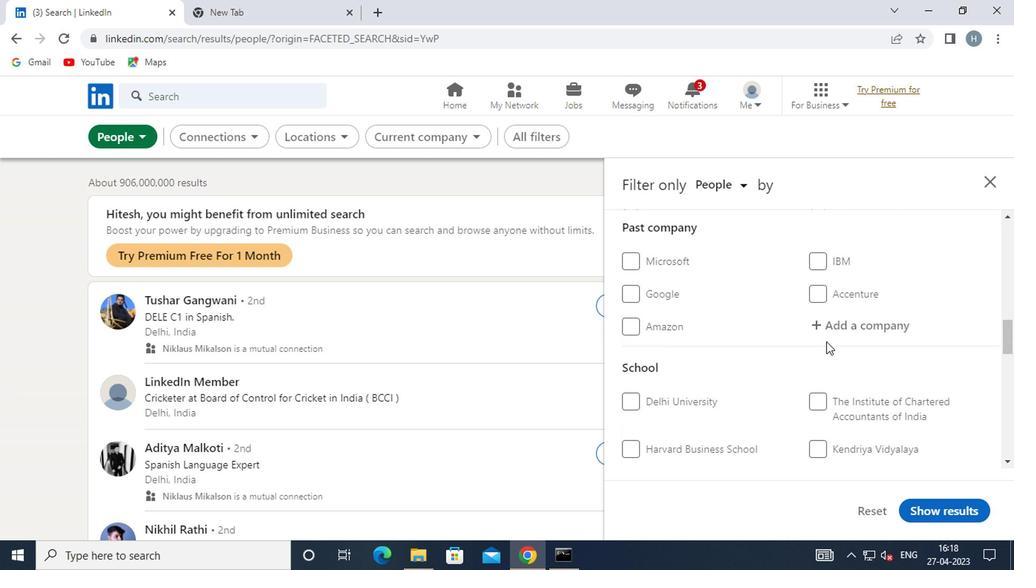 
Action: Mouse moved to (846, 393)
Screenshot: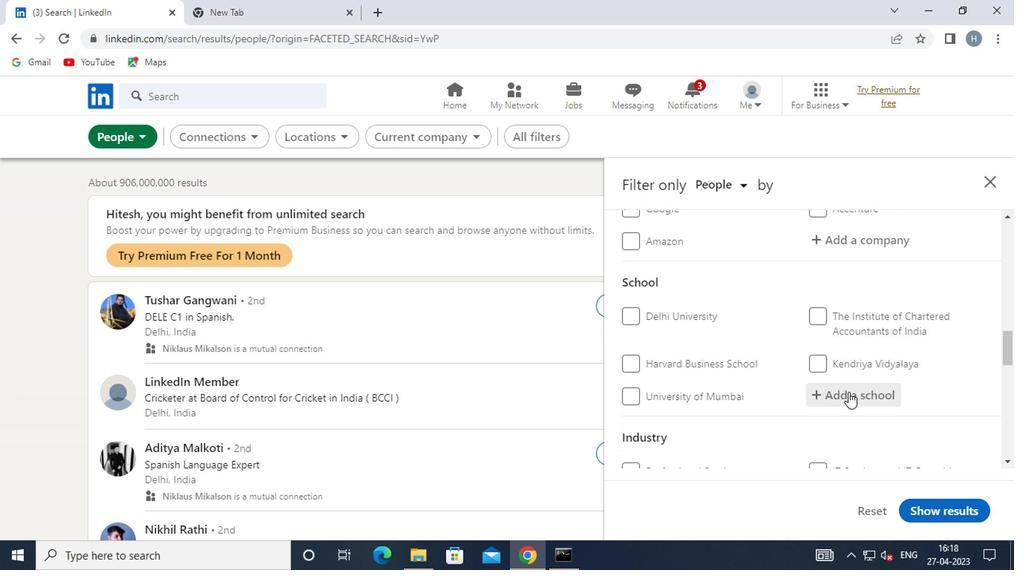 
Action: Mouse pressed left at (846, 393)
Screenshot: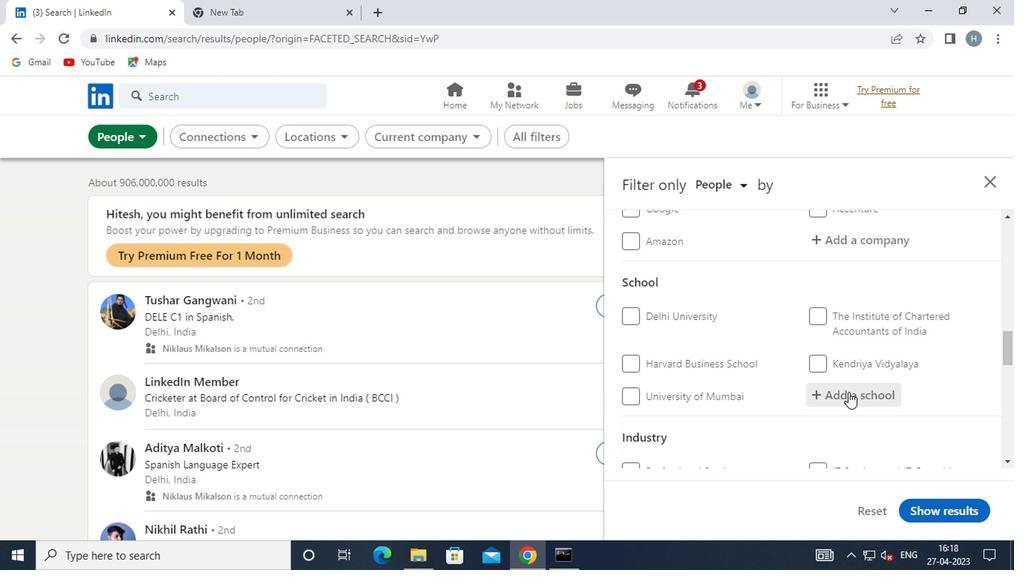 
Action: Mouse moved to (847, 392)
Screenshot: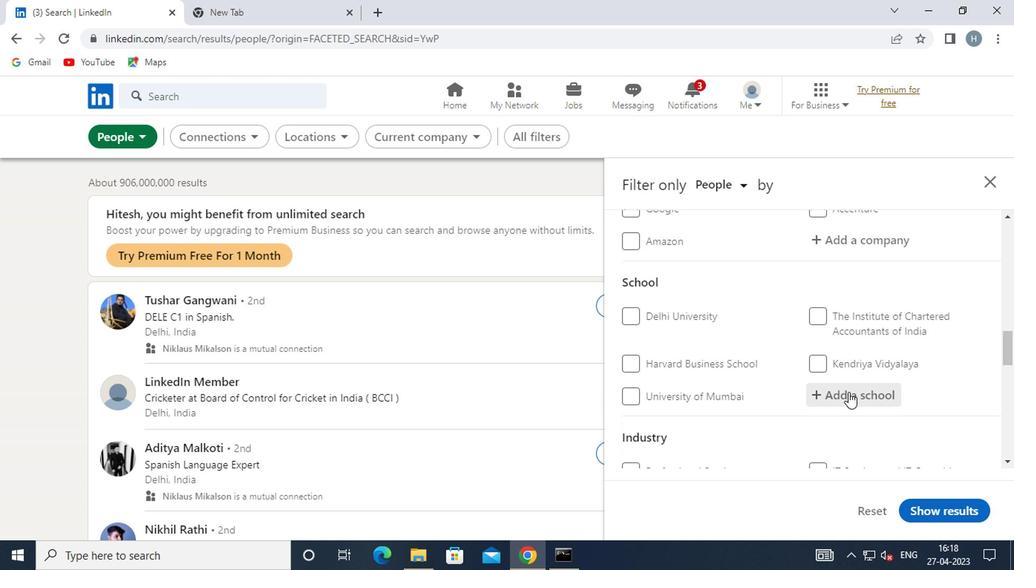
Action: Key pressed <Key.shift><Key.shift><Key.shift><Key.shift><Key.shift><Key.shift><Key.shift><Key.shift><Key.shift><Key.shift><Key.shift><Key.shift><Key.shift><Key.shift><Key.shift><Key.shift><Key.shift><Key.shift><Key.shift><Key.shift><Key.shift><Key.shift><Key.shift><Key.shift>RVS<Key.space>COLLEG
Screenshot: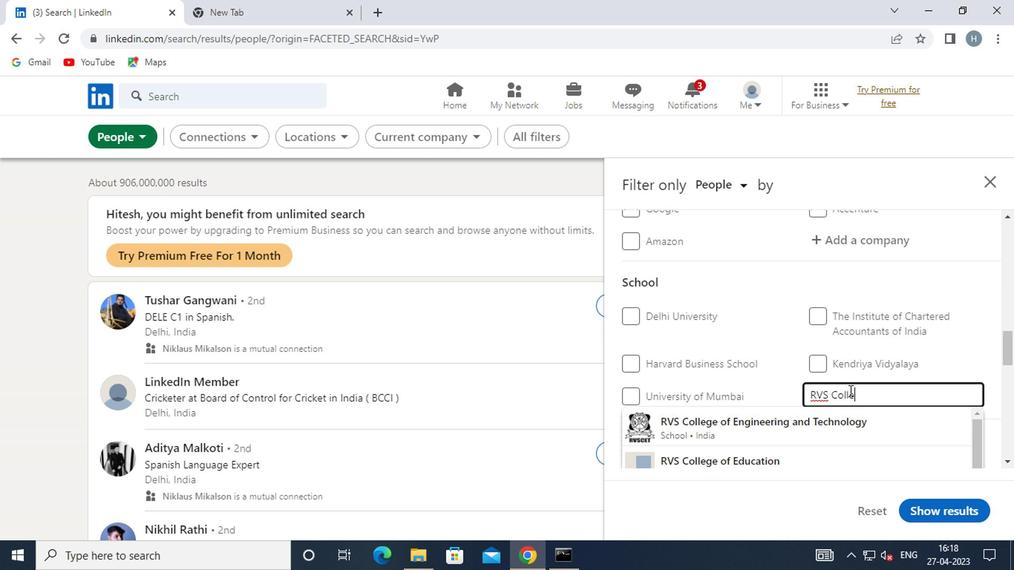 
Action: Mouse moved to (845, 380)
Screenshot: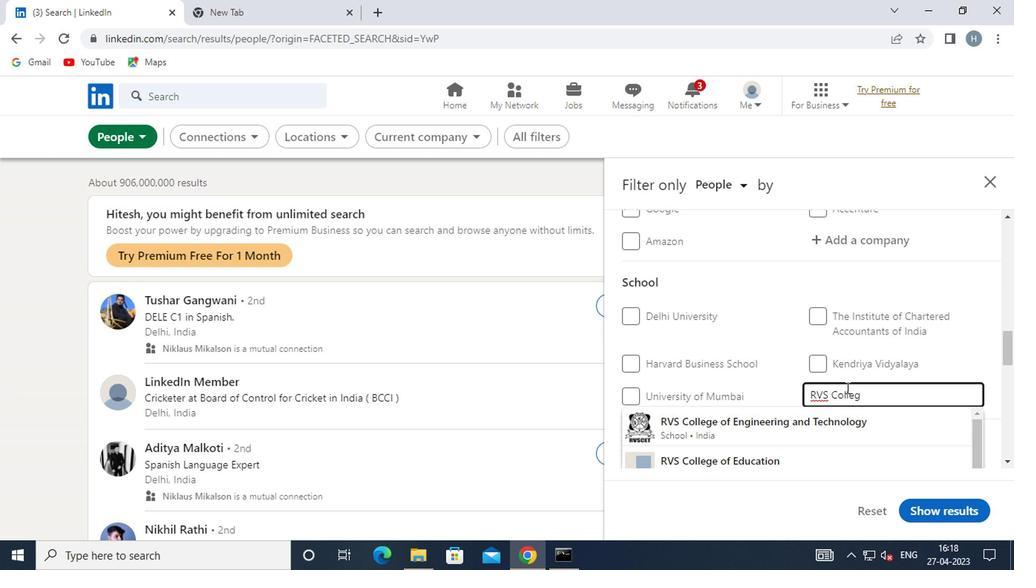 
Action: Key pressed E
Screenshot: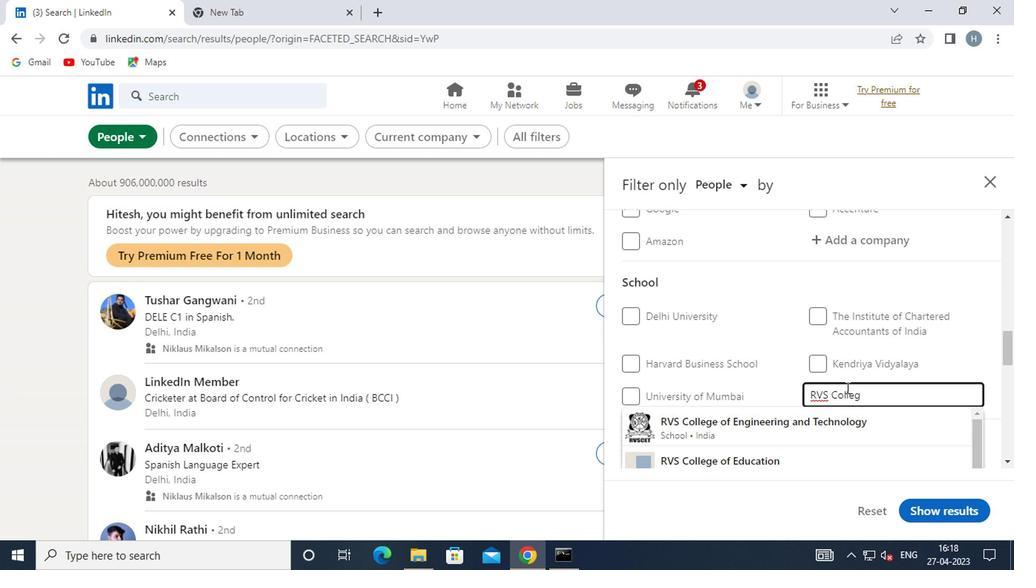 
Action: Mouse moved to (793, 427)
Screenshot: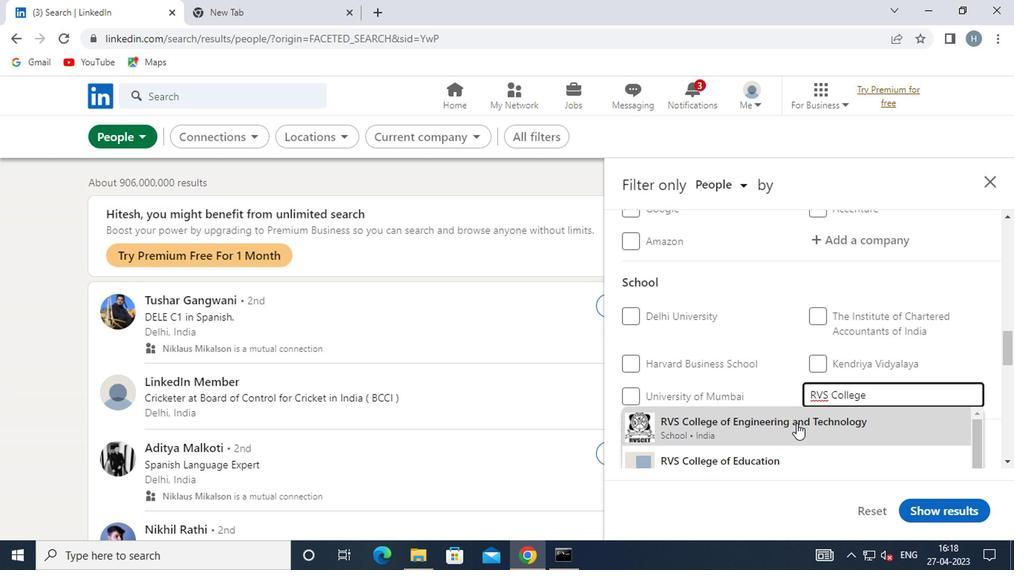 
Action: Mouse pressed left at (793, 427)
Screenshot: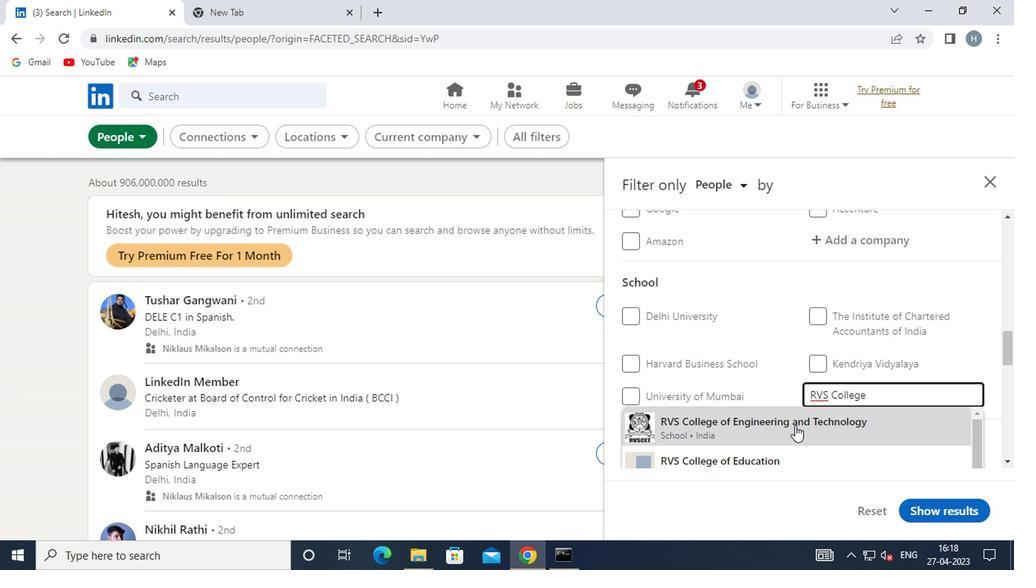 
Action: Mouse moved to (784, 379)
Screenshot: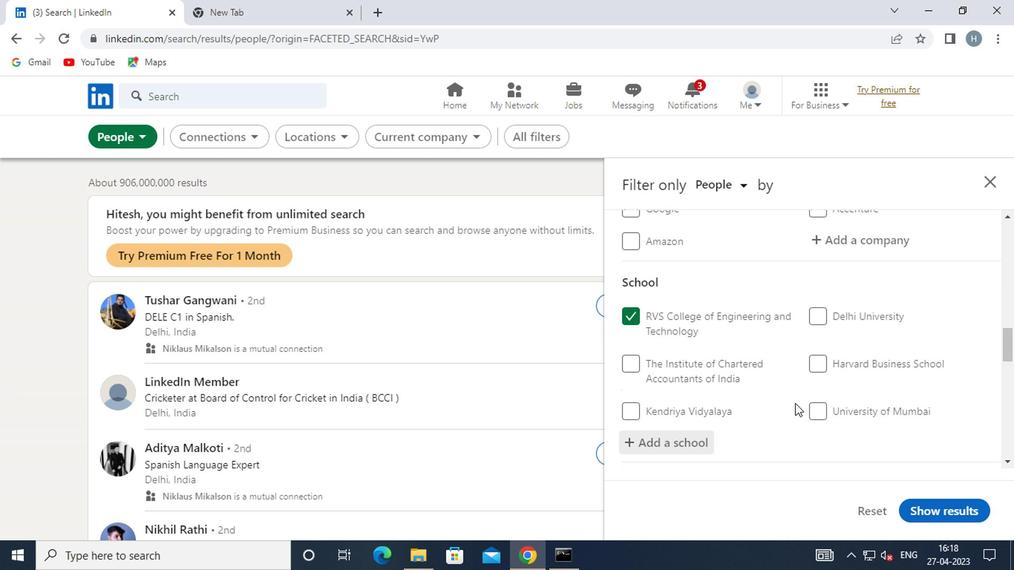 
Action: Mouse scrolled (784, 377) with delta (0, -1)
Screenshot: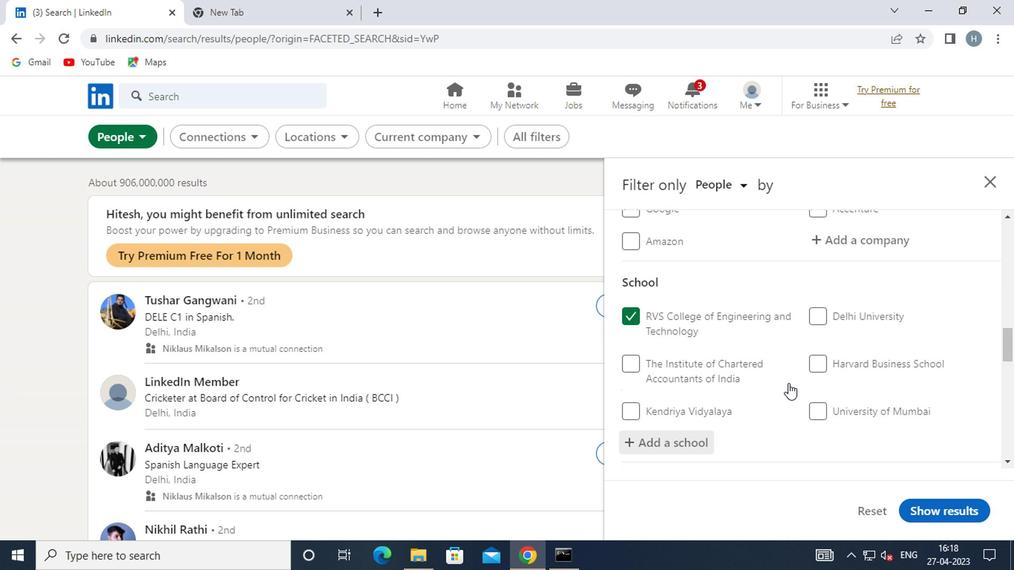 
Action: Mouse scrolled (784, 377) with delta (0, -1)
Screenshot: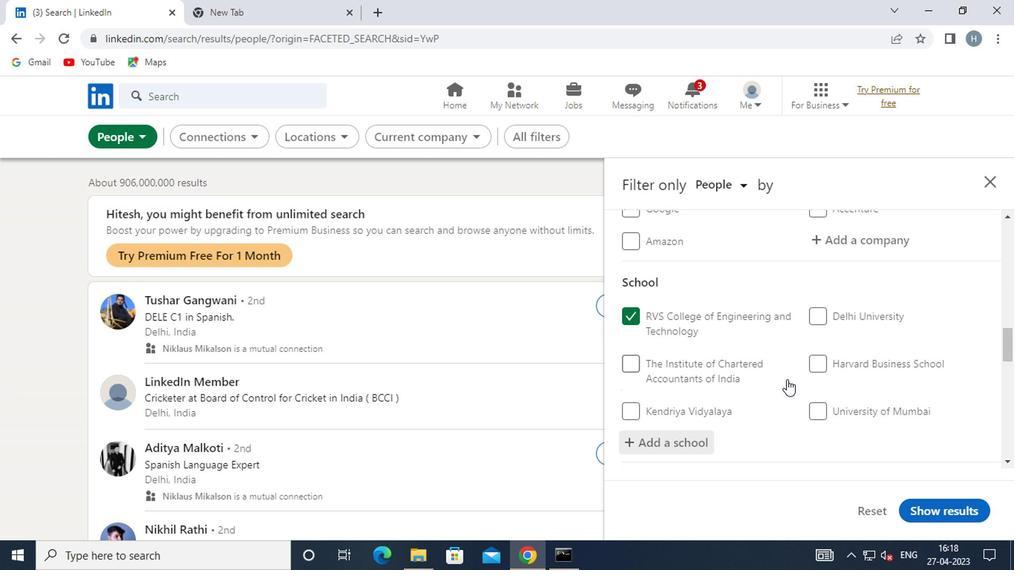 
Action: Mouse moved to (782, 373)
Screenshot: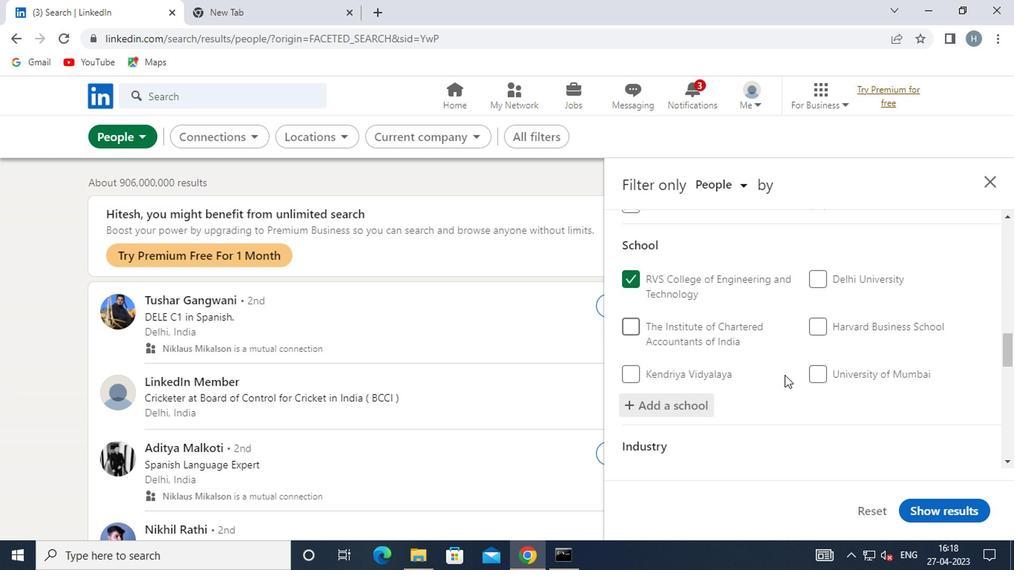 
Action: Mouse scrolled (782, 372) with delta (0, -1)
Screenshot: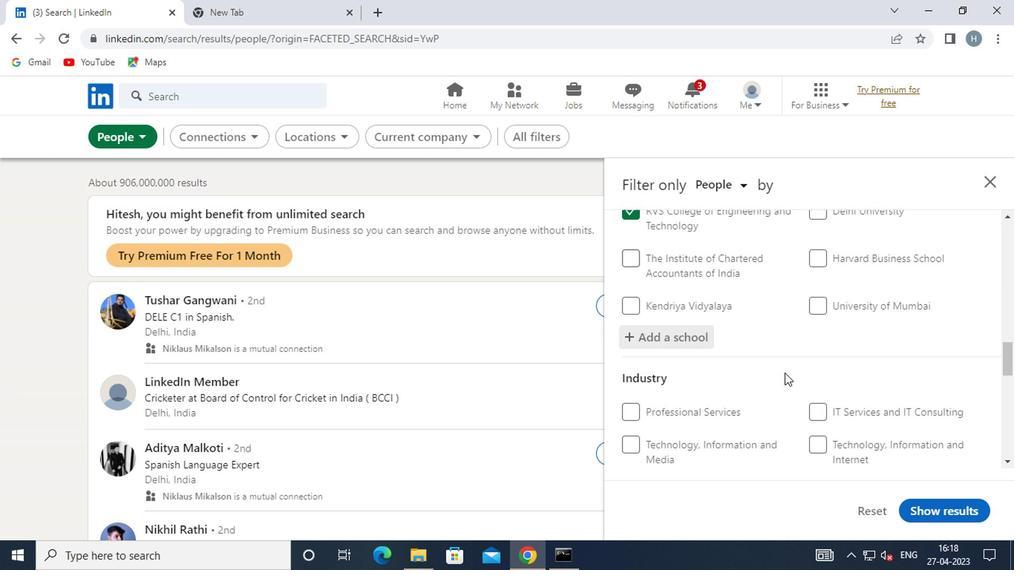 
Action: Mouse scrolled (782, 372) with delta (0, -1)
Screenshot: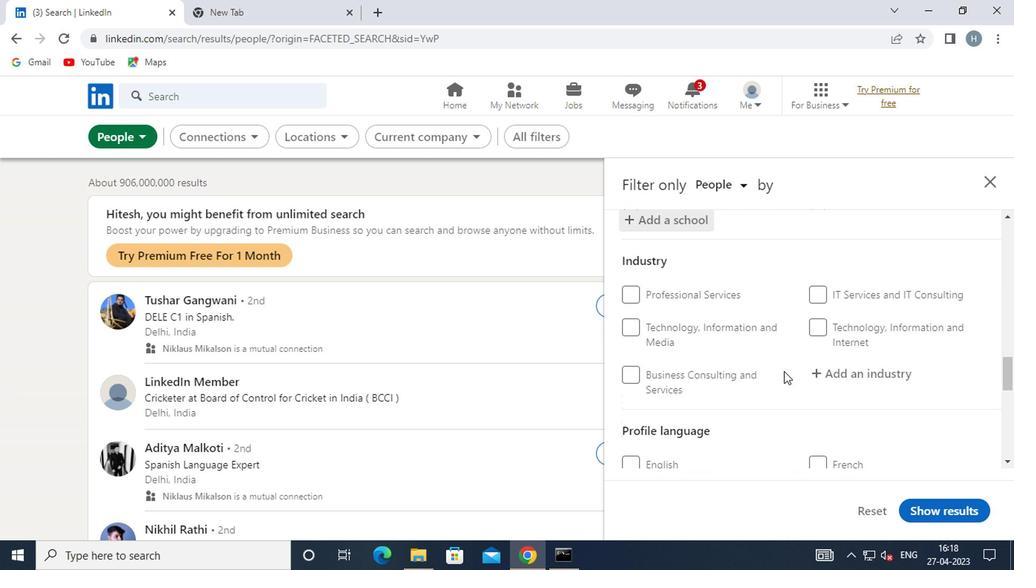 
Action: Mouse moved to (863, 297)
Screenshot: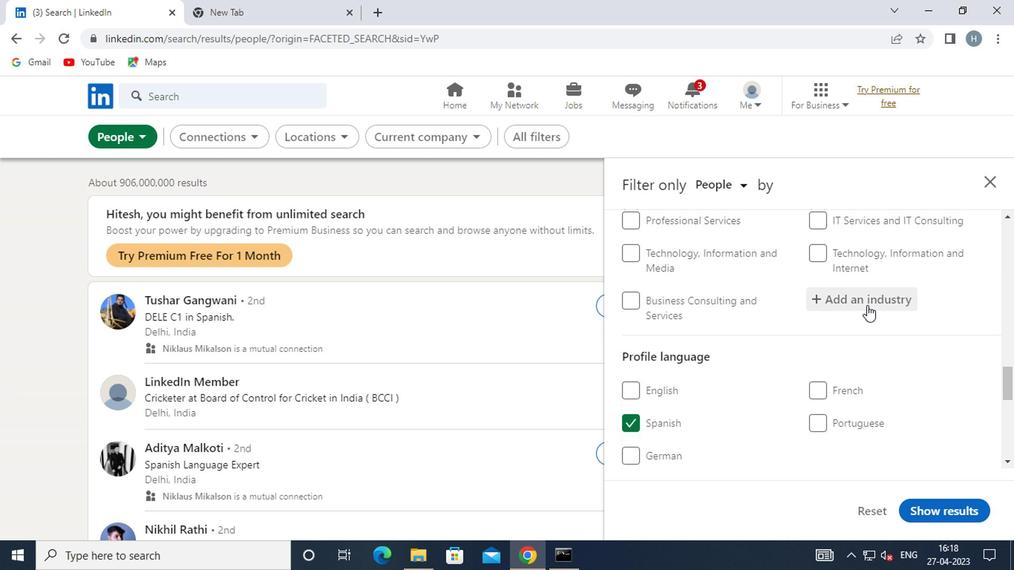 
Action: Mouse pressed left at (863, 297)
Screenshot: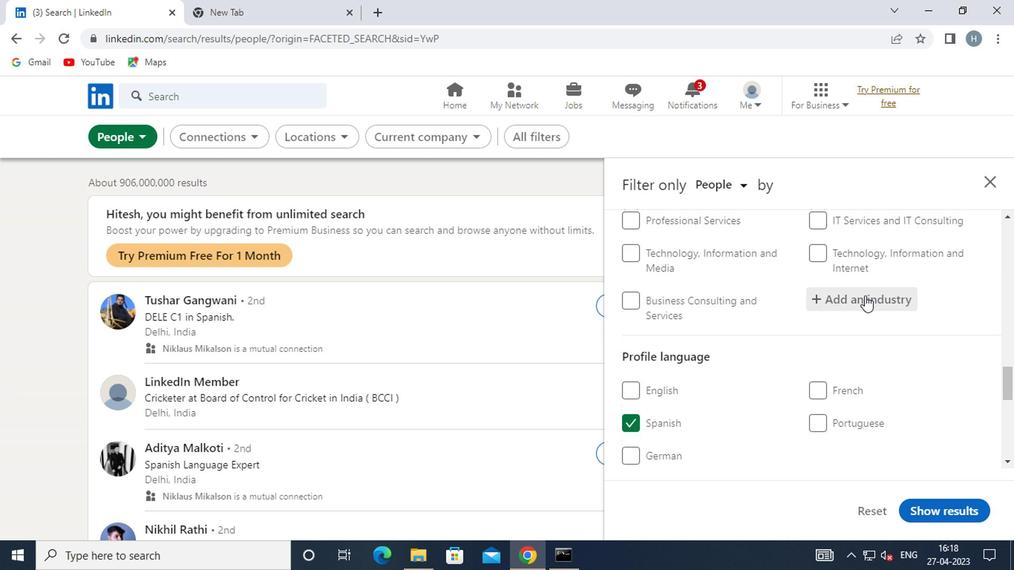 
Action: Key pressed <Key.shift>LIME<Key.space>
Screenshot: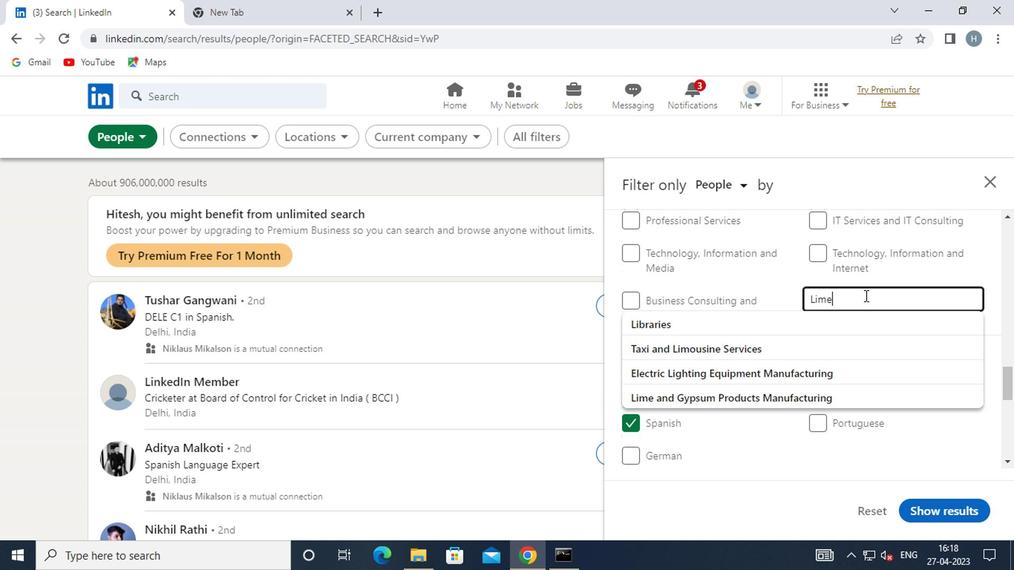 
Action: Mouse moved to (813, 326)
Screenshot: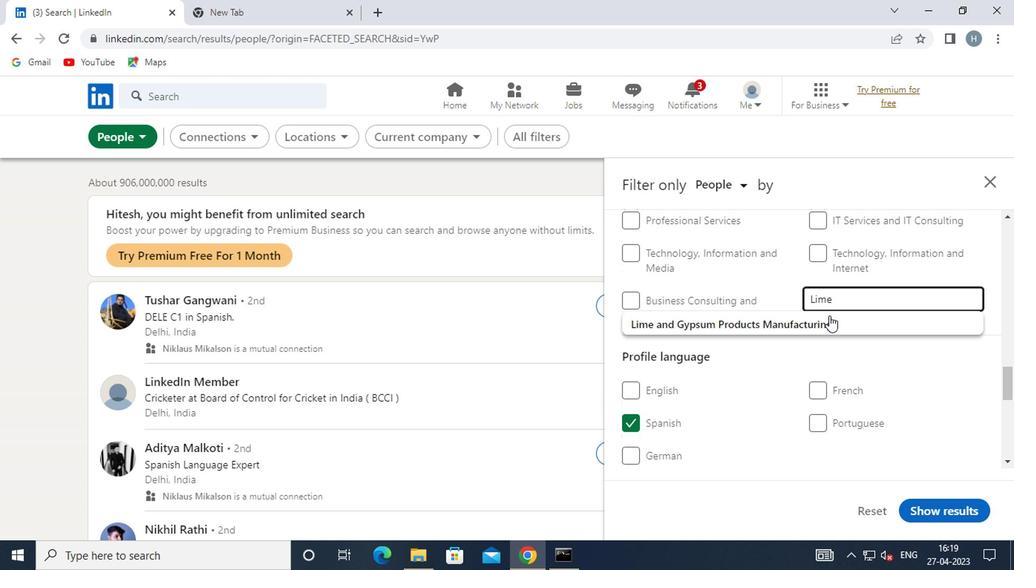 
Action: Mouse pressed left at (813, 326)
Screenshot: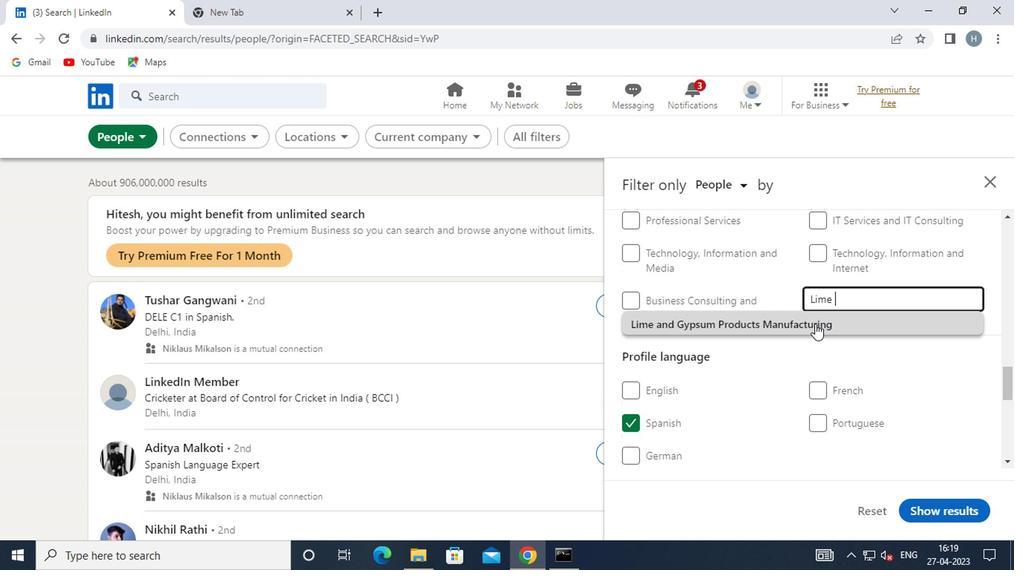 
Action: Mouse moved to (811, 324)
Screenshot: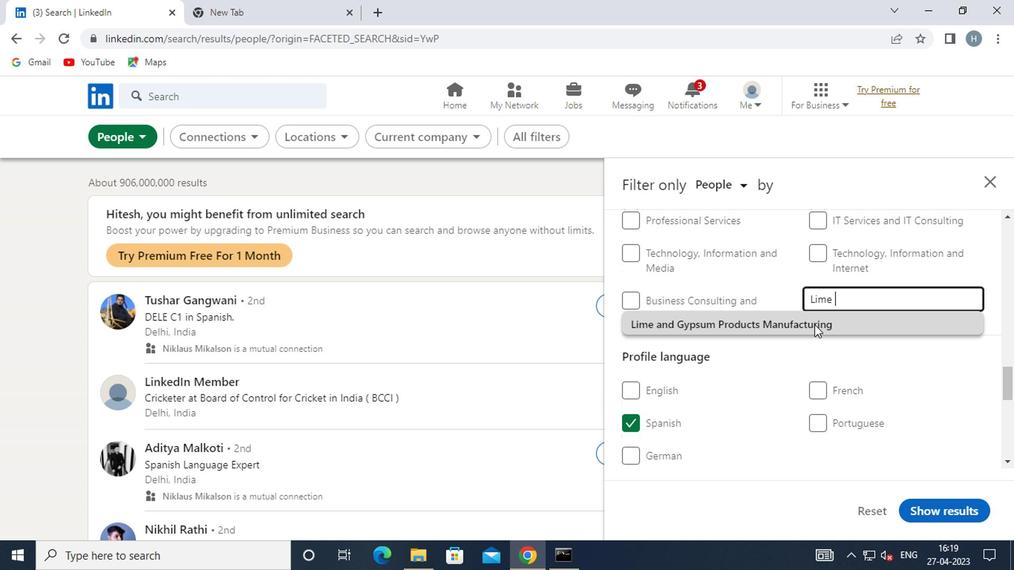 
Action: Mouse scrolled (811, 323) with delta (0, -1)
Screenshot: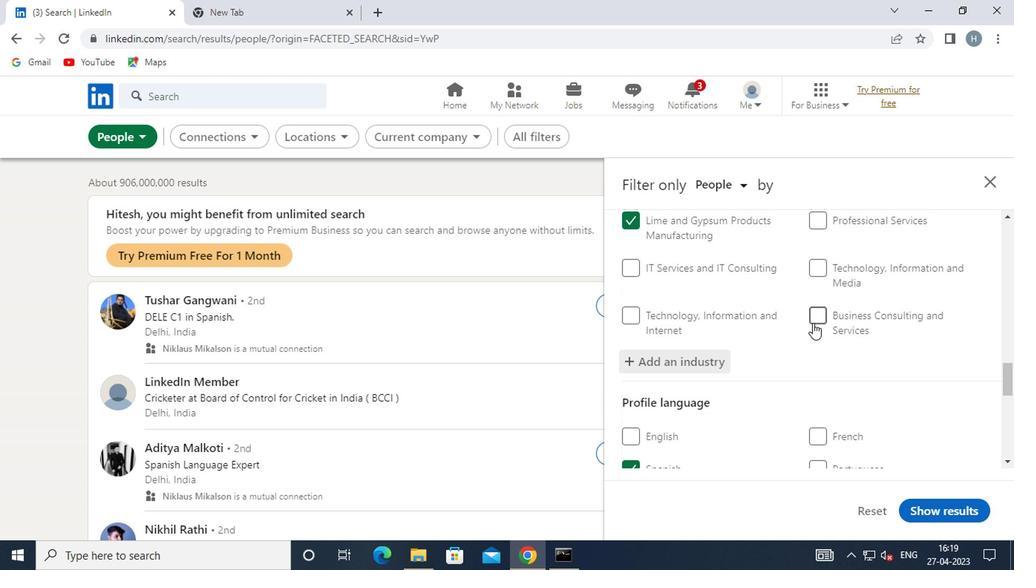 
Action: Mouse scrolled (811, 323) with delta (0, -1)
Screenshot: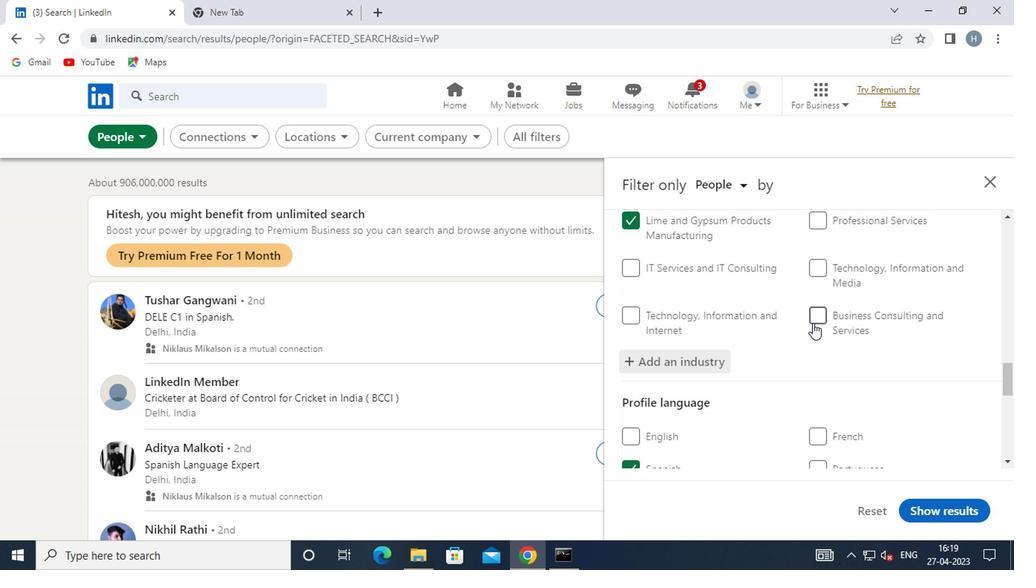 
Action: Mouse moved to (811, 323)
Screenshot: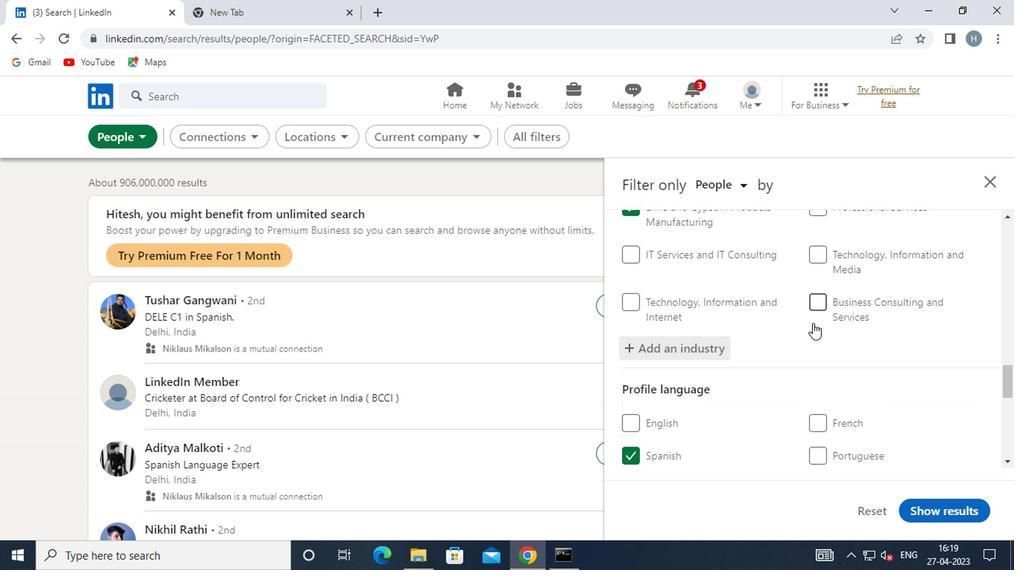 
Action: Mouse scrolled (811, 322) with delta (0, 0)
Screenshot: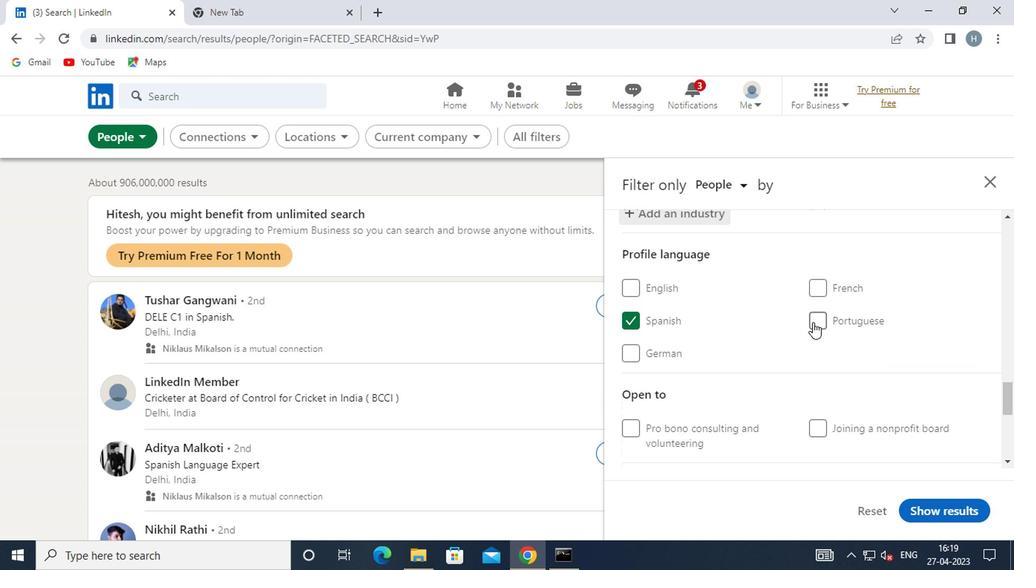 
Action: Mouse scrolled (811, 322) with delta (0, 0)
Screenshot: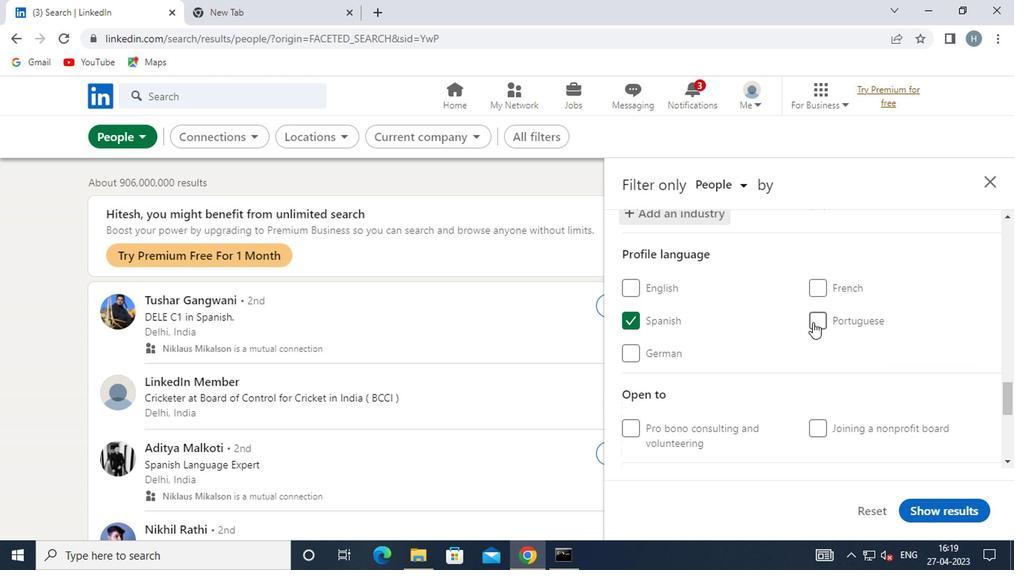 
Action: Mouse moved to (811, 322)
Screenshot: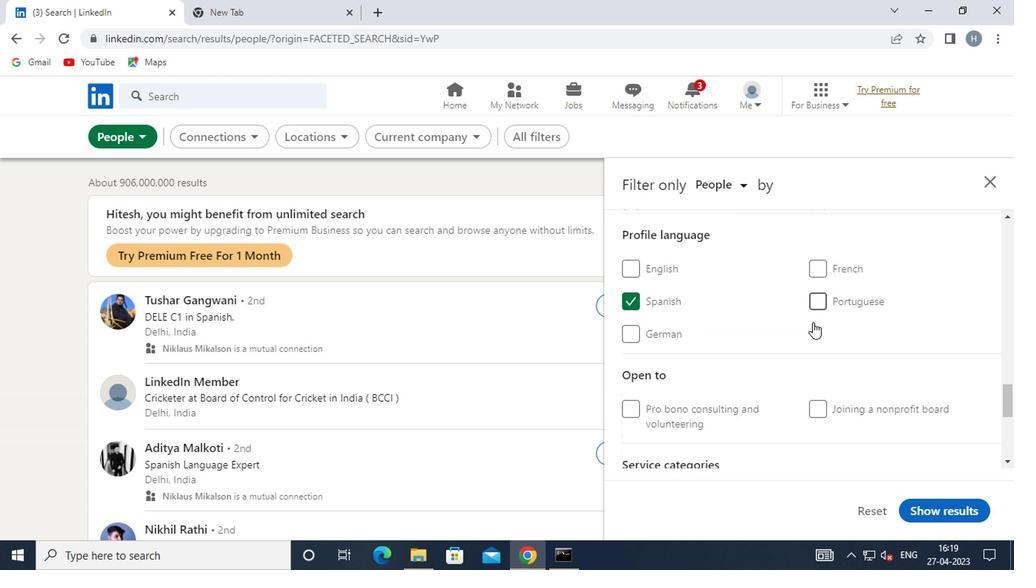 
Action: Mouse scrolled (811, 322) with delta (0, 0)
Screenshot: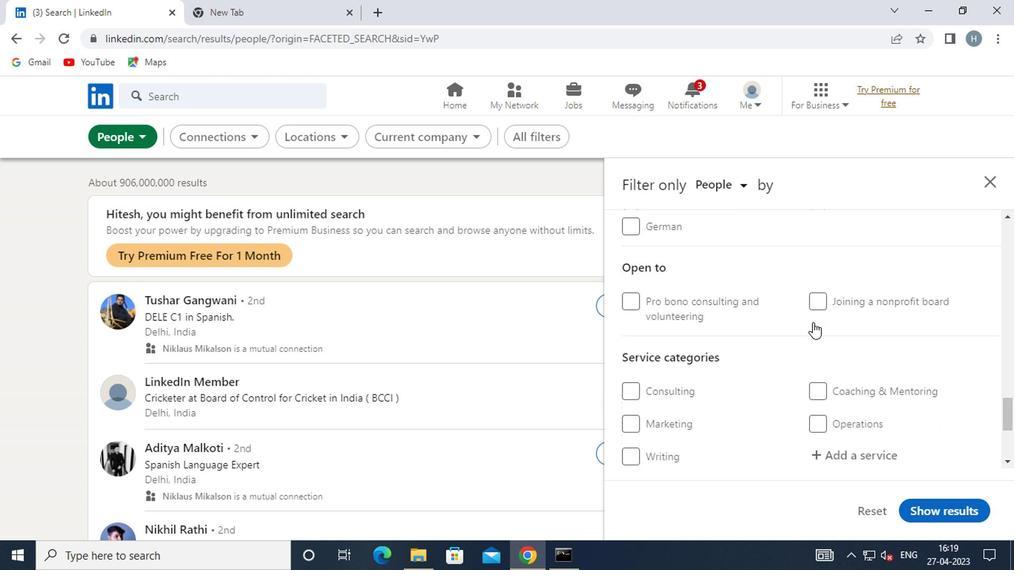 
Action: Mouse moved to (840, 361)
Screenshot: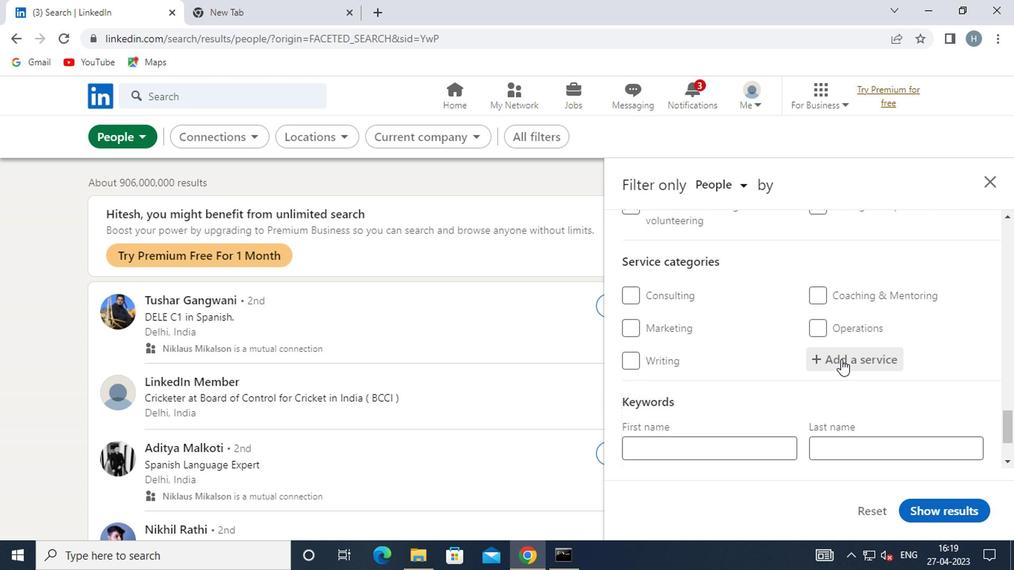 
Action: Mouse pressed left at (840, 361)
Screenshot: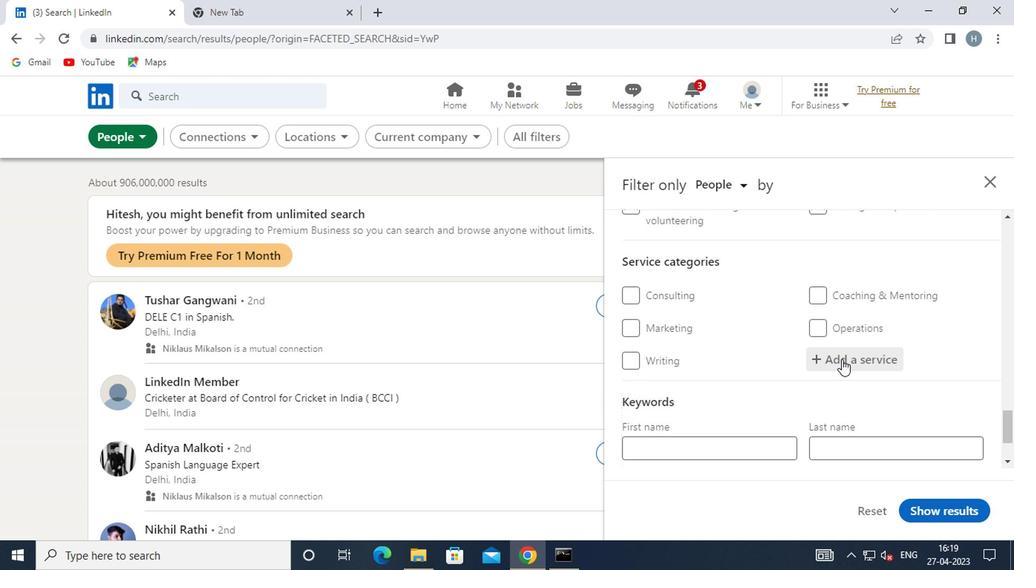 
Action: Mouse moved to (840, 359)
Screenshot: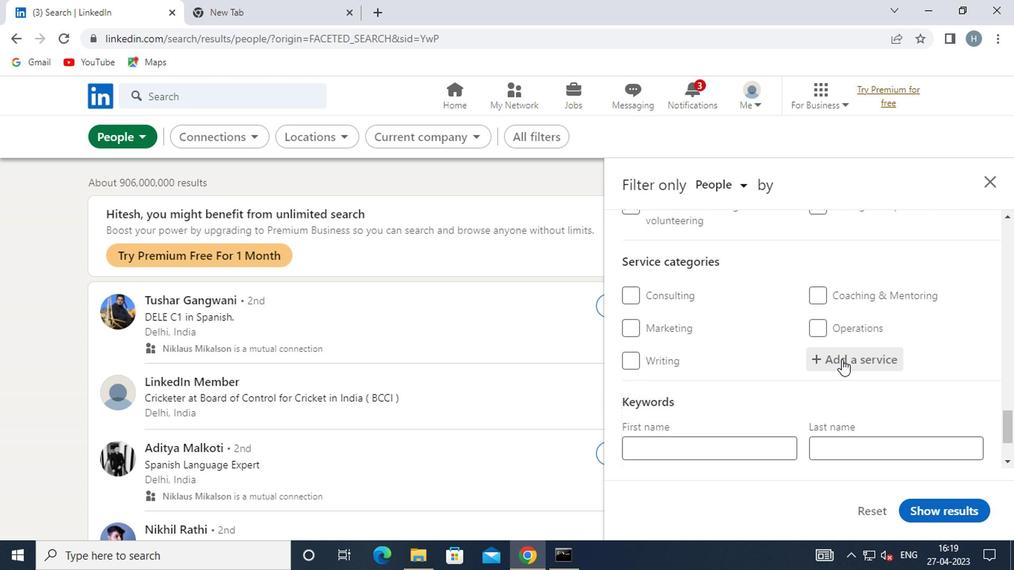 
Action: Key pressed <Key.shift>NEGOTI
Screenshot: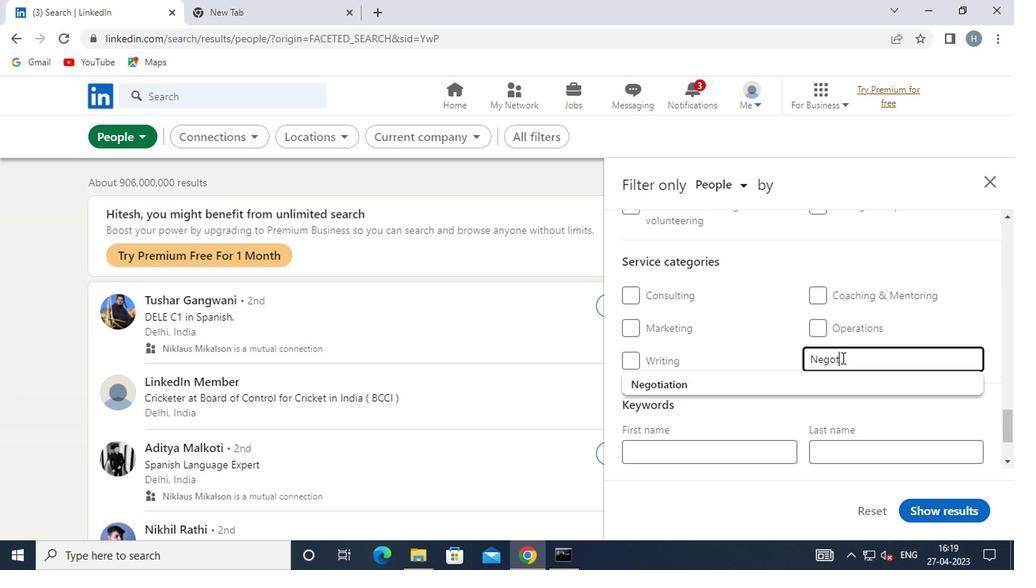 
Action: Mouse moved to (733, 386)
Screenshot: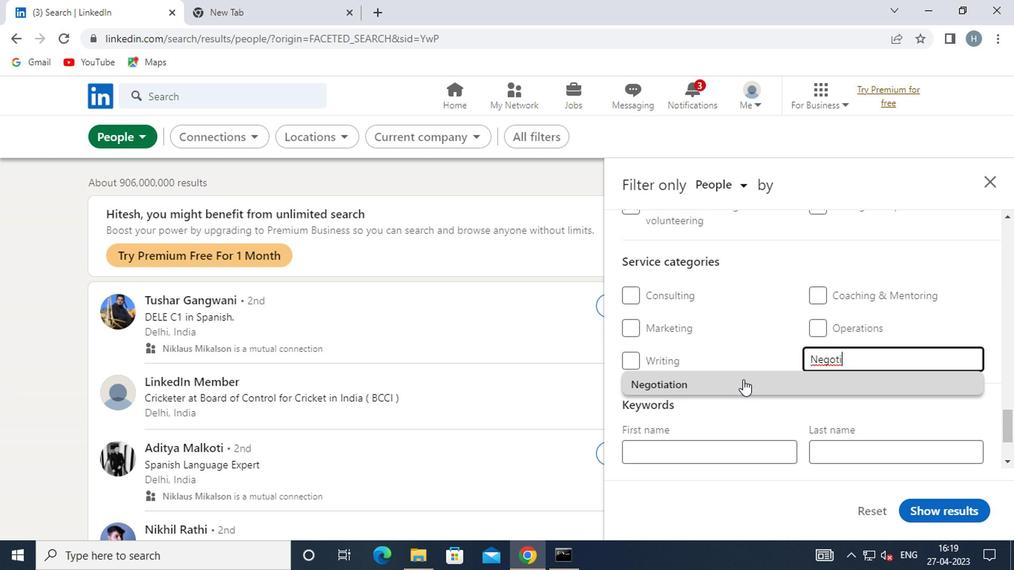 
Action: Mouse pressed left at (733, 386)
Screenshot: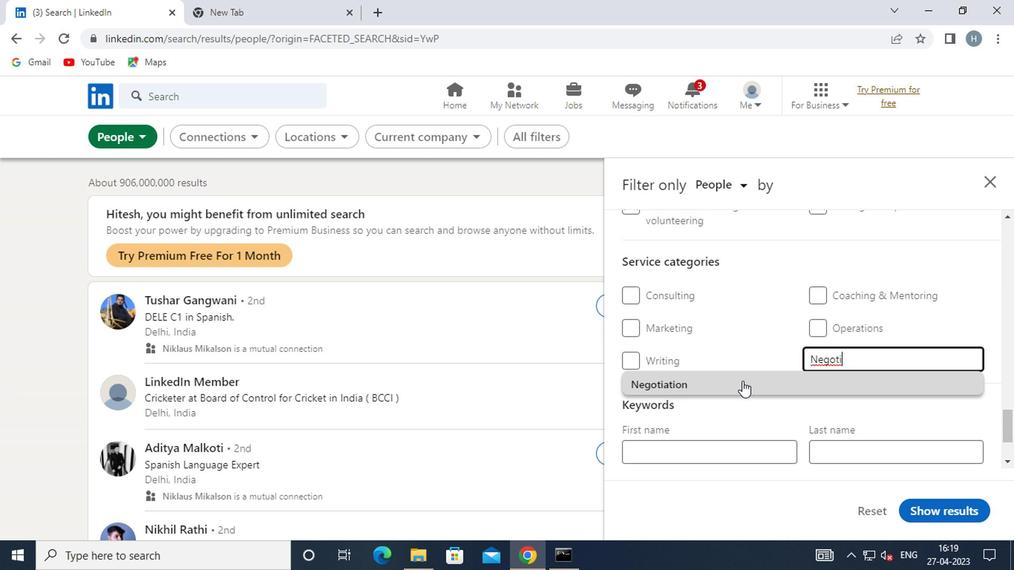 
Action: Mouse moved to (731, 386)
Screenshot: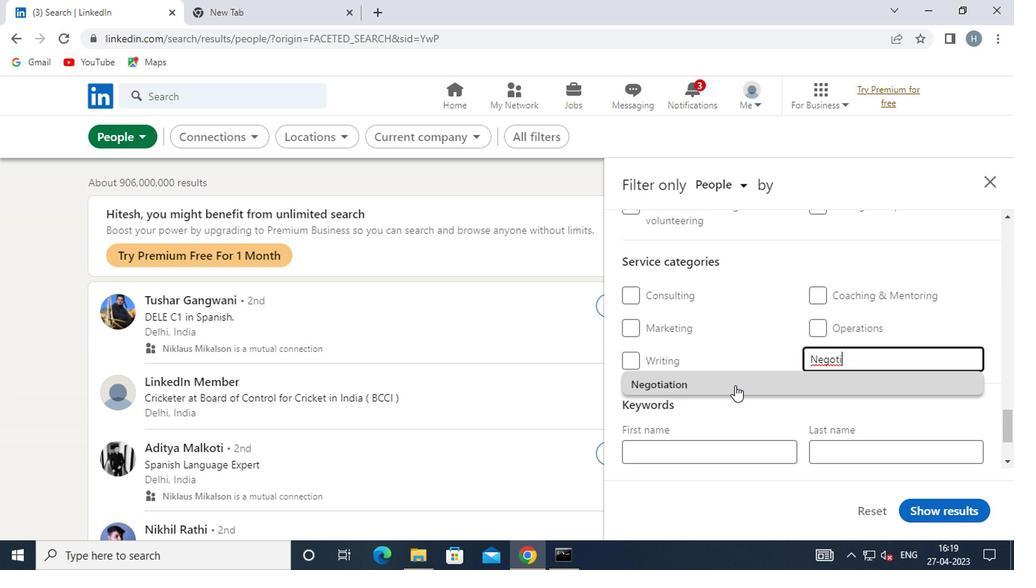 
Action: Mouse scrolled (731, 386) with delta (0, 0)
Screenshot: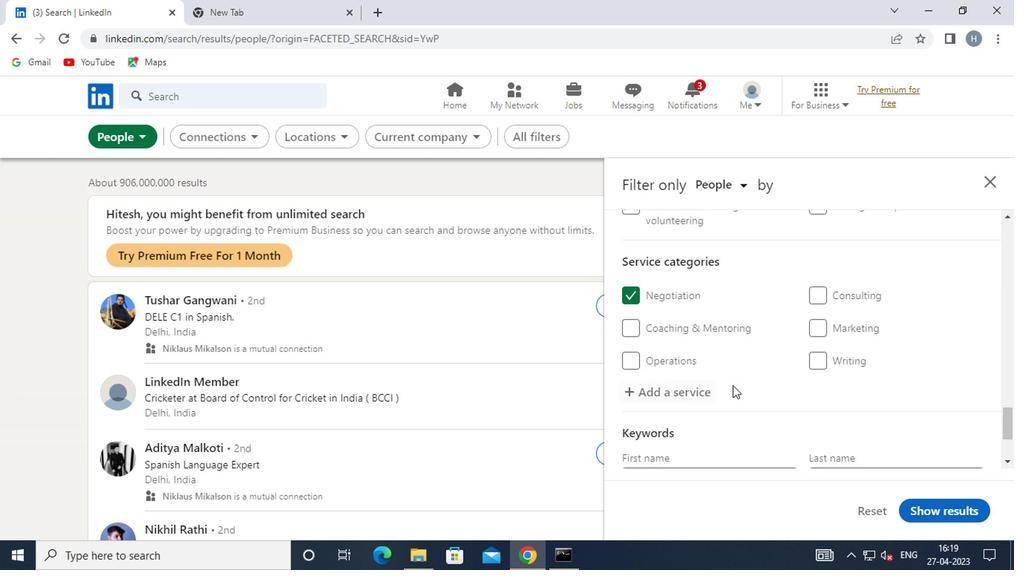 
Action: Mouse scrolled (731, 386) with delta (0, 0)
Screenshot: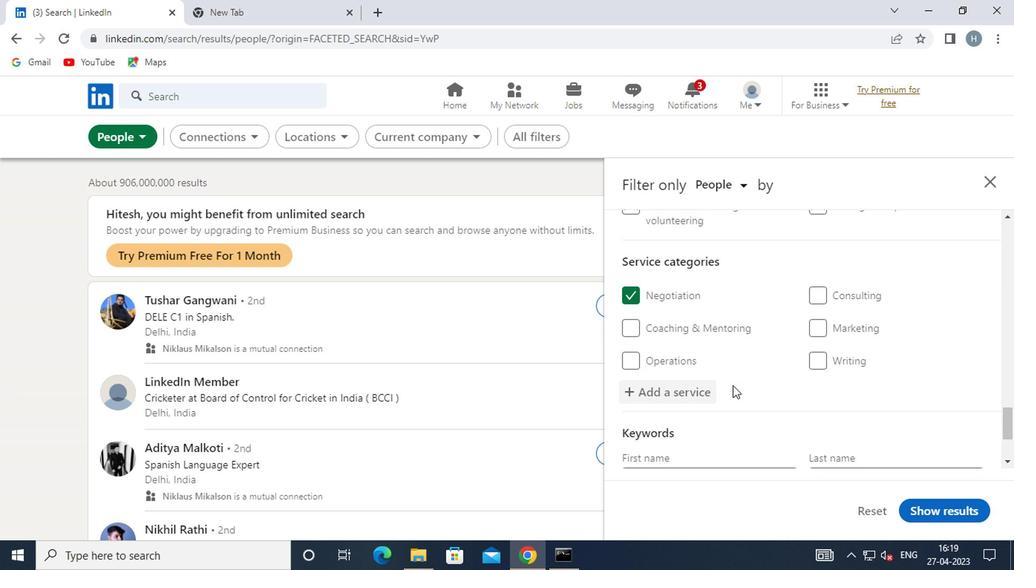 
Action: Mouse moved to (732, 386)
Screenshot: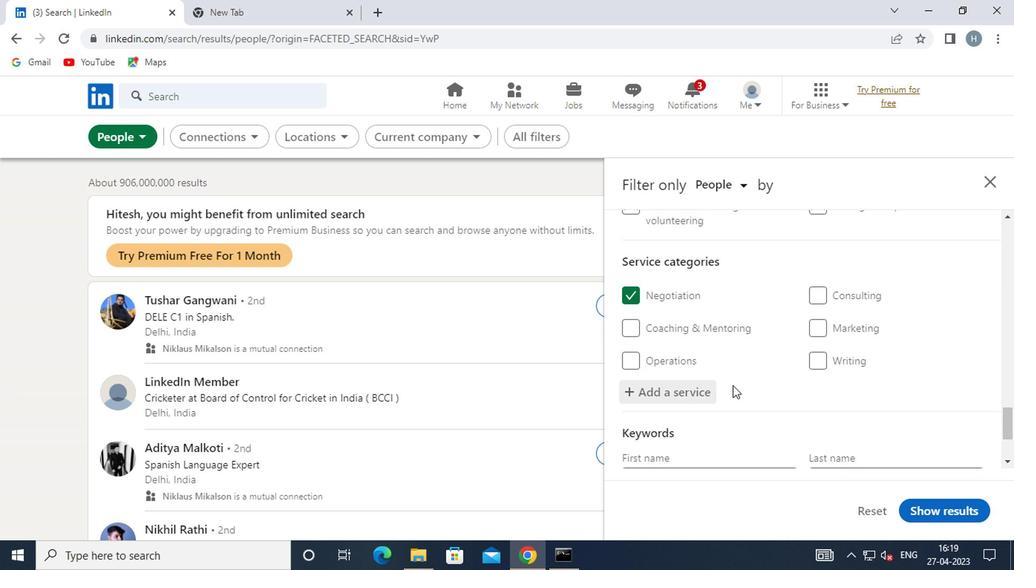 
Action: Mouse scrolled (732, 385) with delta (0, 0)
Screenshot: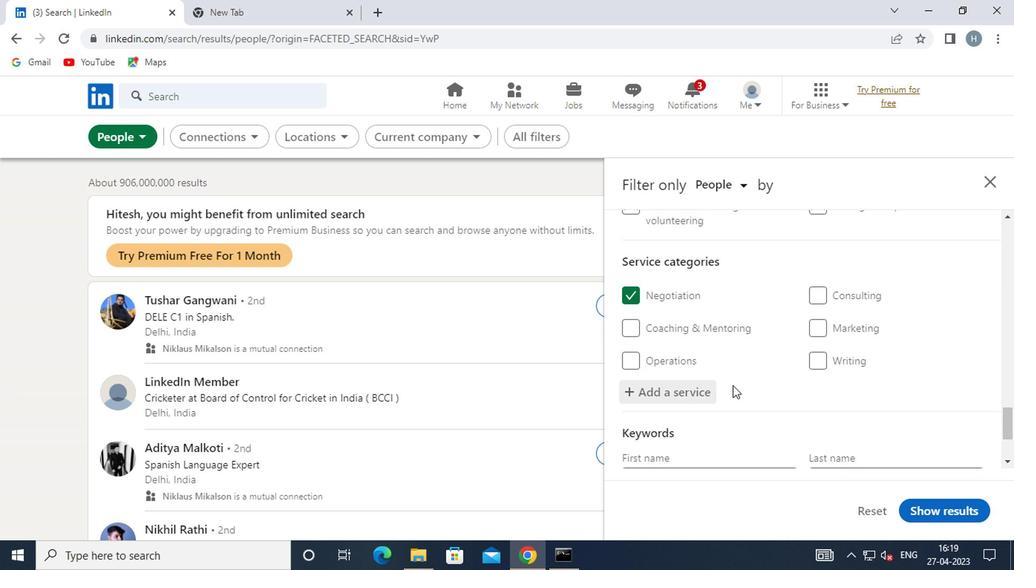 
Action: Mouse moved to (733, 375)
Screenshot: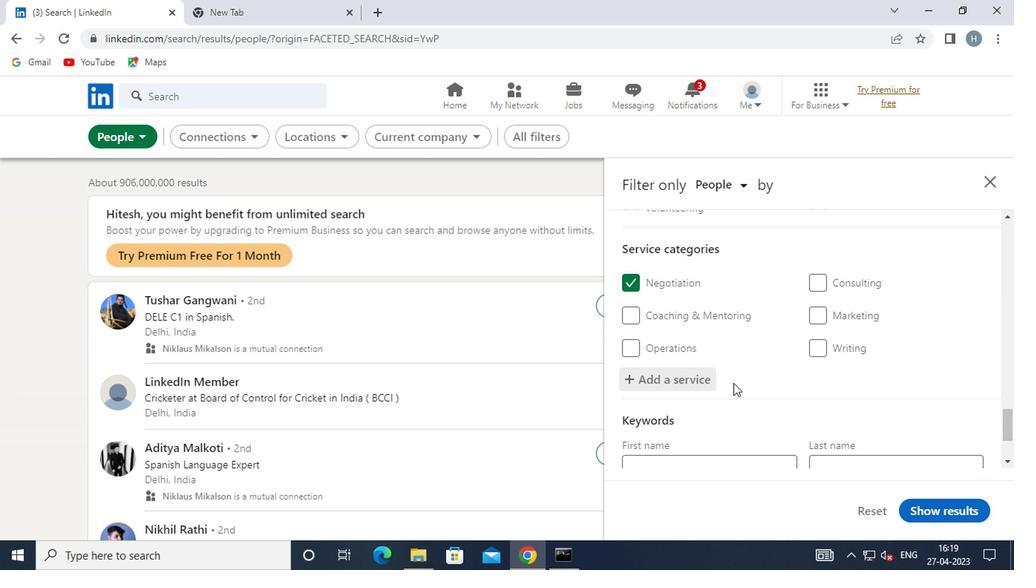 
Action: Mouse scrolled (733, 374) with delta (0, -1)
Screenshot: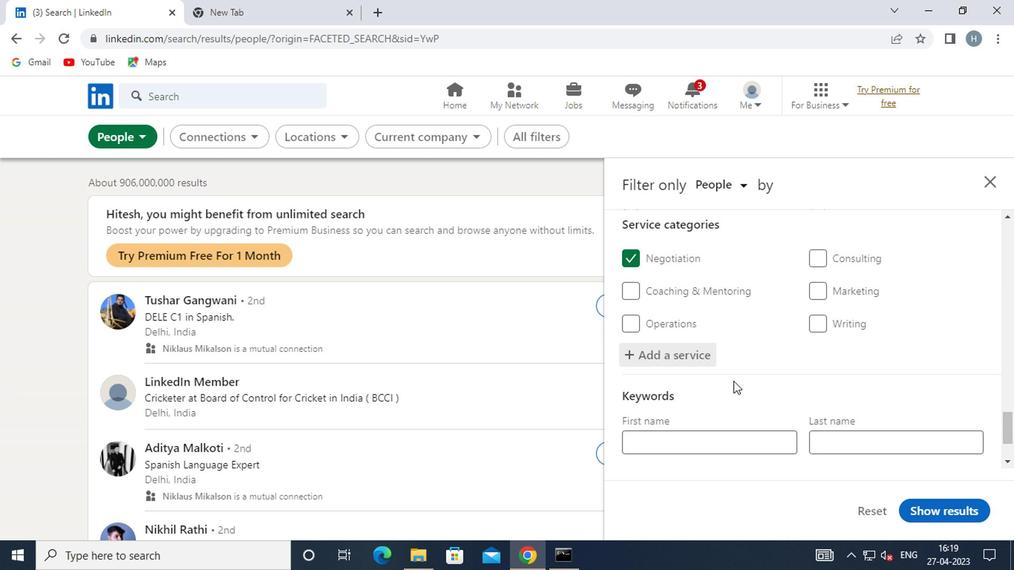 
Action: Mouse scrolled (733, 374) with delta (0, -1)
Screenshot: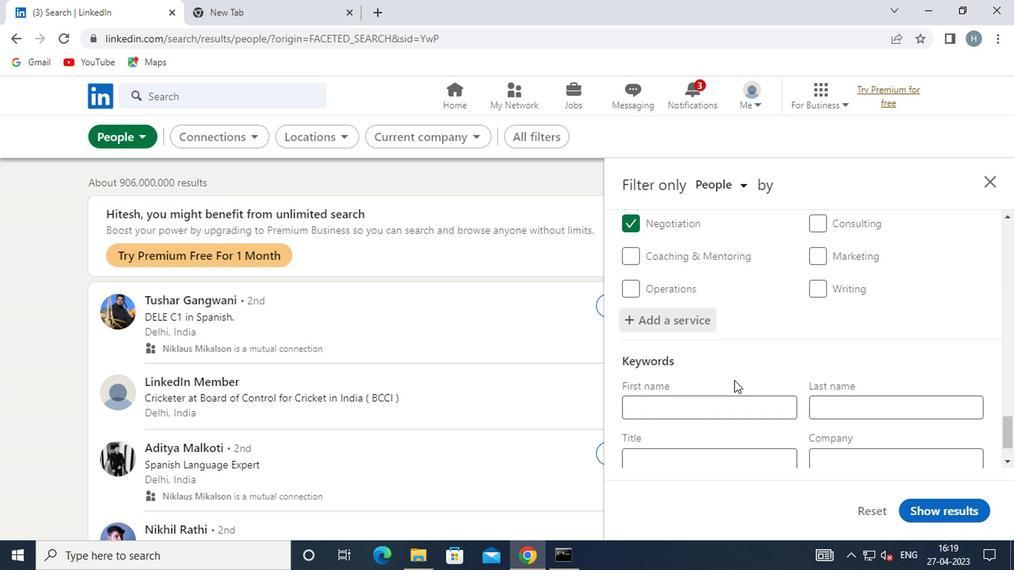 
Action: Mouse scrolled (733, 374) with delta (0, -1)
Screenshot: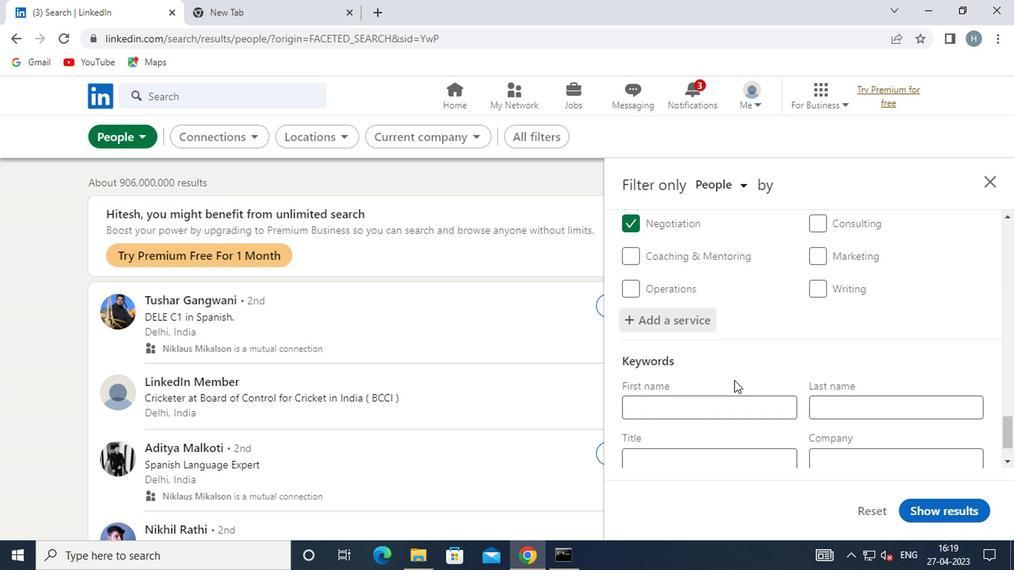 
Action: Mouse scrolled (733, 374) with delta (0, -1)
Screenshot: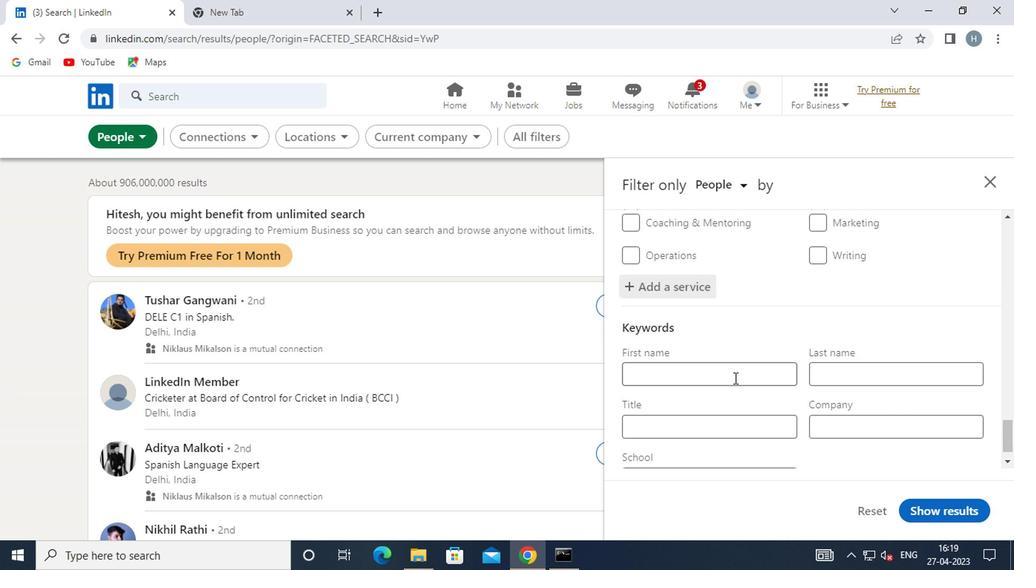 
Action: Mouse moved to (732, 400)
Screenshot: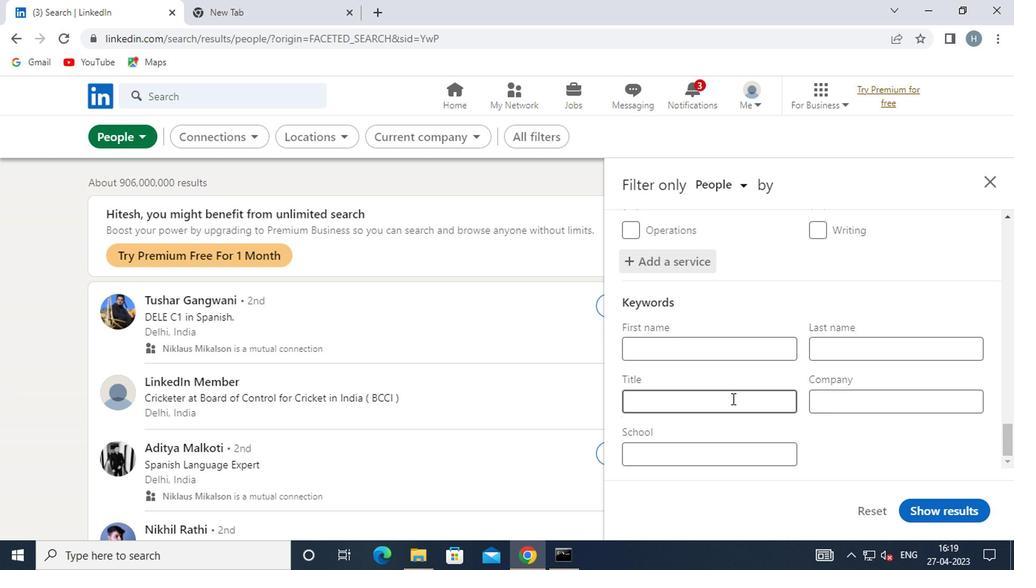 
Action: Mouse pressed left at (732, 400)
Screenshot: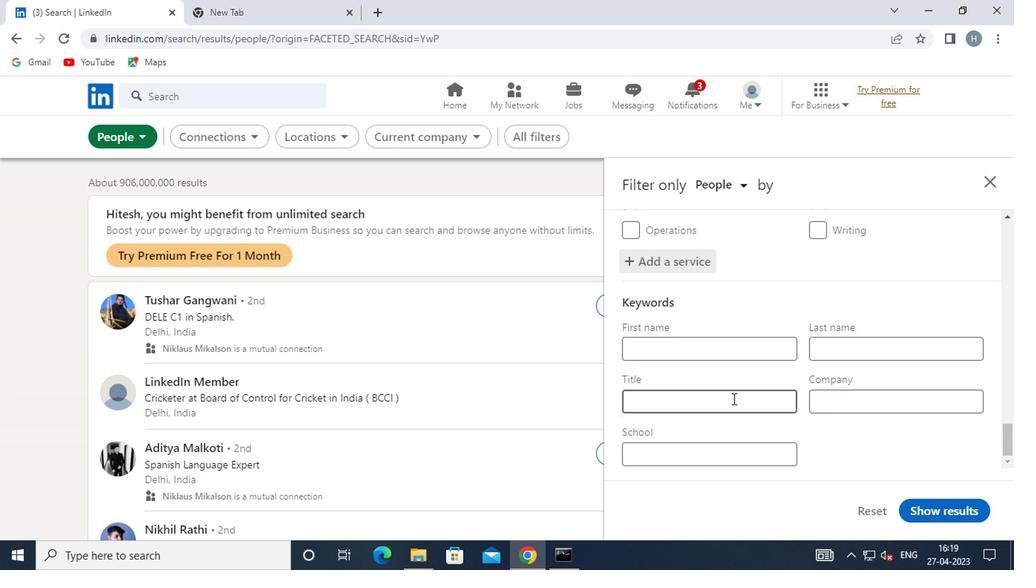 
Action: Mouse moved to (735, 400)
Screenshot: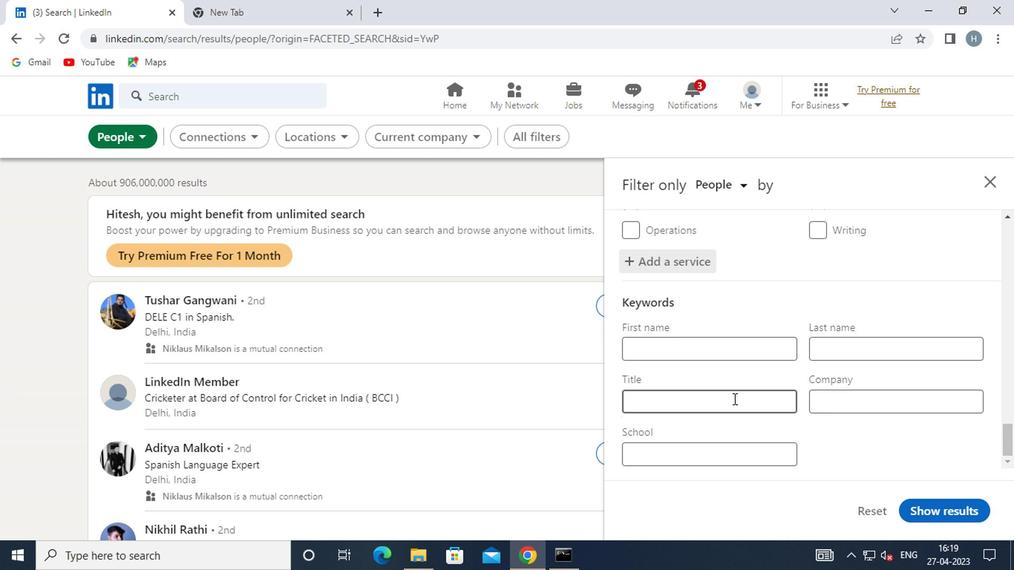 
Action: Key pressed <Key.shift>C-<Key.shift>LEVEL<Key.space>OR<Key.space><Key.shift>C-<Key.shift>SUITE
Screenshot: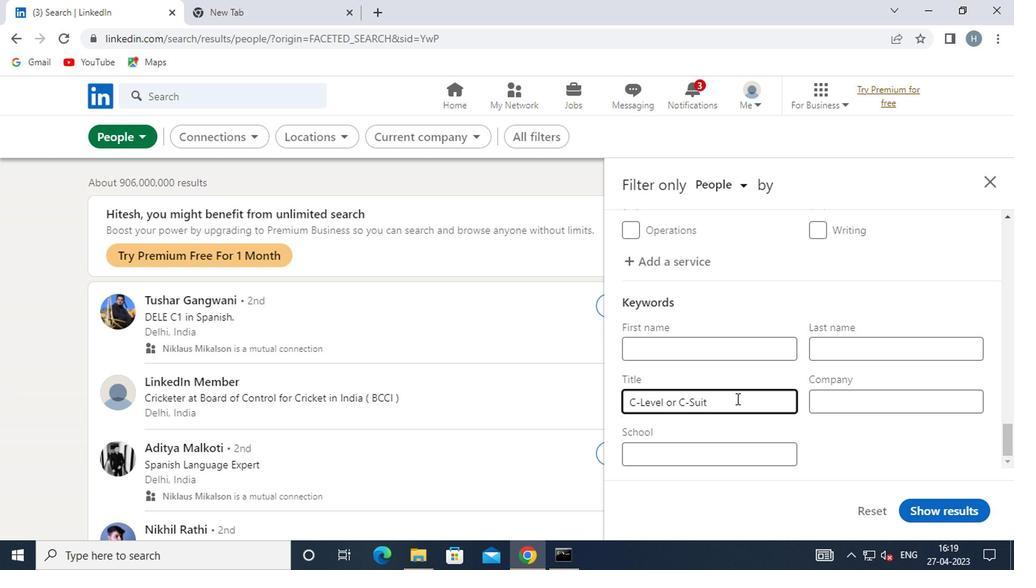 
Action: Mouse moved to (964, 507)
Screenshot: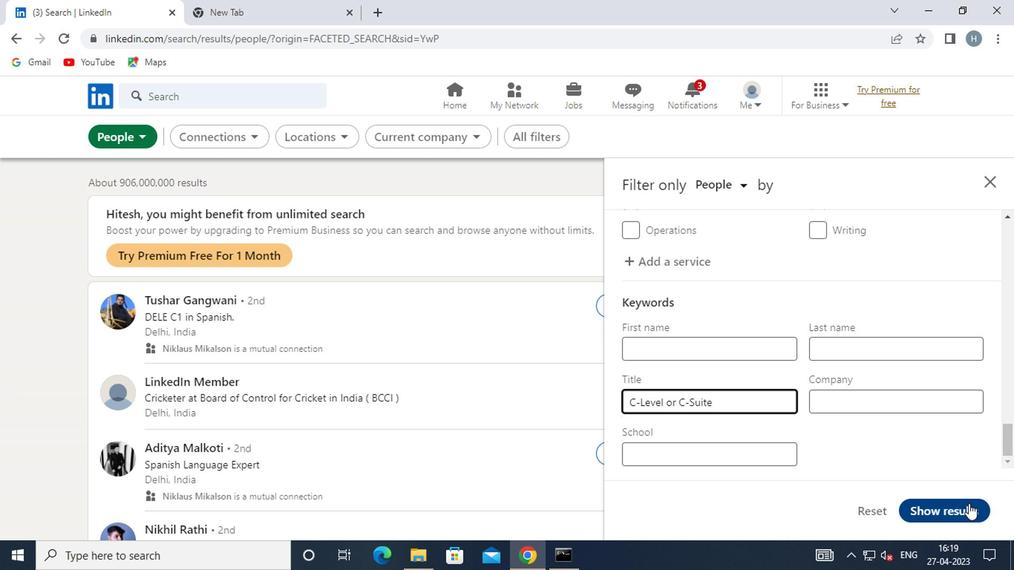 
Action: Mouse pressed left at (964, 507)
Screenshot: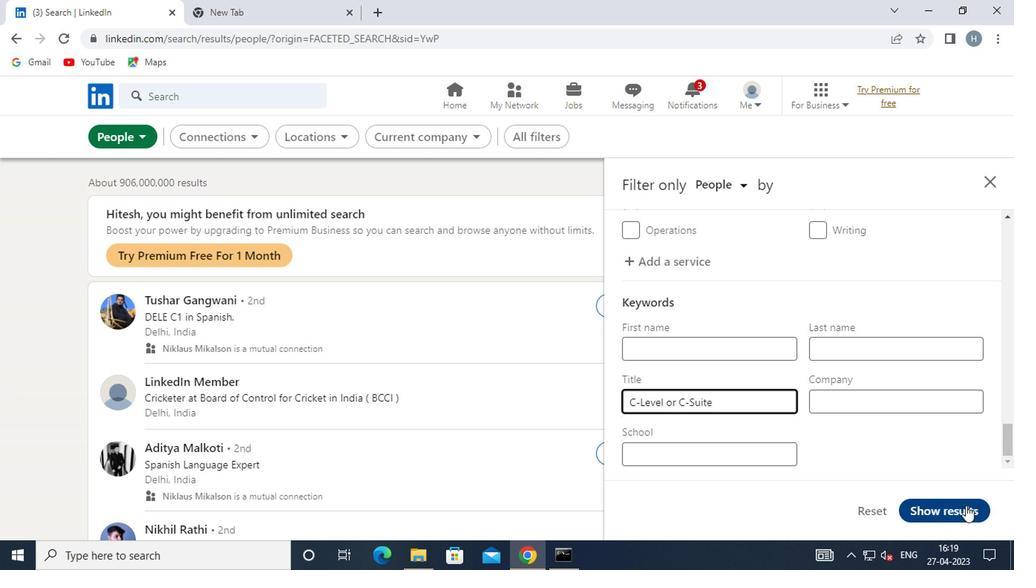 
Action: Mouse moved to (683, 284)
Screenshot: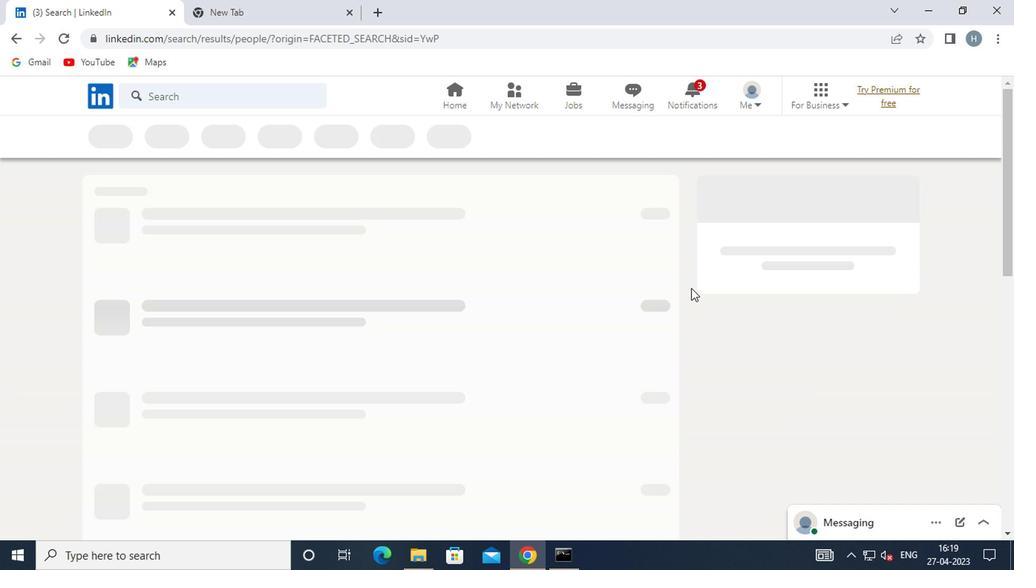 
